 Task: Find connections with filter location Royal Tunbridge Wells with filter topic #Energywith filter profile language Spanish with filter current company Safexpress Private Limited with filter school North Maharashtra University, Jalgaon with filter industry Gambling Facilities and Casinos with filter service category Nonprofit Consulting with filter keywords title Controller
Action: Mouse moved to (602, 80)
Screenshot: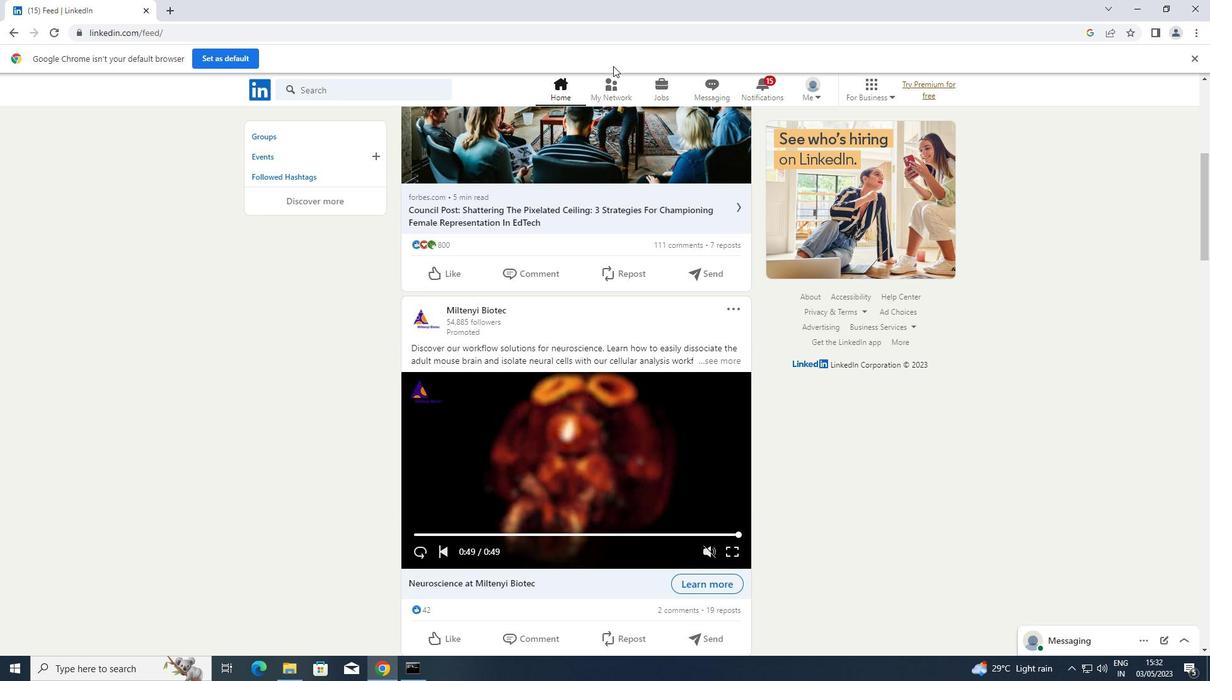 
Action: Mouse pressed left at (602, 80)
Screenshot: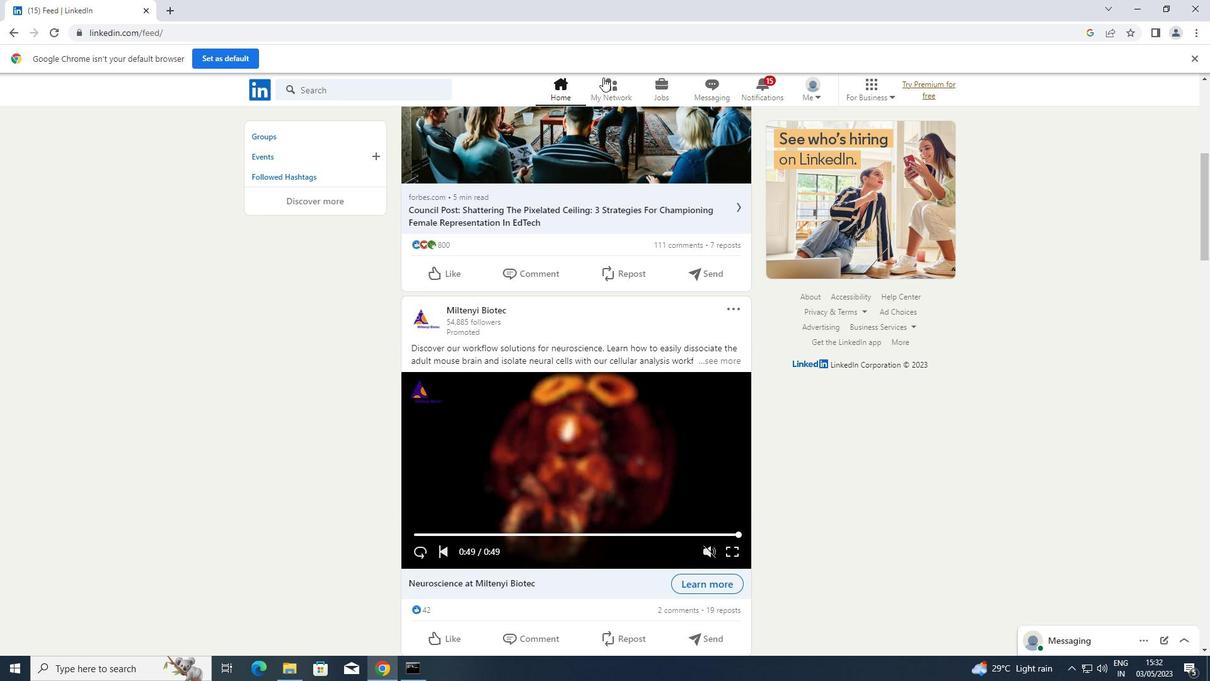 
Action: Mouse moved to (359, 153)
Screenshot: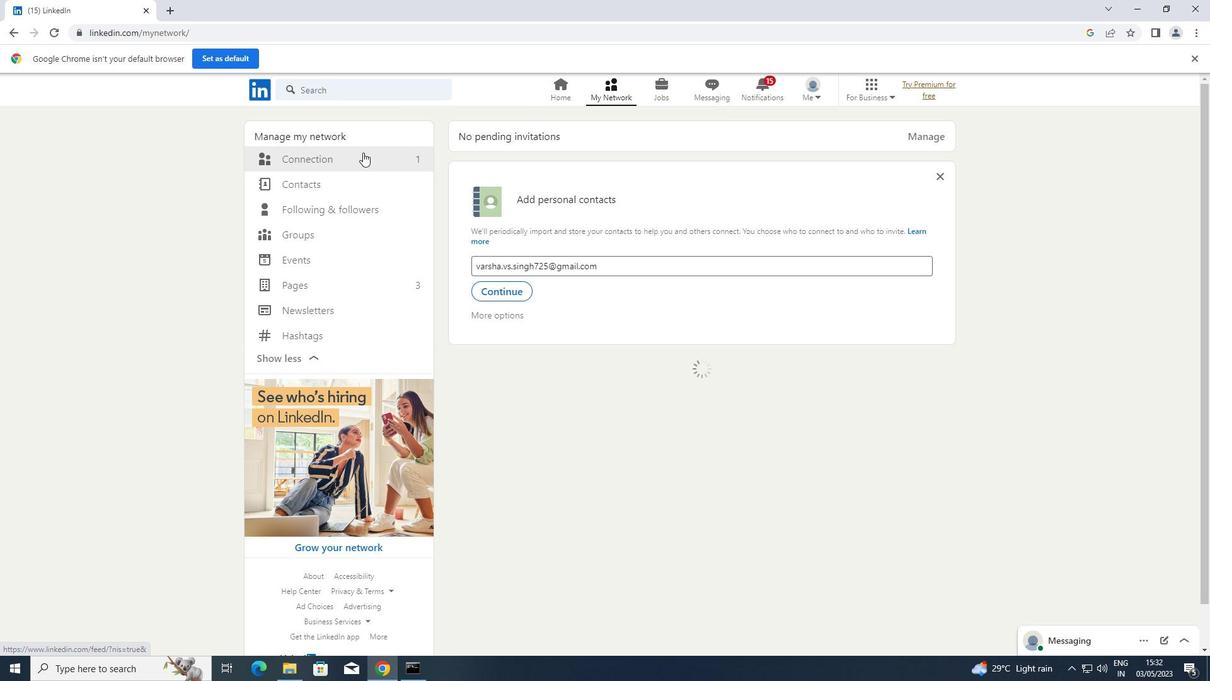 
Action: Mouse pressed left at (359, 153)
Screenshot: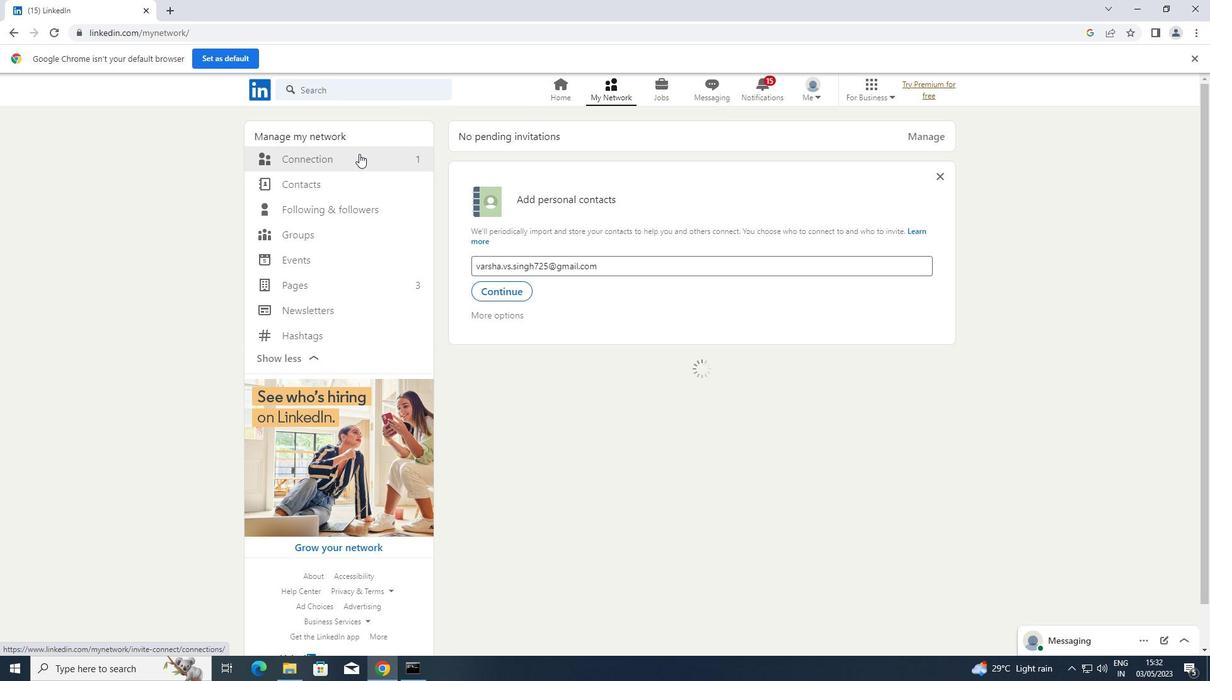 
Action: Mouse moved to (713, 157)
Screenshot: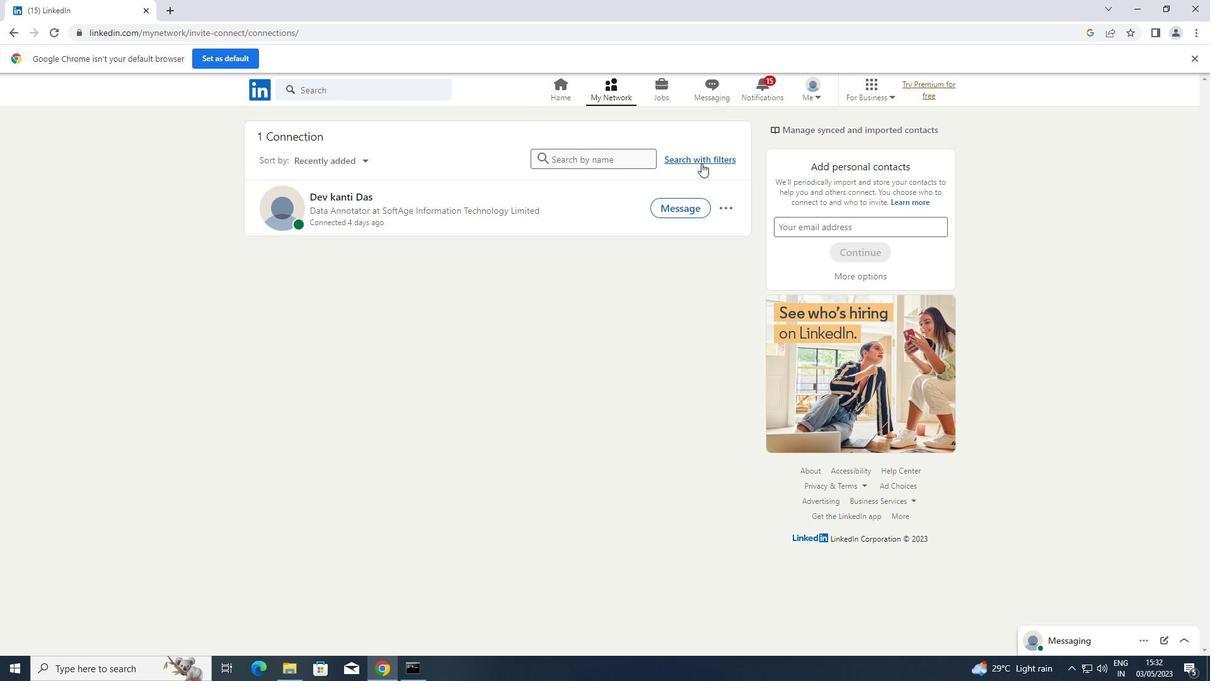 
Action: Mouse pressed left at (713, 157)
Screenshot: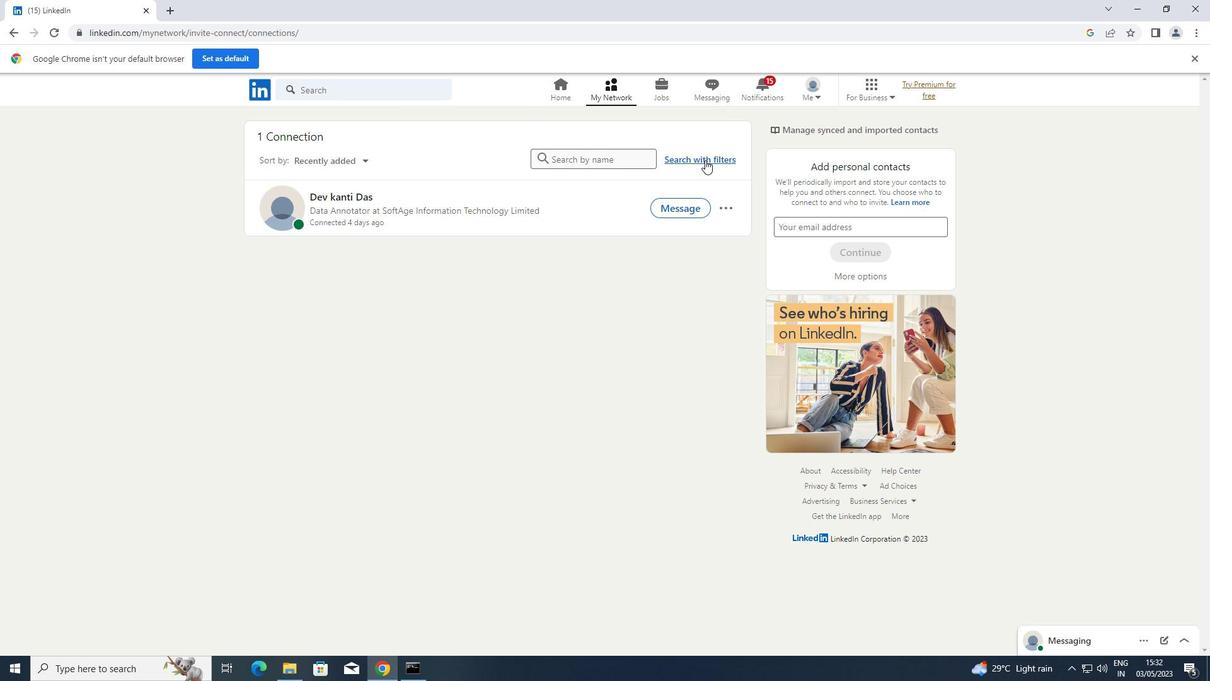 
Action: Mouse moved to (655, 118)
Screenshot: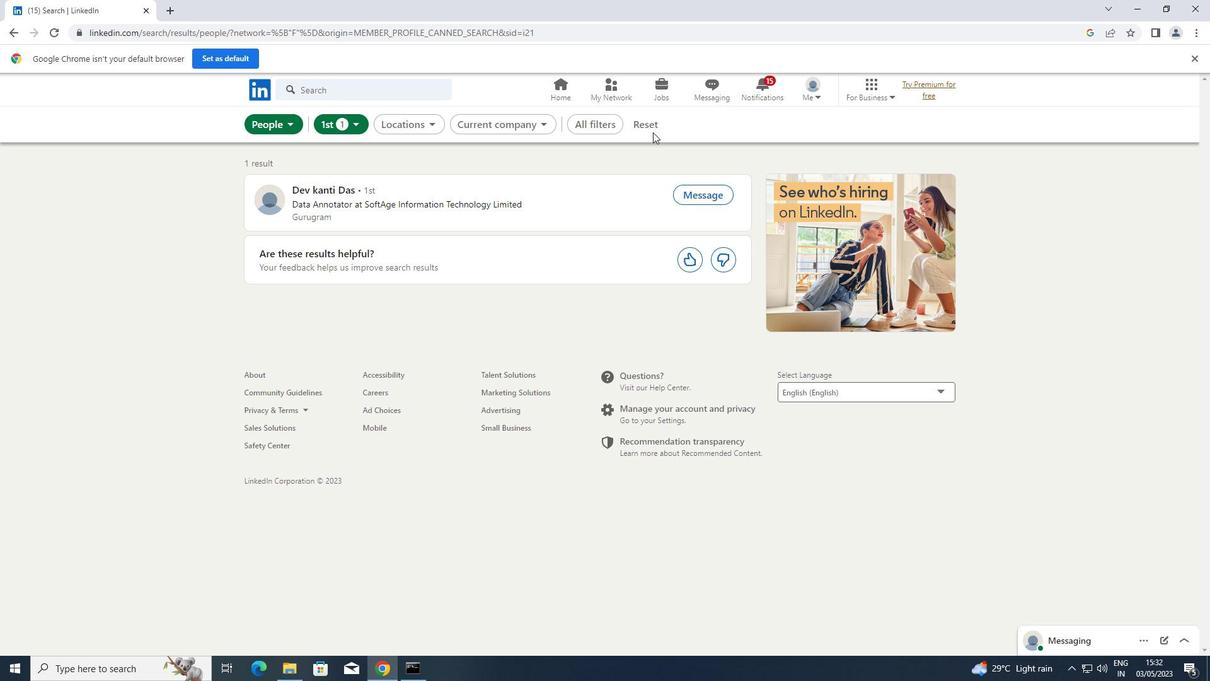 
Action: Mouse pressed left at (655, 118)
Screenshot: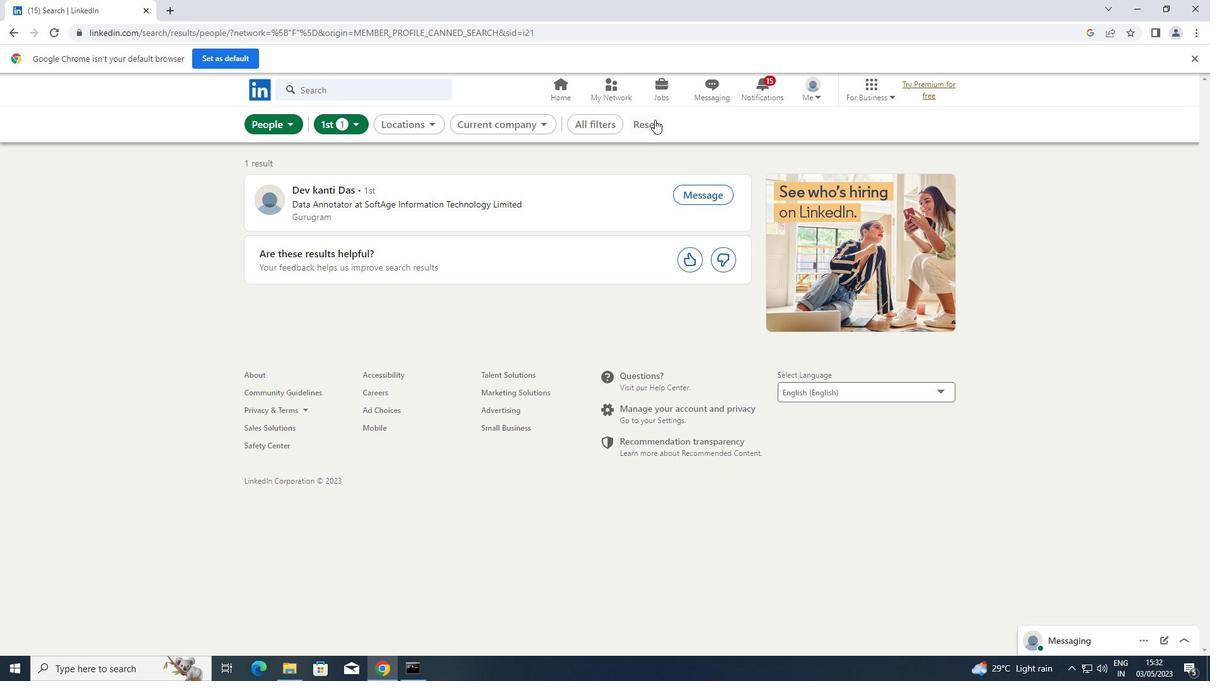 
Action: Mouse moved to (628, 128)
Screenshot: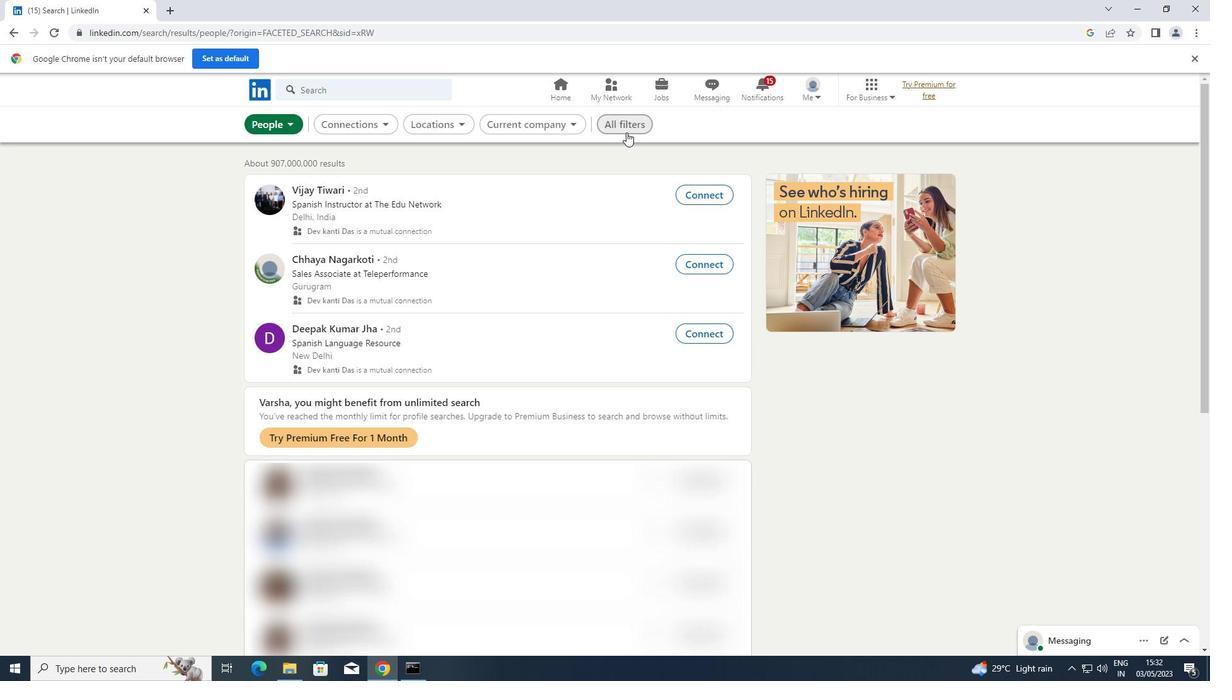 
Action: Mouse pressed left at (628, 128)
Screenshot: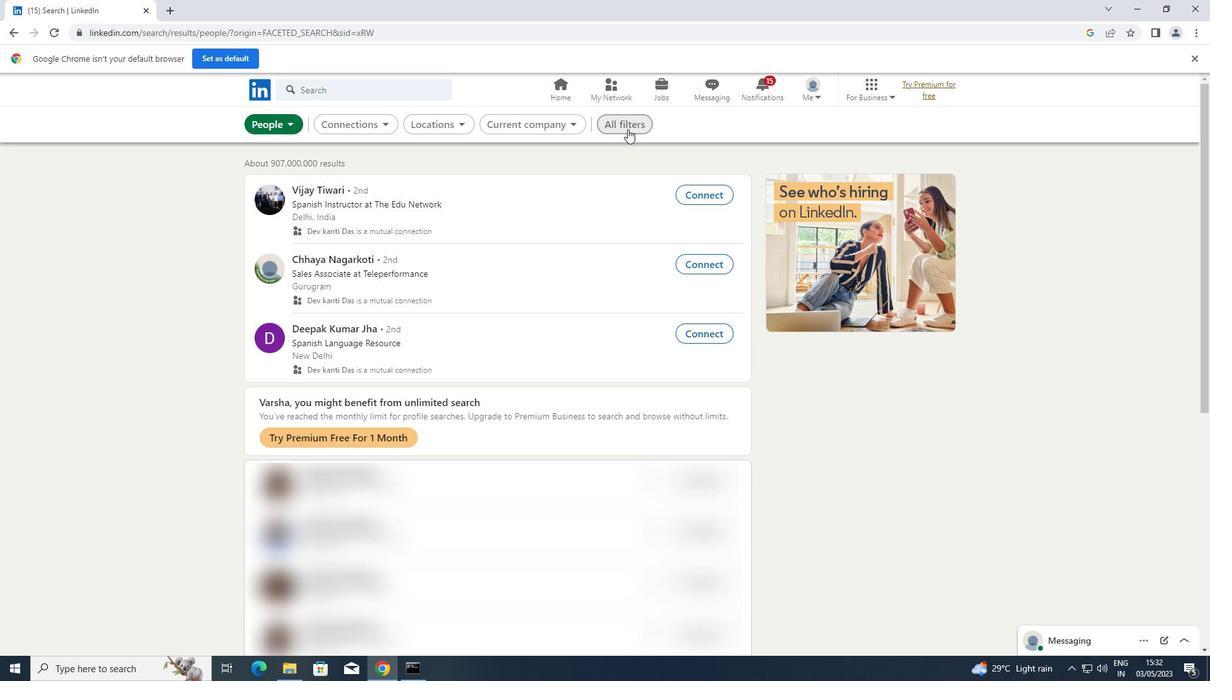 
Action: Mouse moved to (945, 327)
Screenshot: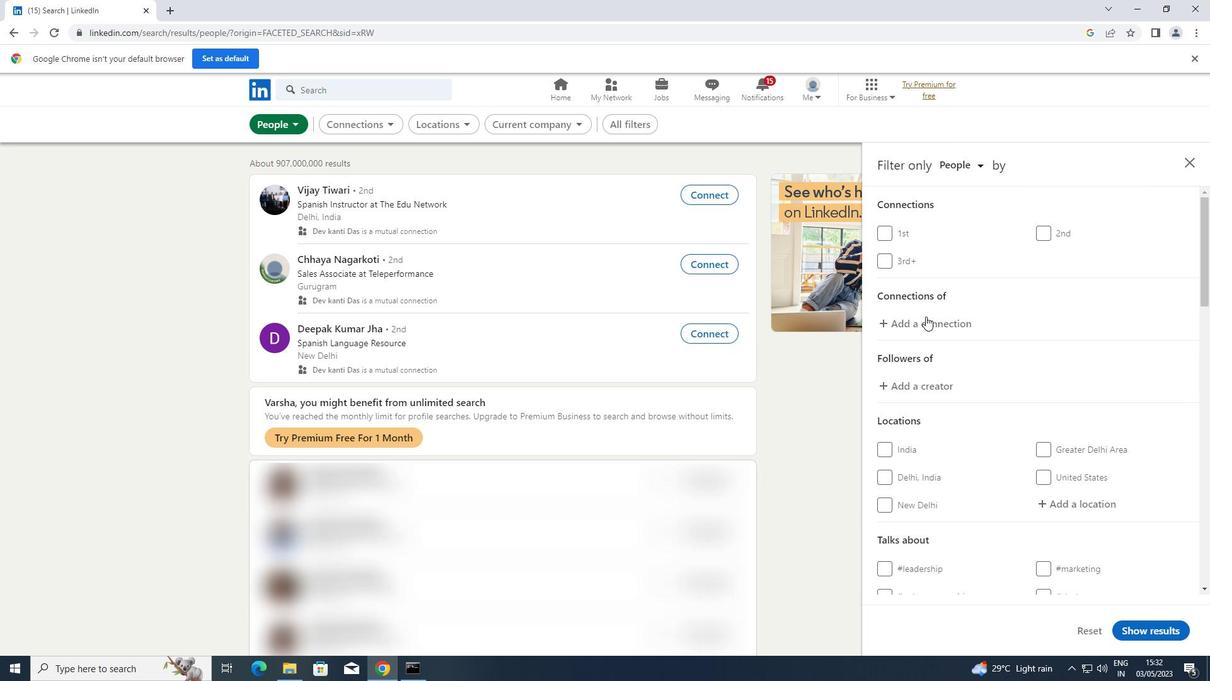 
Action: Mouse scrolled (945, 327) with delta (0, 0)
Screenshot: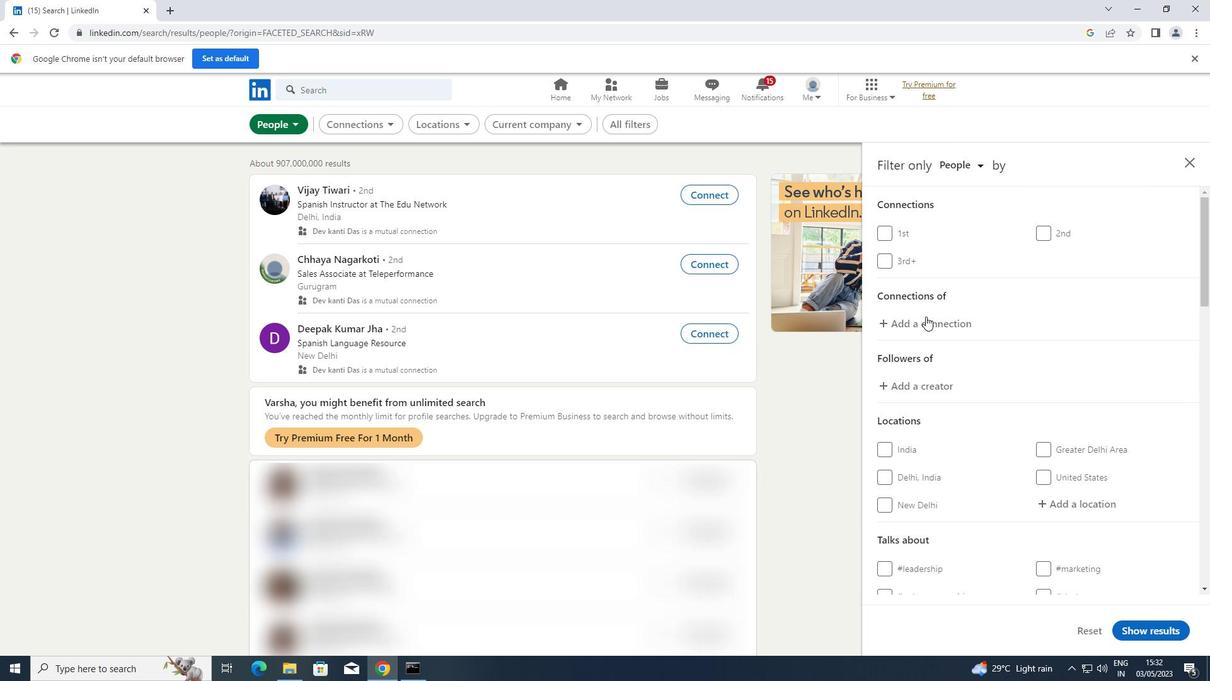 
Action: Mouse moved to (1071, 437)
Screenshot: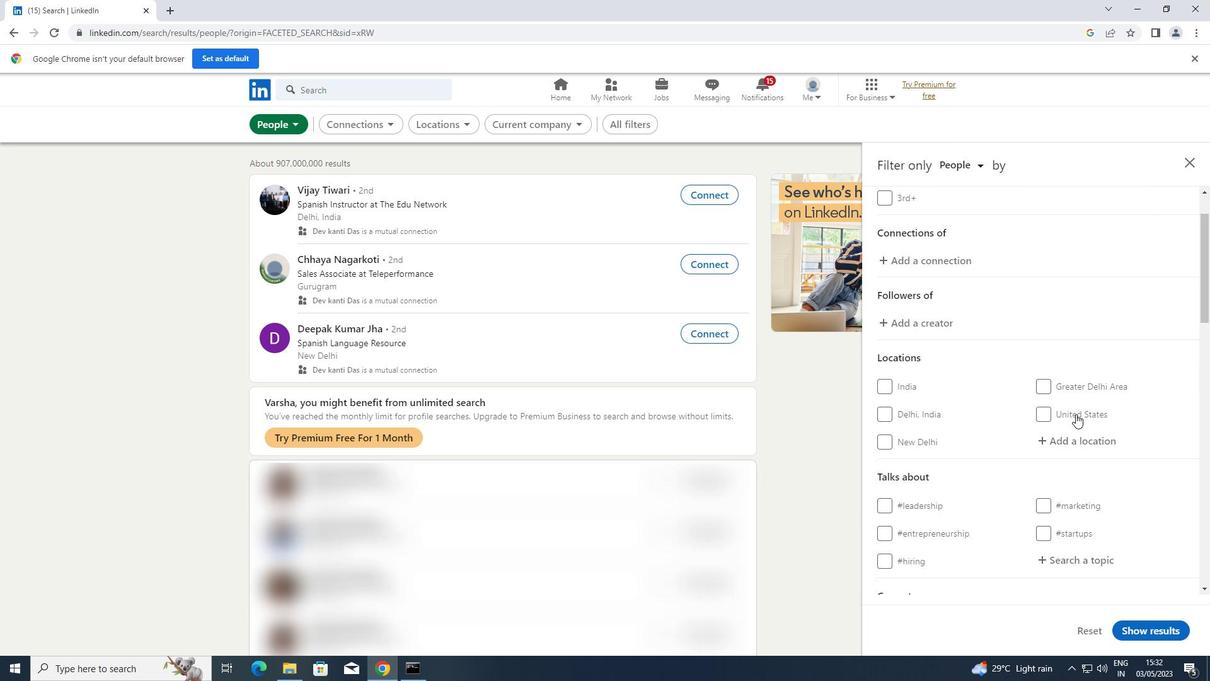 
Action: Mouse pressed left at (1071, 437)
Screenshot: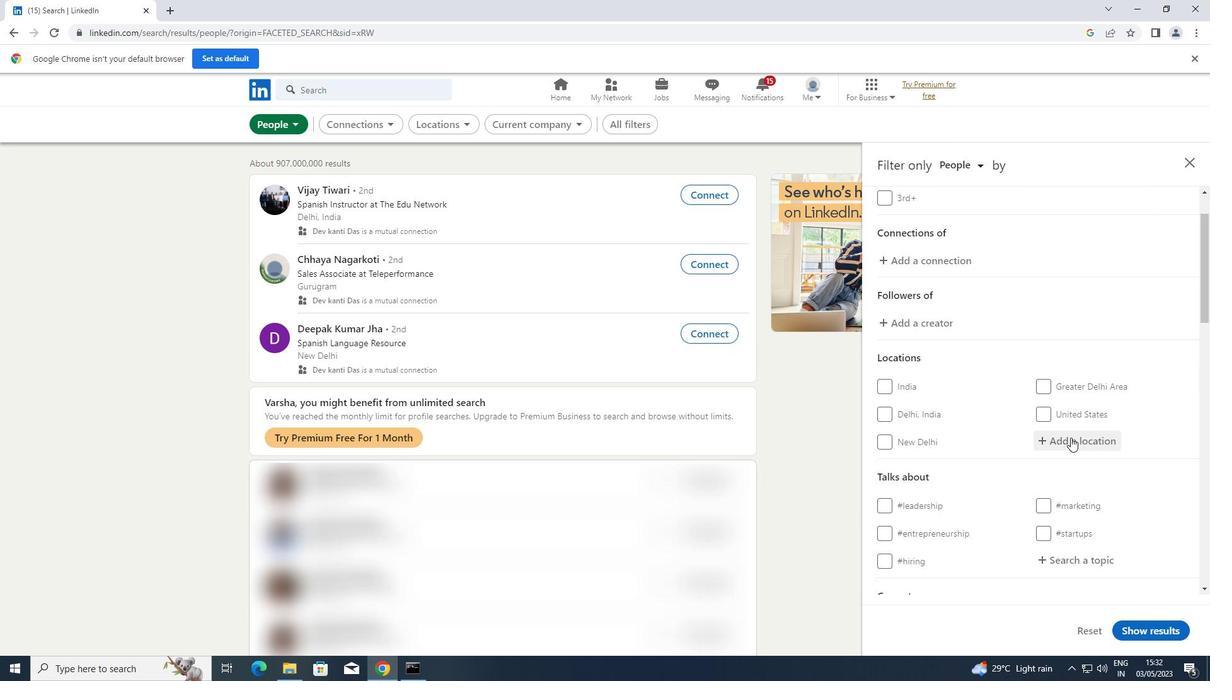 
Action: Mouse moved to (1069, 438)
Screenshot: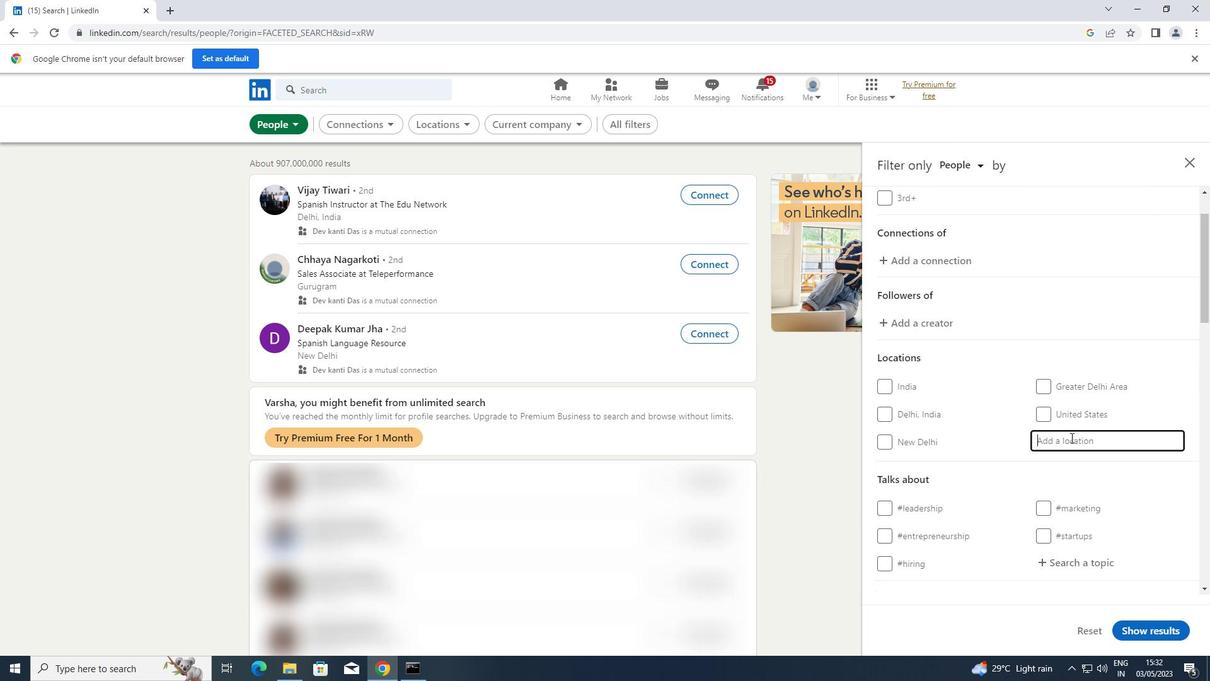 
Action: Key pressed <Key.shift>ROYAL<Key.space><Key.shift>TUNBRIDGE<Key.space><Key.shift>WELLS
Screenshot: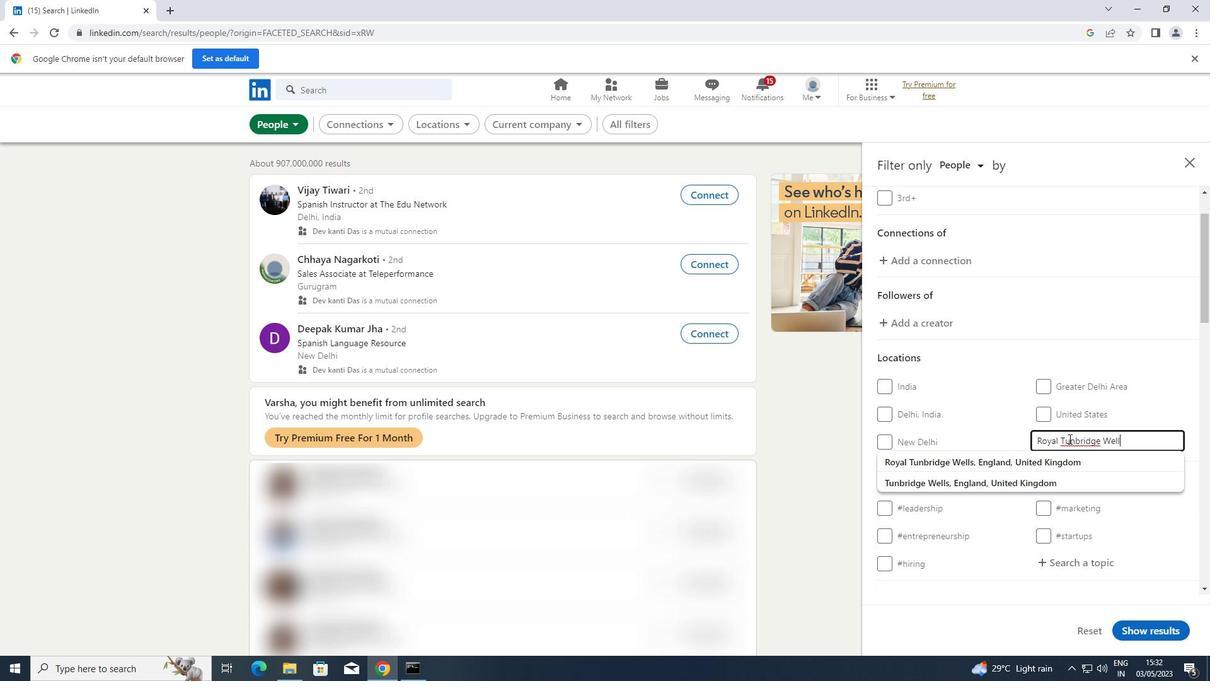 
Action: Mouse moved to (1089, 561)
Screenshot: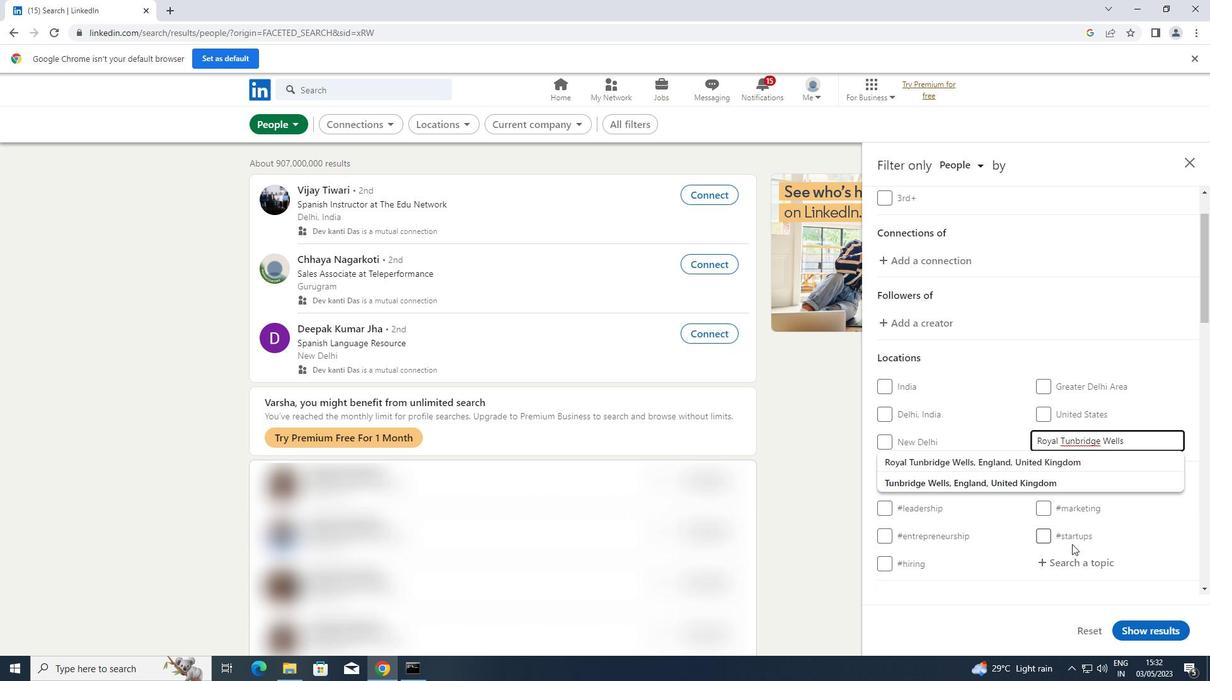 
Action: Mouse pressed left at (1089, 561)
Screenshot: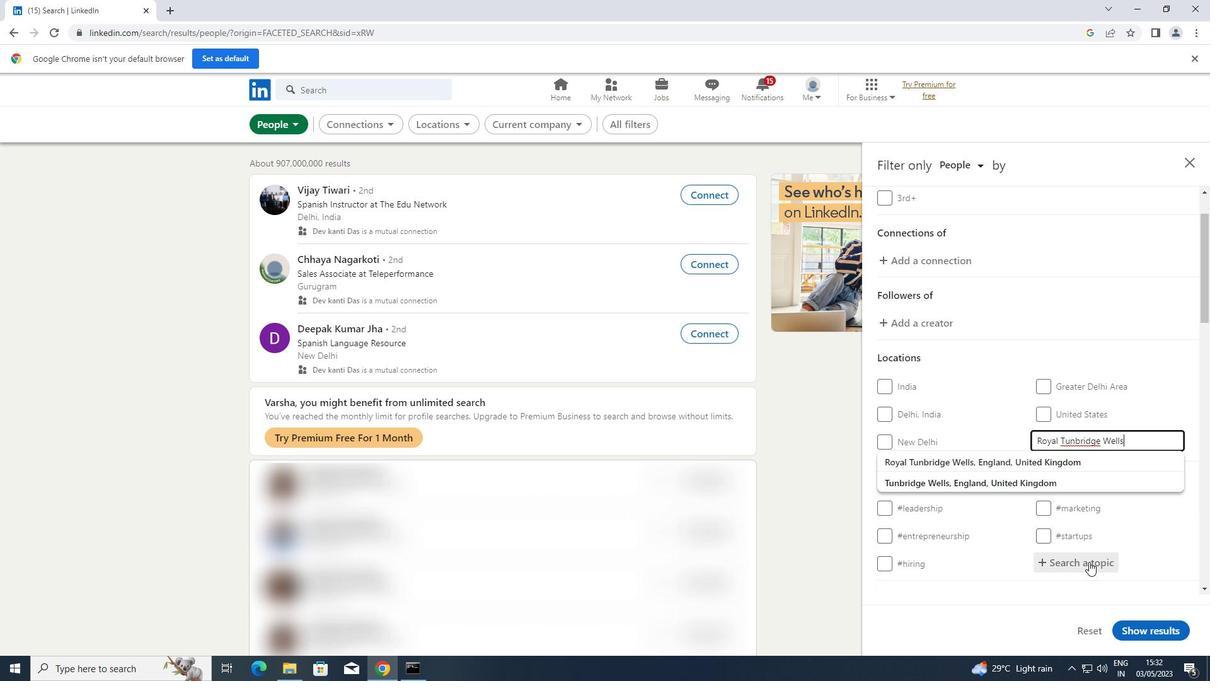 
Action: Key pressed <Key.shift>ENERGY
Screenshot: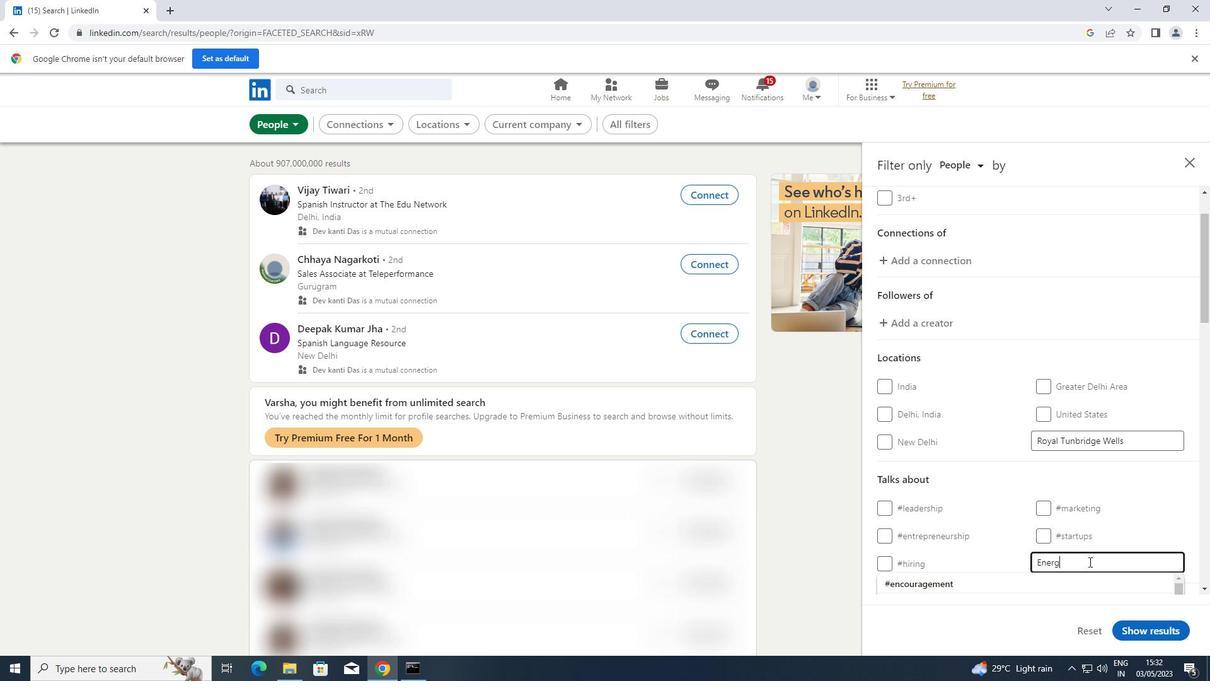 
Action: Mouse moved to (995, 523)
Screenshot: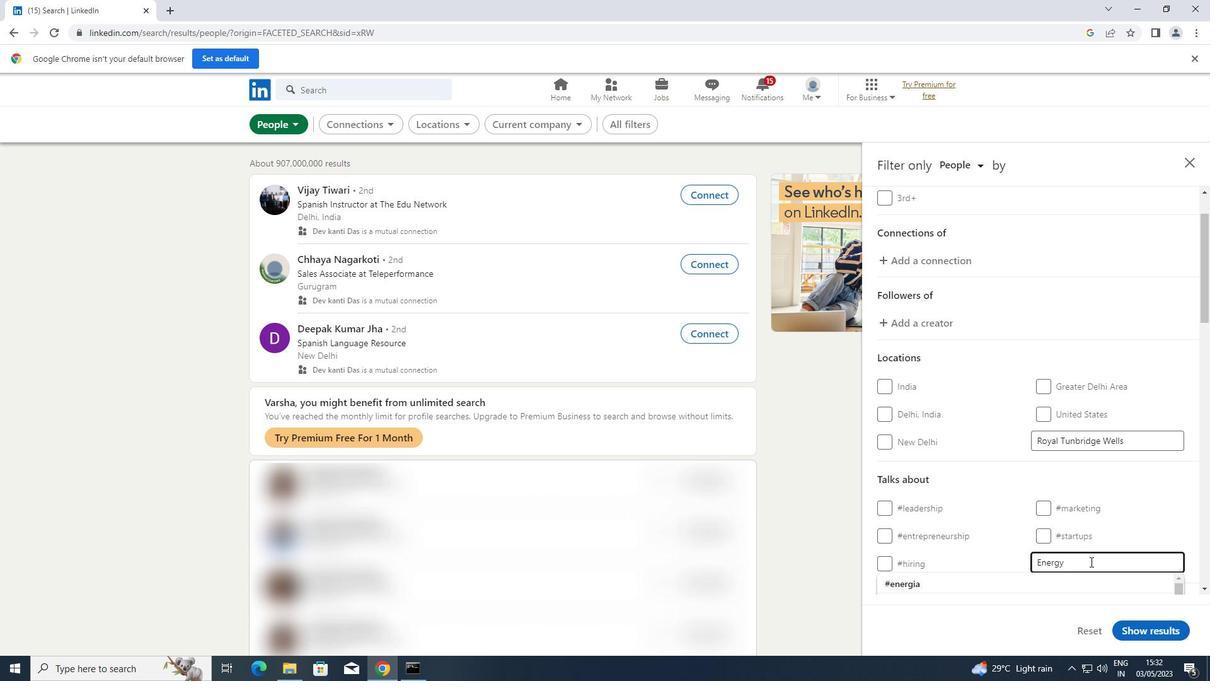 
Action: Mouse scrolled (995, 522) with delta (0, 0)
Screenshot: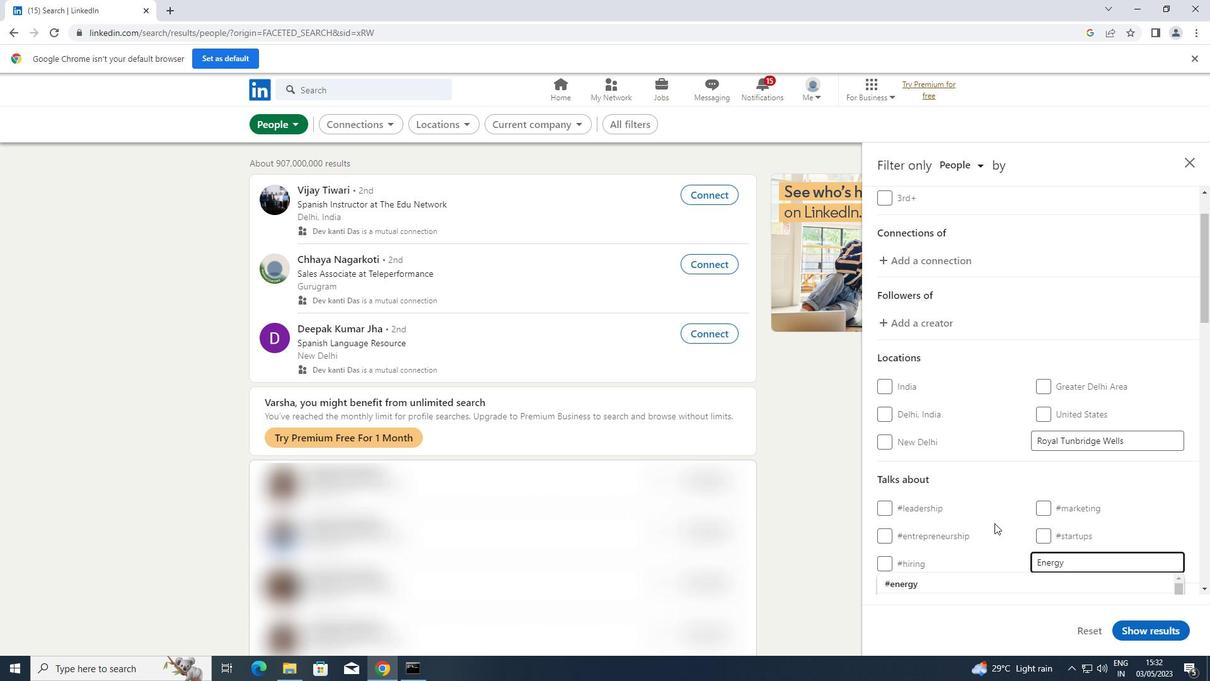 
Action: Mouse scrolled (995, 522) with delta (0, 0)
Screenshot: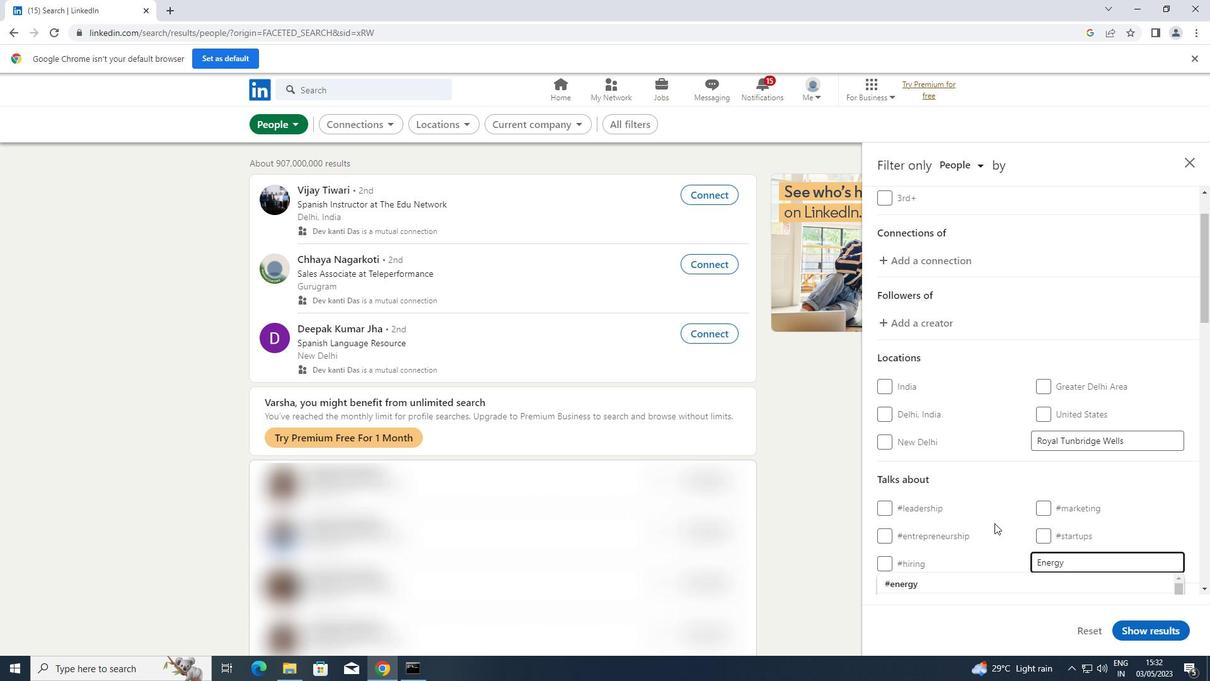 
Action: Mouse moved to (941, 460)
Screenshot: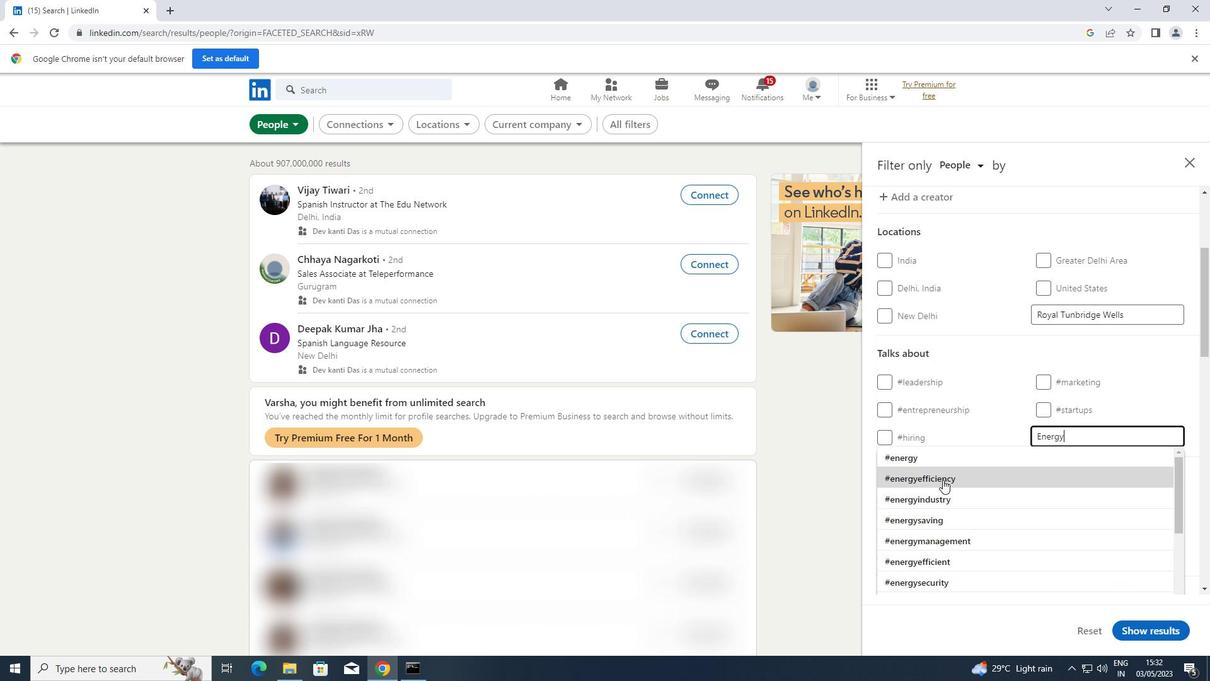 
Action: Mouse pressed left at (941, 460)
Screenshot: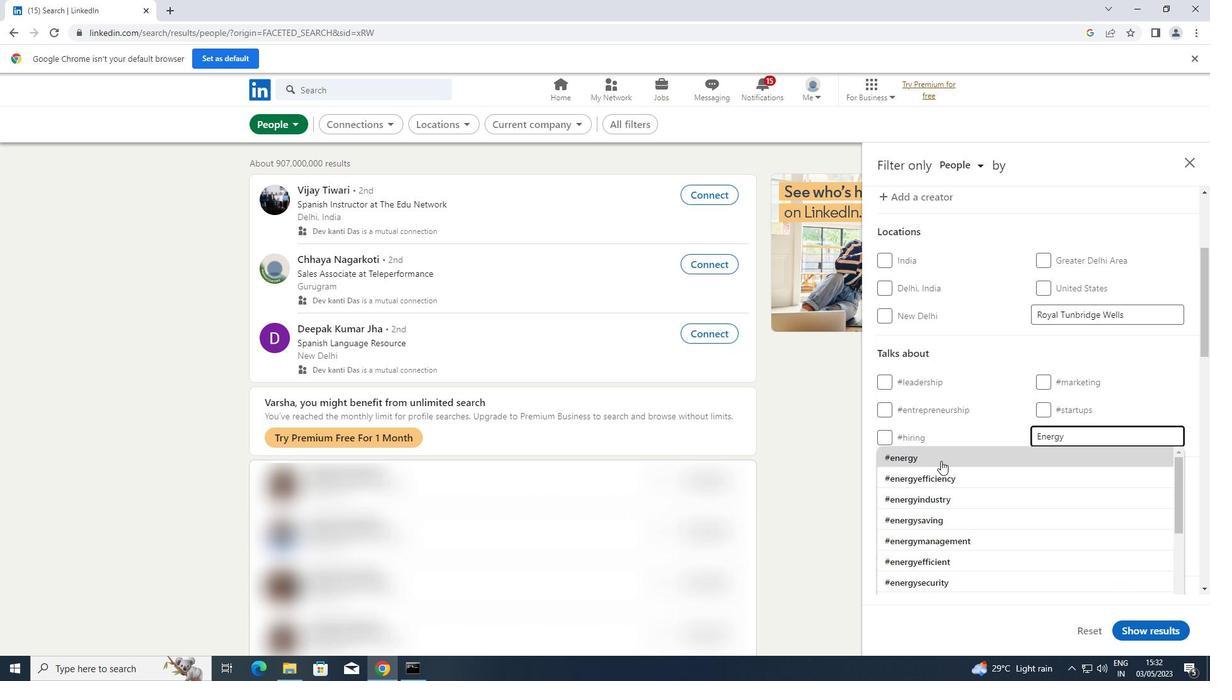 
Action: Mouse moved to (988, 479)
Screenshot: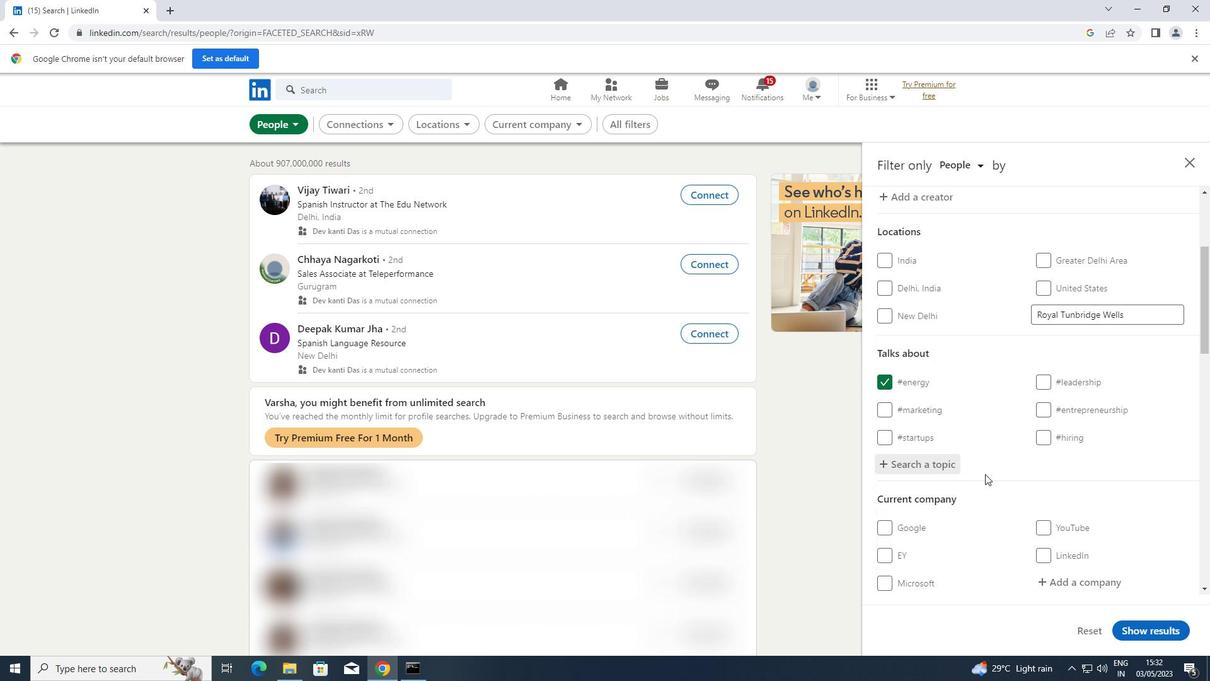 
Action: Mouse scrolled (988, 478) with delta (0, 0)
Screenshot: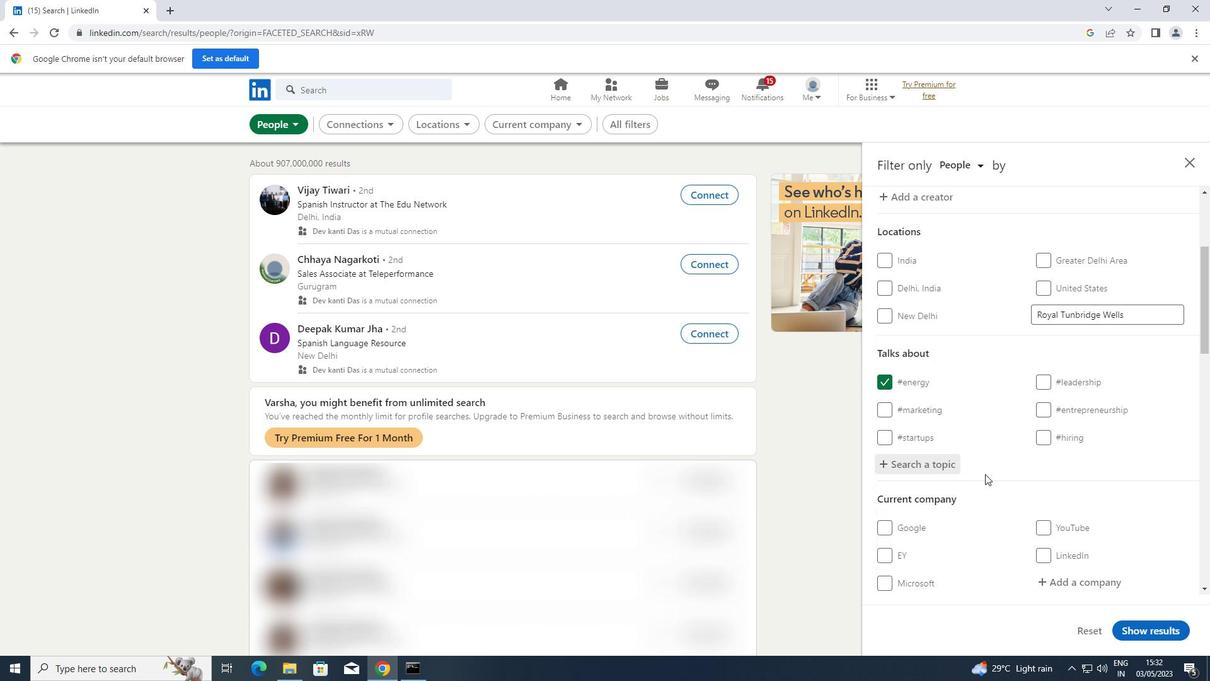 
Action: Mouse moved to (988, 479)
Screenshot: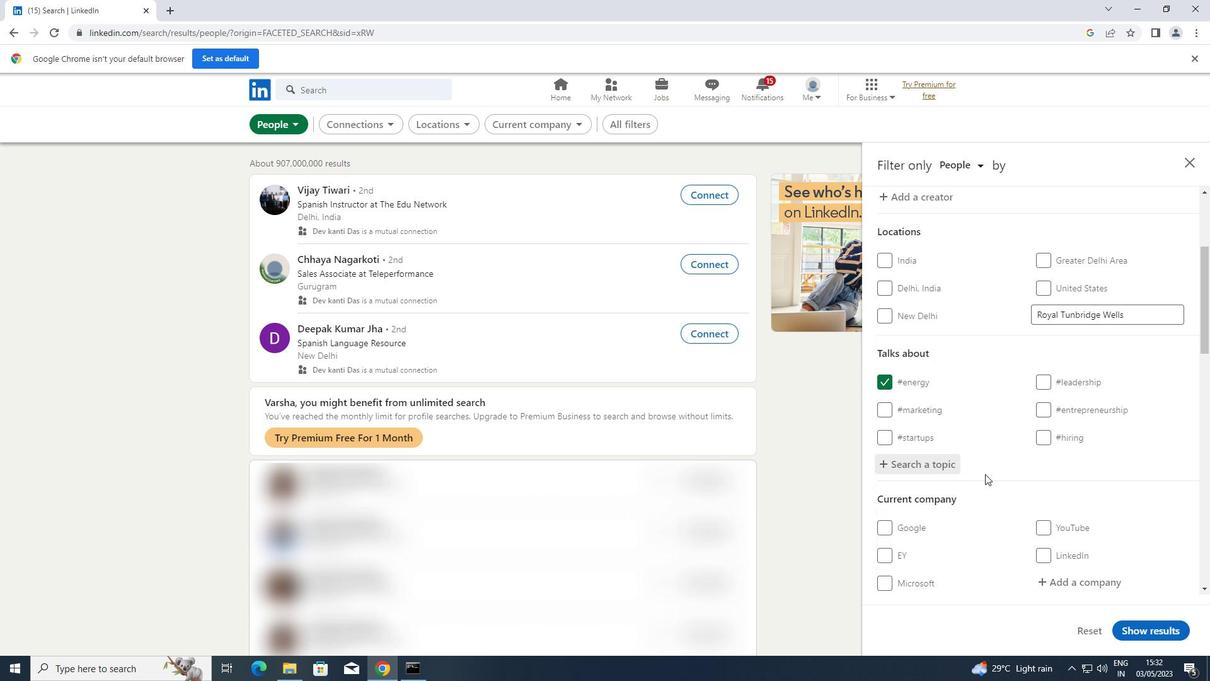 
Action: Mouse scrolled (988, 479) with delta (0, 0)
Screenshot: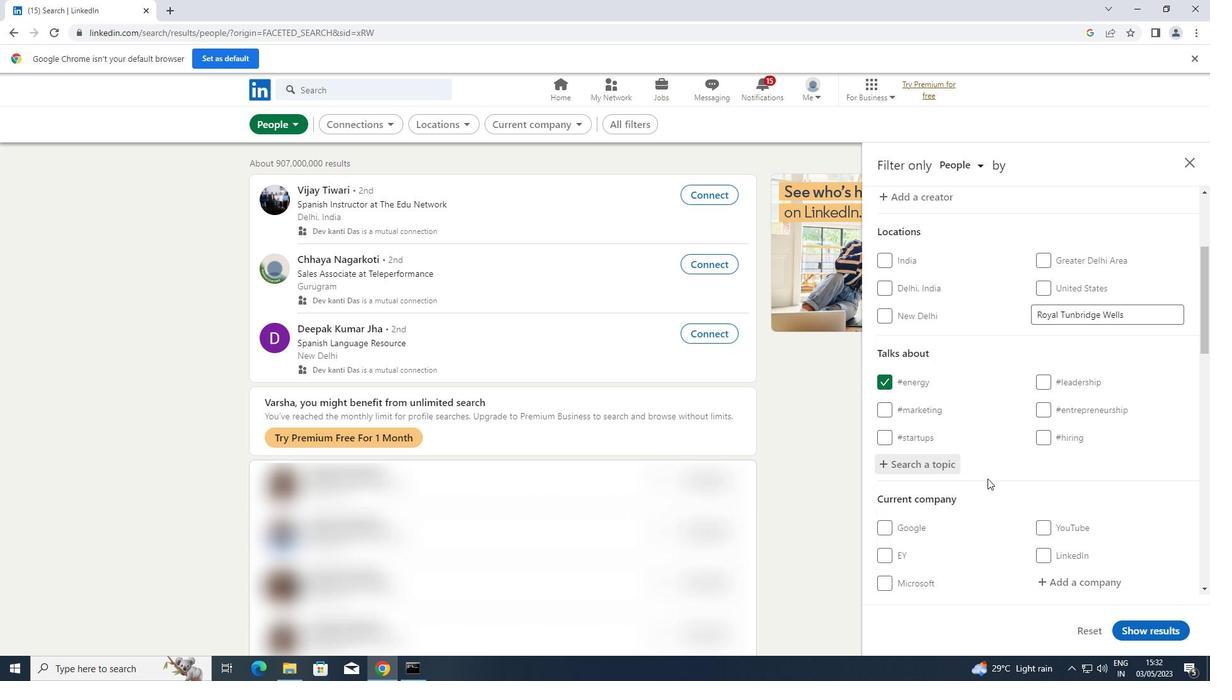 
Action: Mouse moved to (1082, 459)
Screenshot: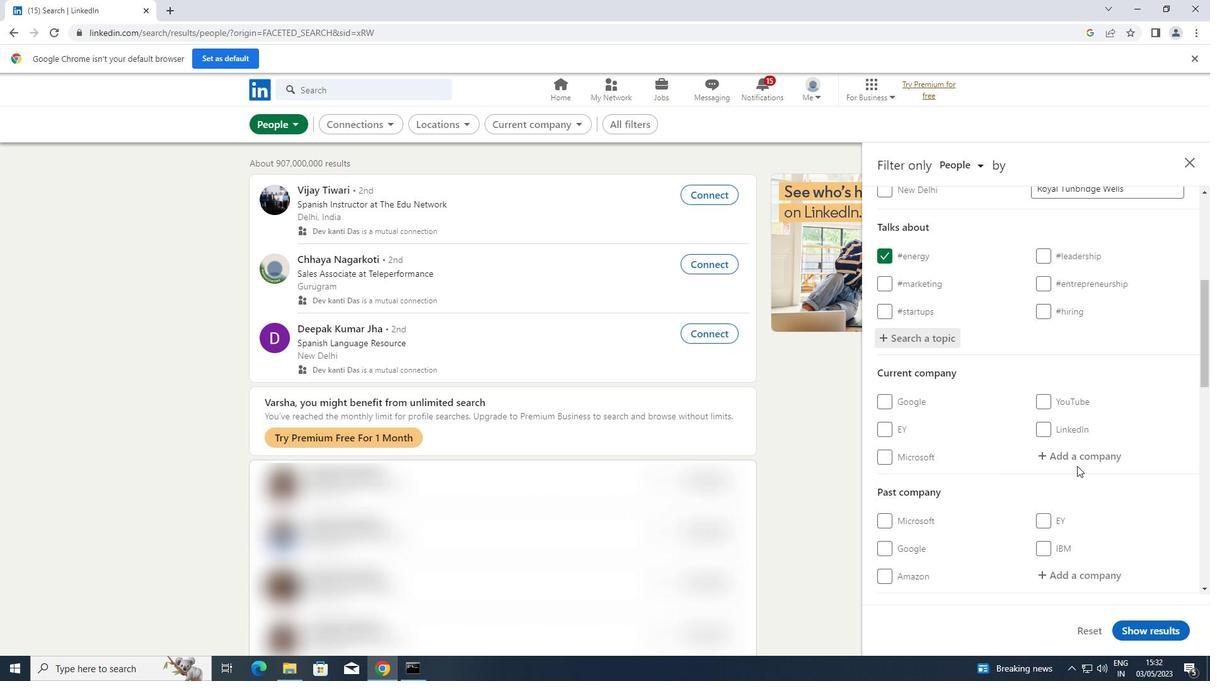 
Action: Mouse pressed left at (1082, 459)
Screenshot: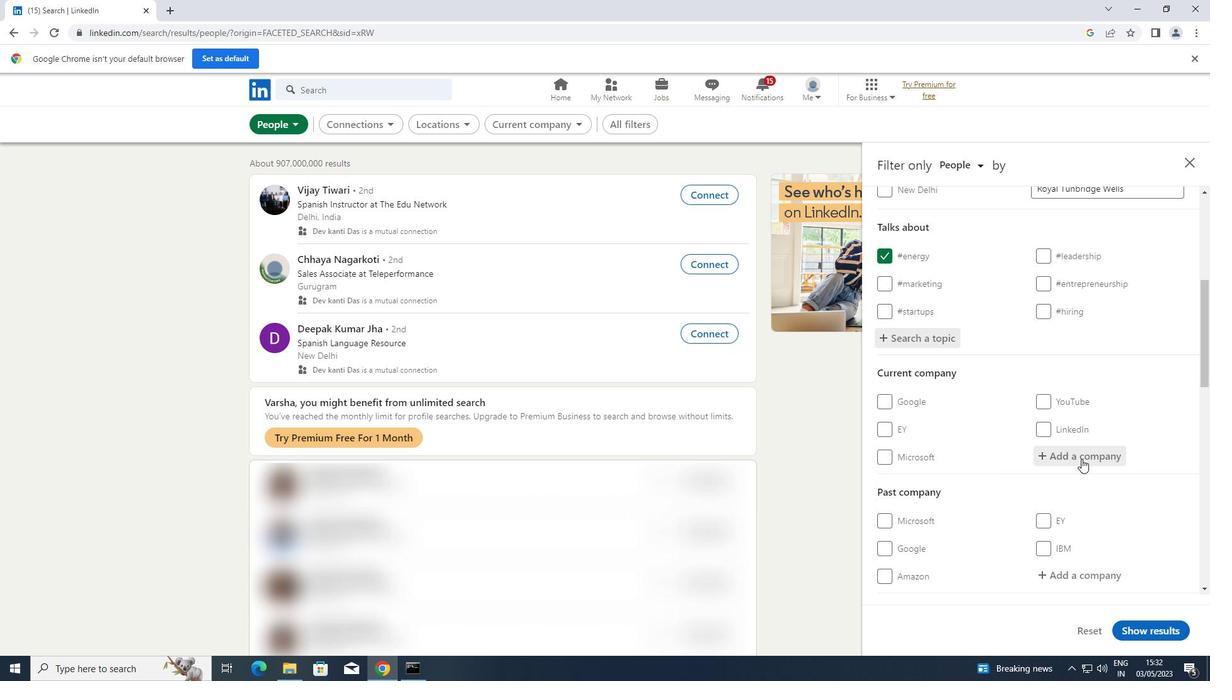 
Action: Mouse moved to (1082, 459)
Screenshot: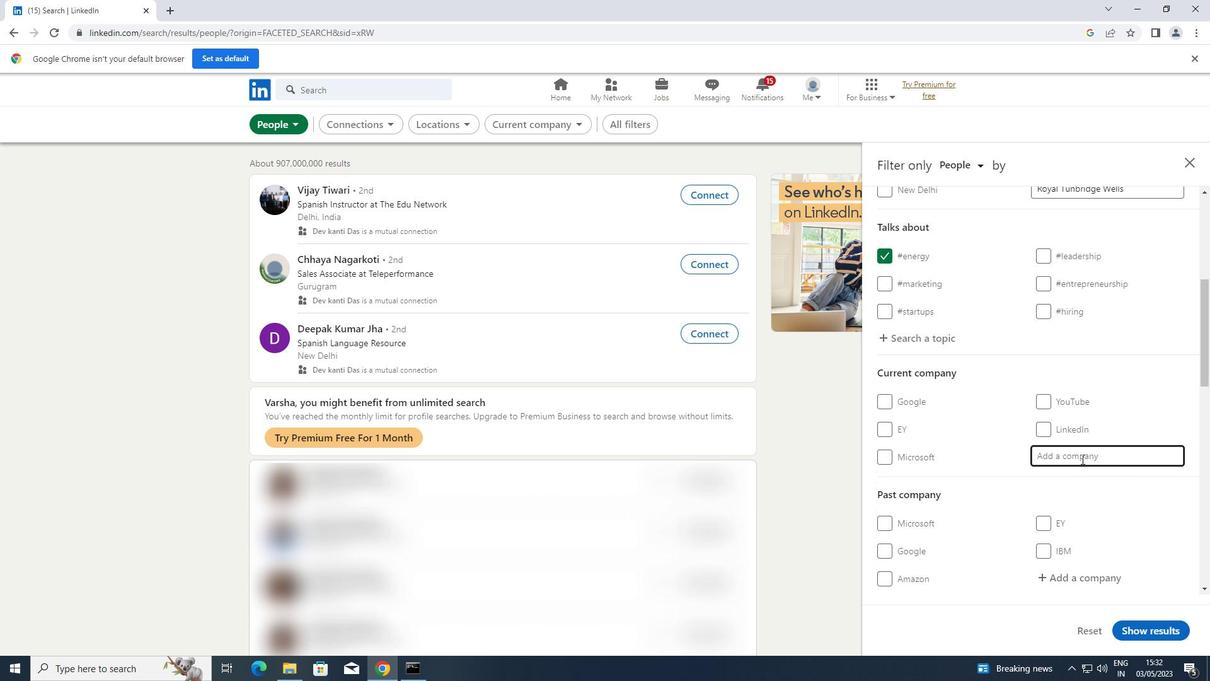 
Action: Mouse scrolled (1082, 458) with delta (0, 0)
Screenshot: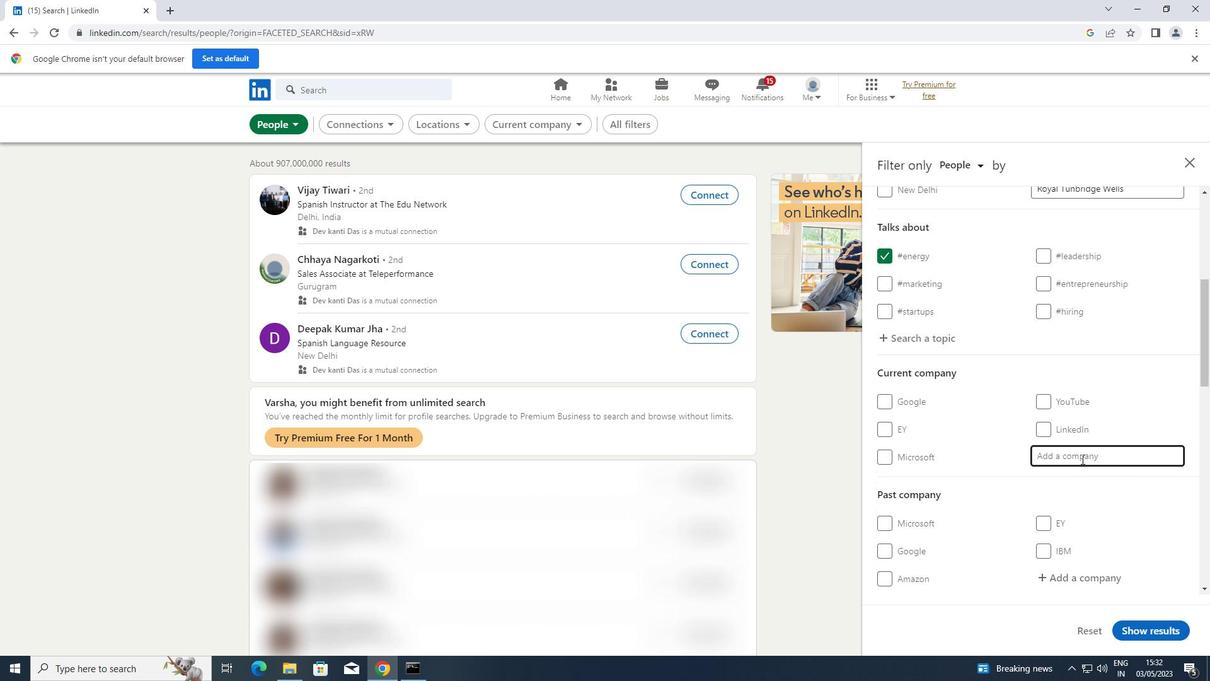 
Action: Mouse scrolled (1082, 458) with delta (0, 0)
Screenshot: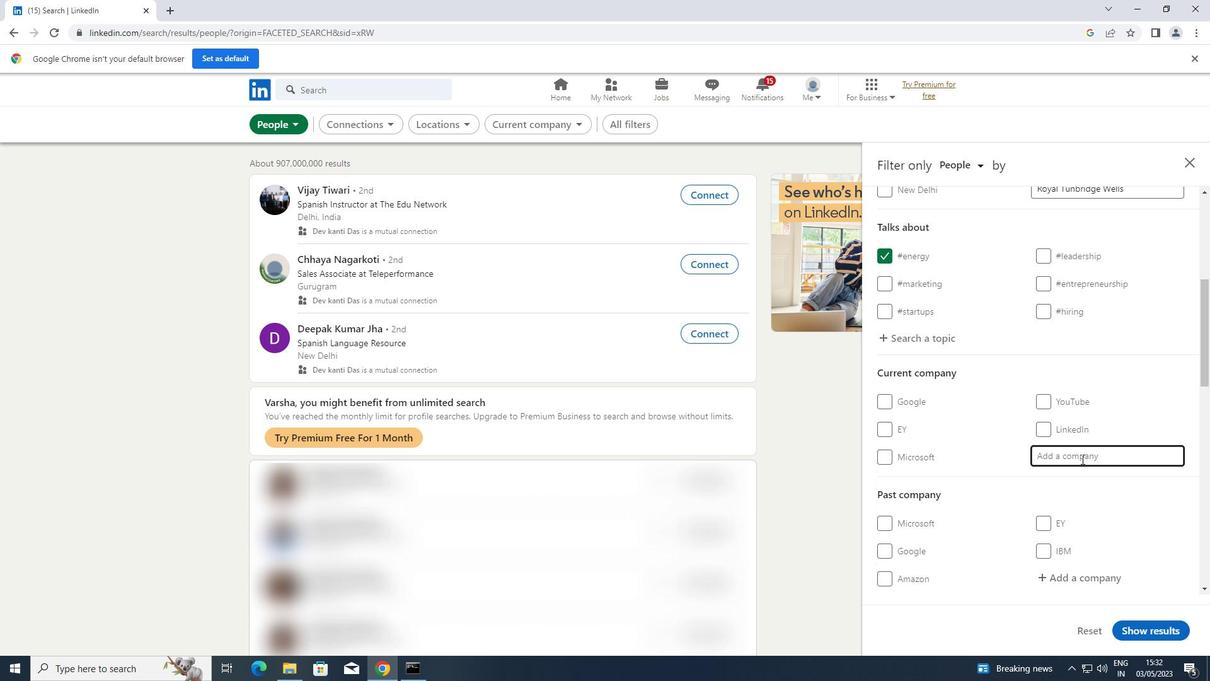 
Action: Mouse scrolled (1082, 458) with delta (0, 0)
Screenshot: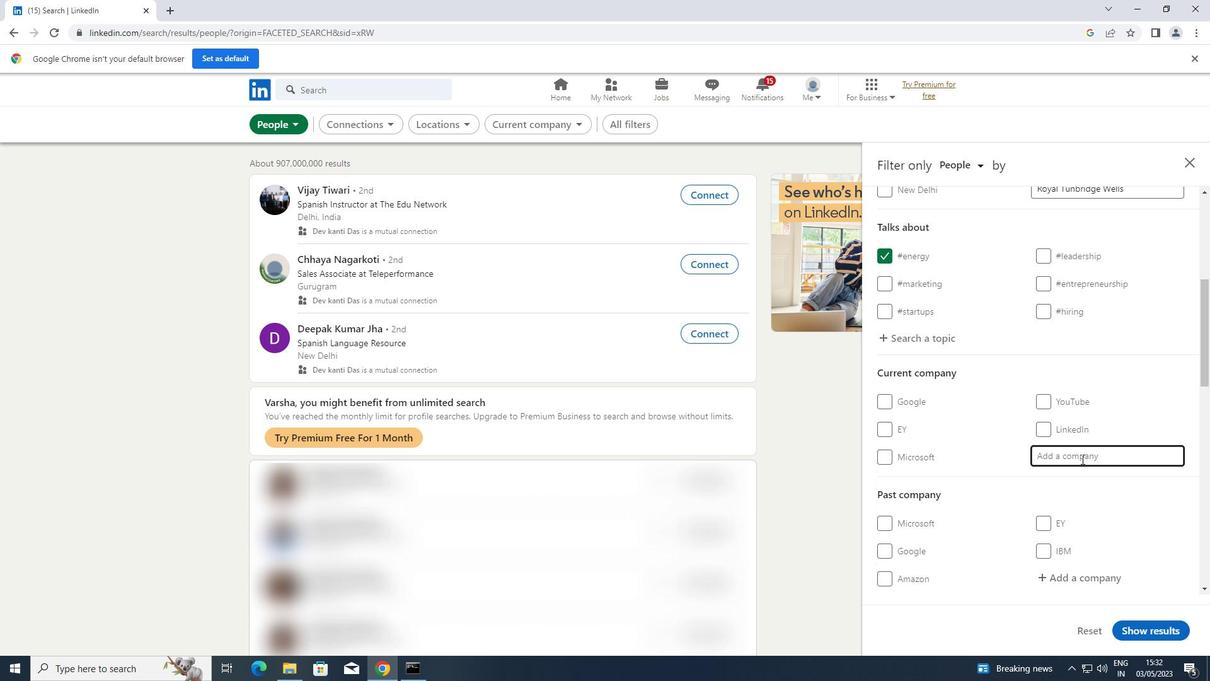 
Action: Mouse moved to (1084, 456)
Screenshot: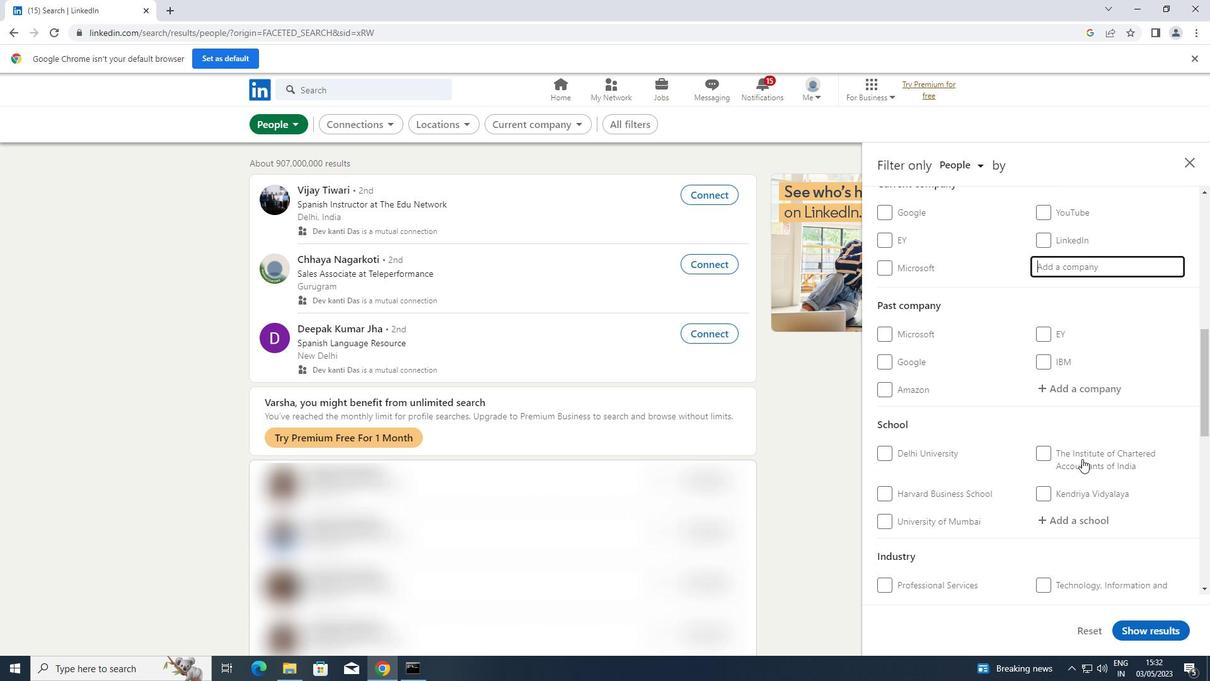 
Action: Mouse scrolled (1084, 455) with delta (0, 0)
Screenshot: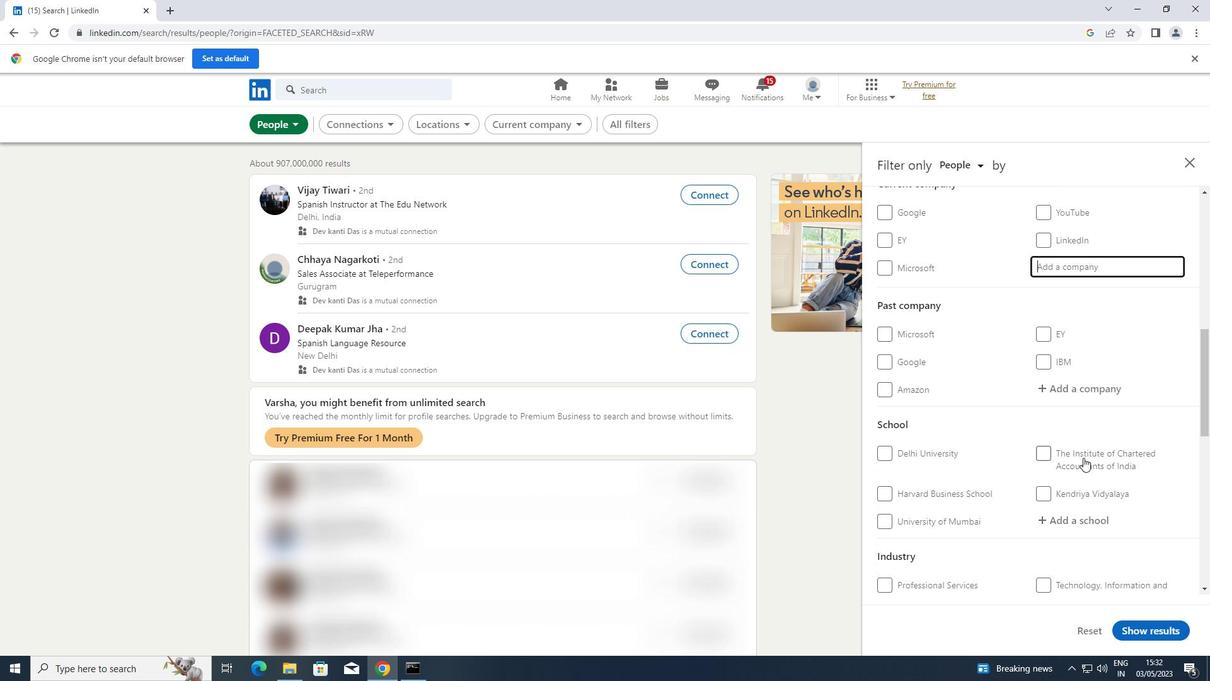 
Action: Mouse scrolled (1084, 455) with delta (0, 0)
Screenshot: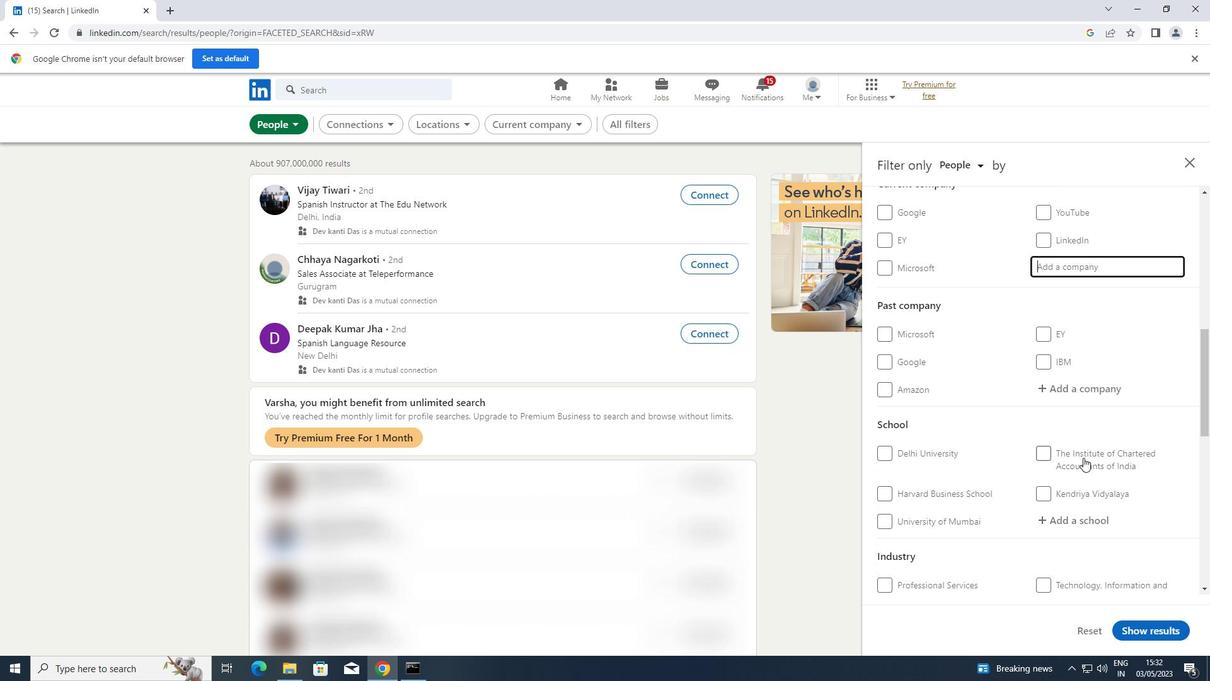 
Action: Mouse scrolled (1084, 455) with delta (0, 0)
Screenshot: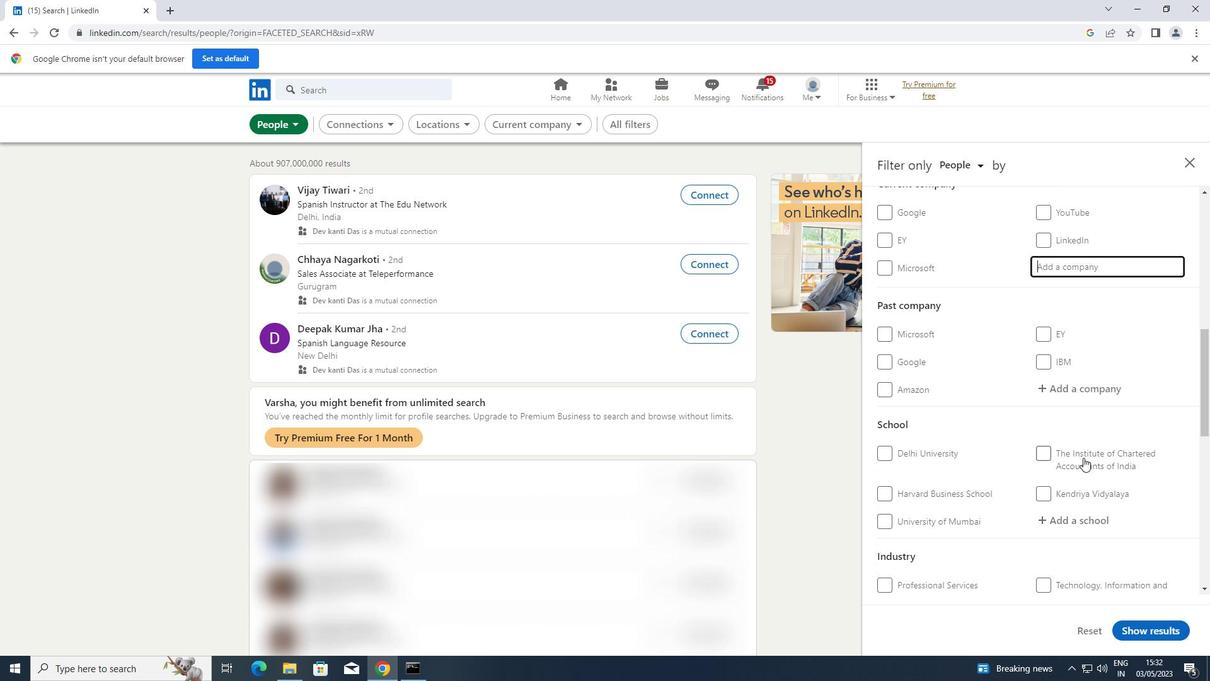 
Action: Mouse scrolled (1084, 455) with delta (0, 0)
Screenshot: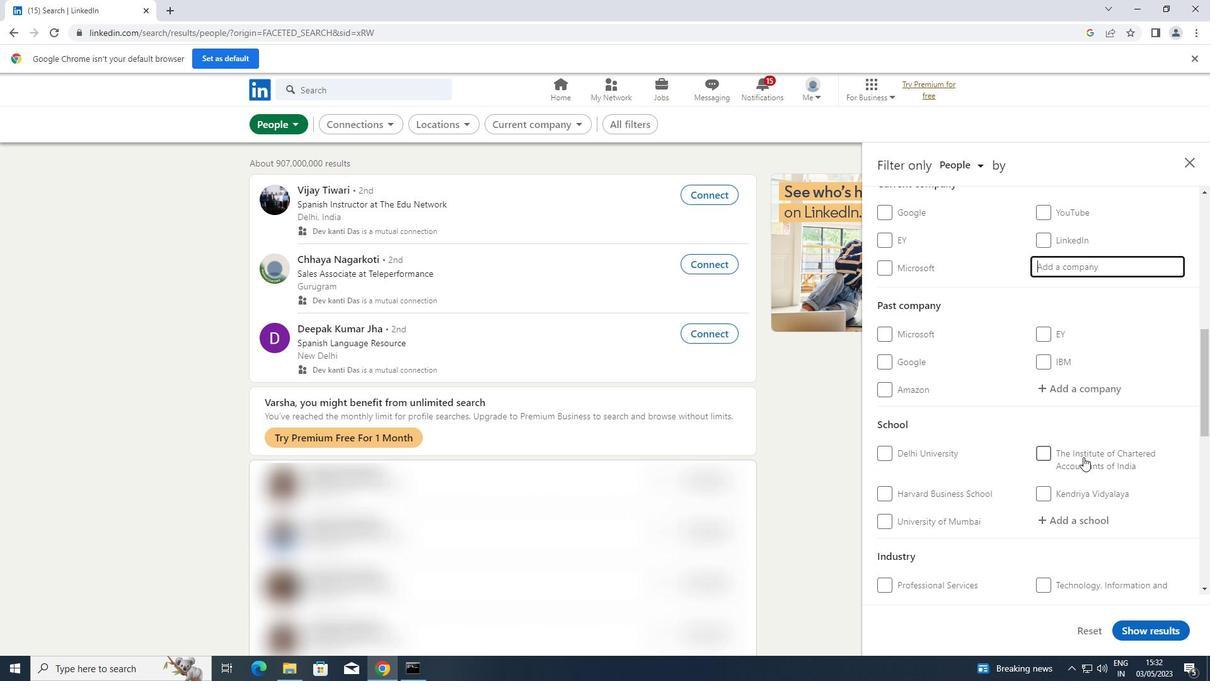
Action: Mouse moved to (886, 504)
Screenshot: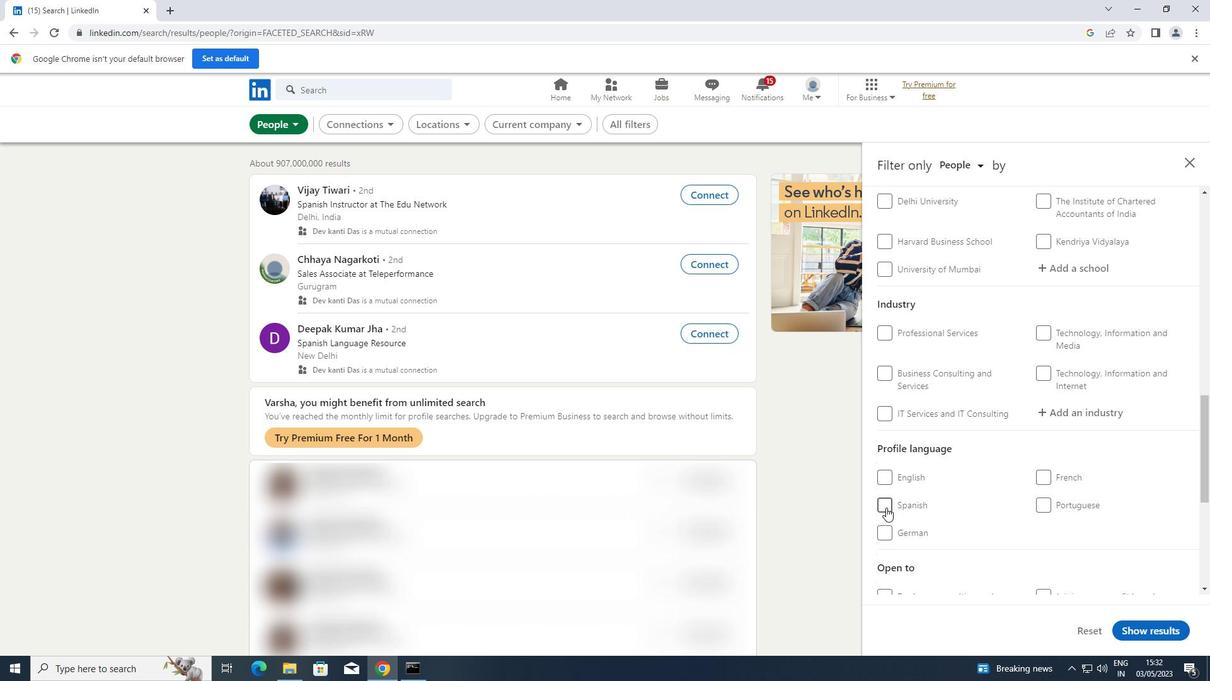 
Action: Mouse pressed left at (886, 504)
Screenshot: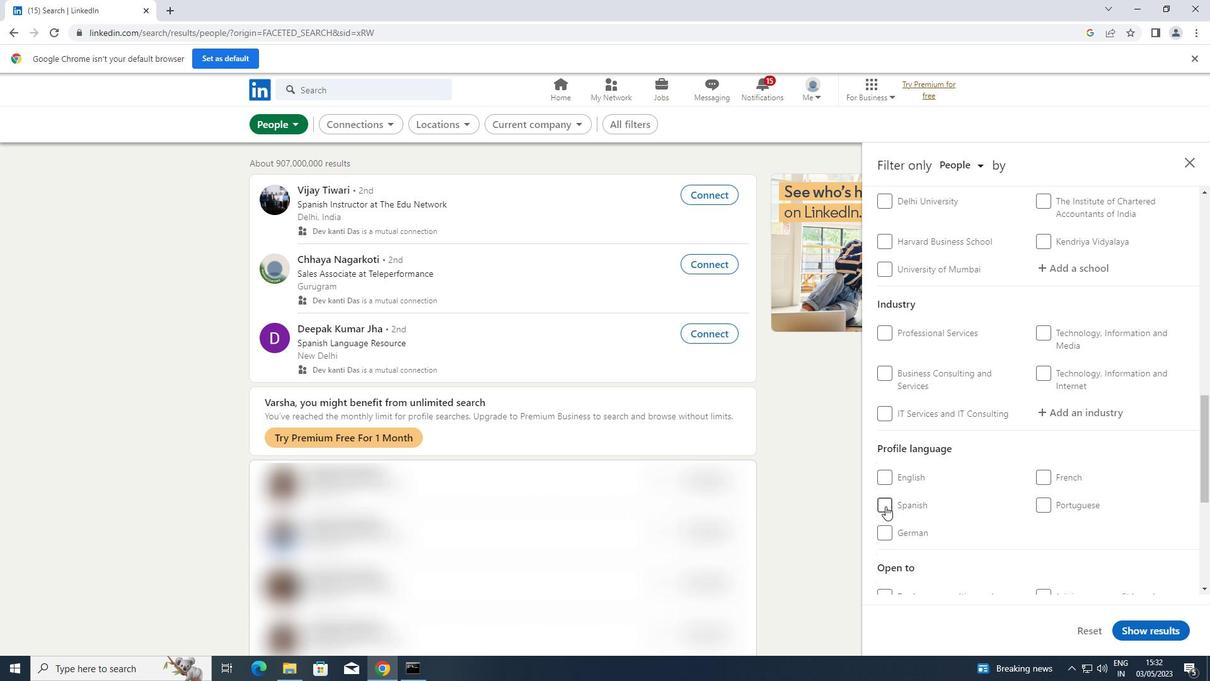 
Action: Mouse moved to (962, 476)
Screenshot: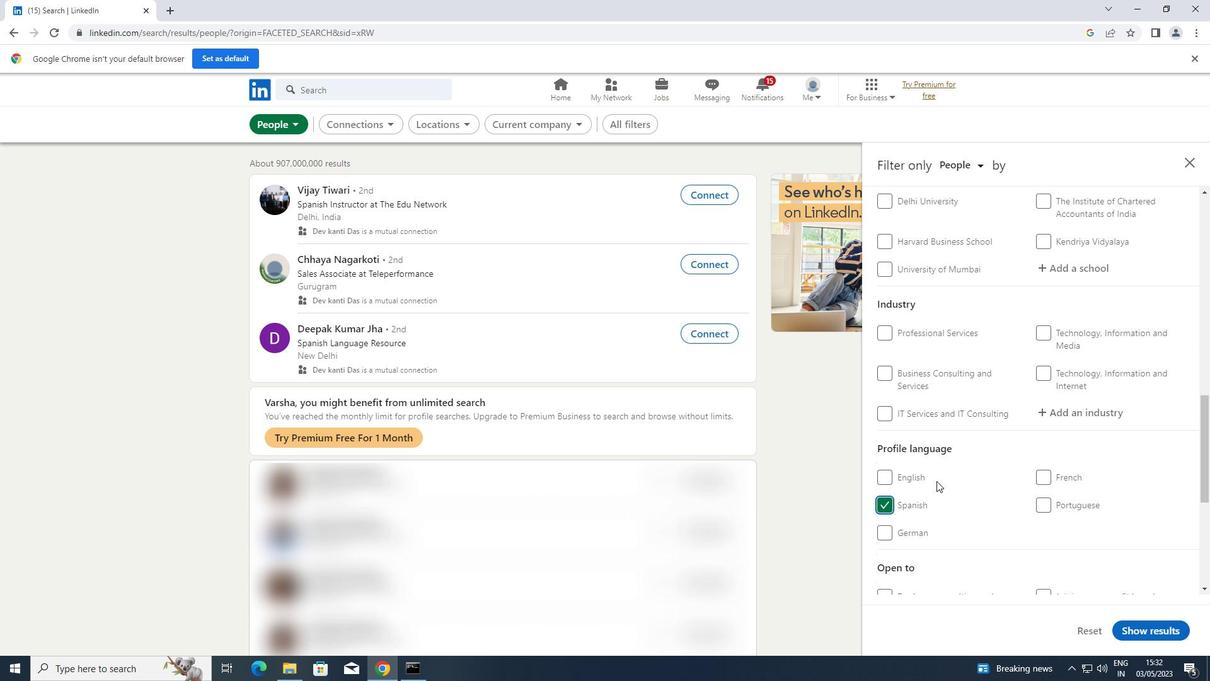 
Action: Mouse scrolled (962, 477) with delta (0, 0)
Screenshot: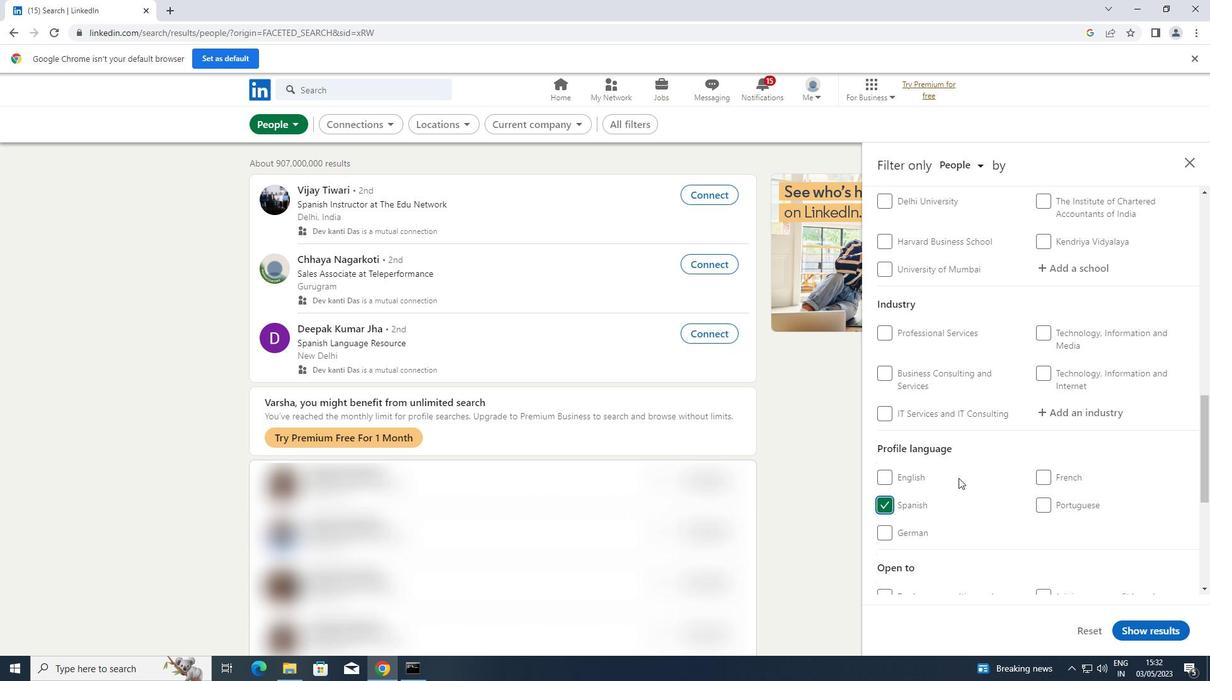 
Action: Mouse moved to (963, 476)
Screenshot: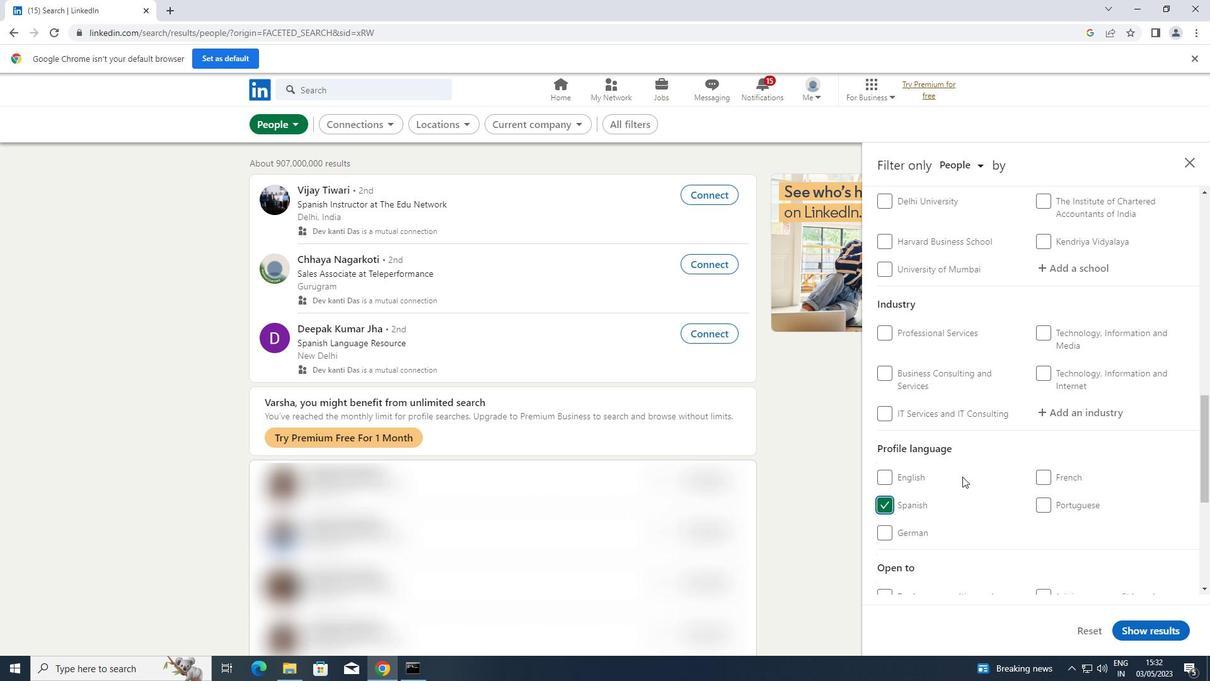 
Action: Mouse scrolled (963, 477) with delta (0, 0)
Screenshot: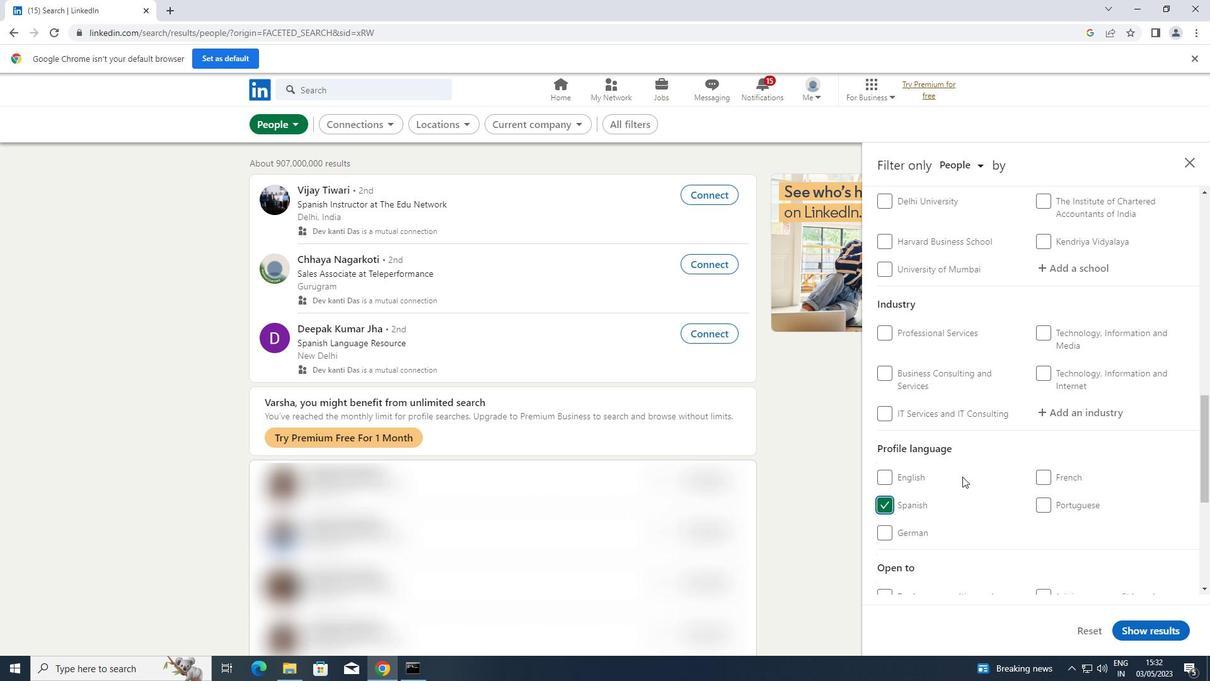 
Action: Mouse moved to (963, 476)
Screenshot: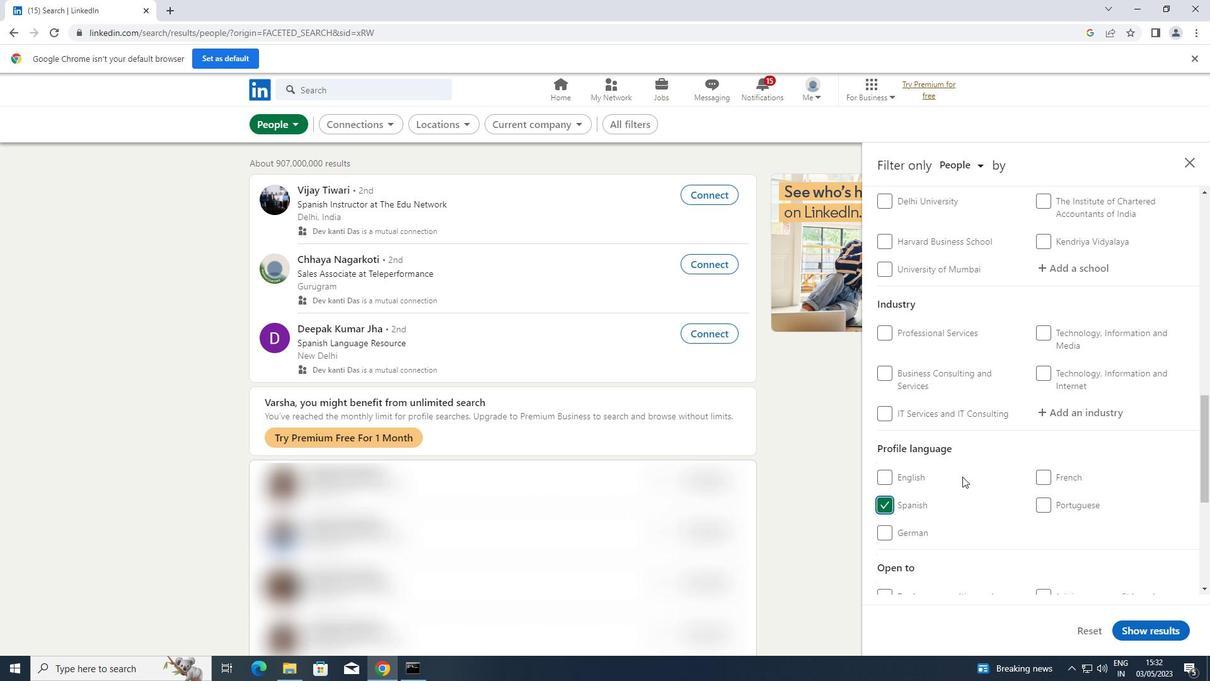 
Action: Mouse scrolled (963, 477) with delta (0, 0)
Screenshot: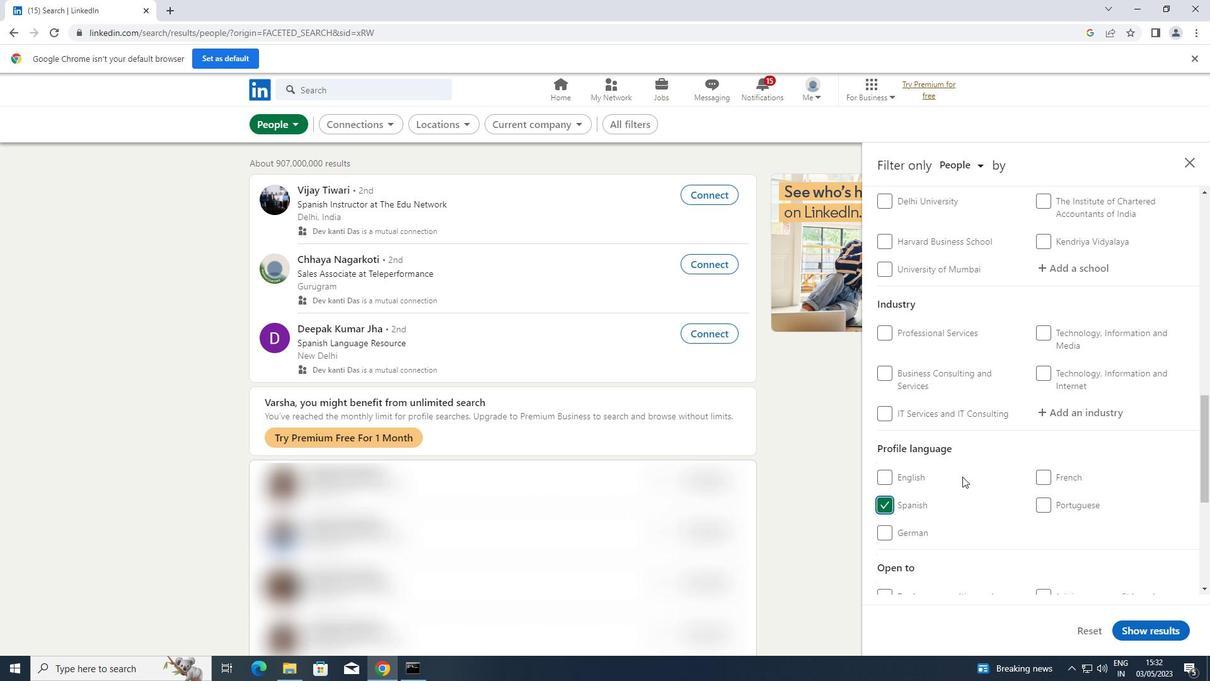 
Action: Mouse scrolled (963, 477) with delta (0, 0)
Screenshot: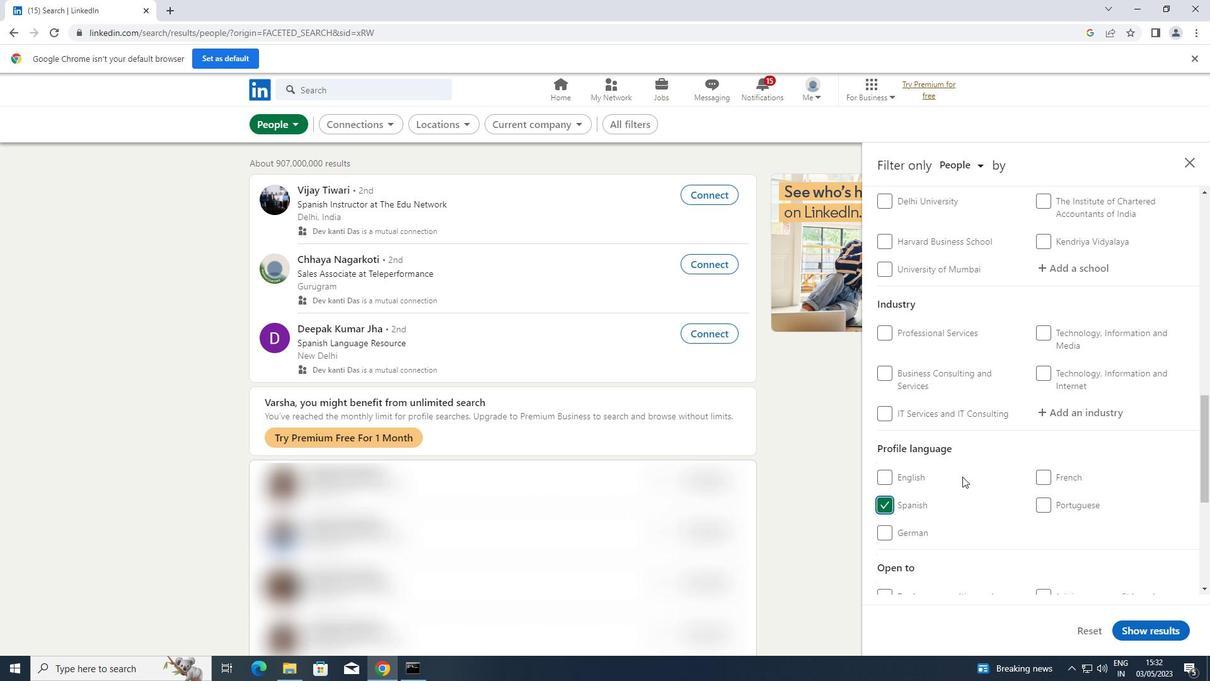 
Action: Mouse scrolled (963, 477) with delta (0, 0)
Screenshot: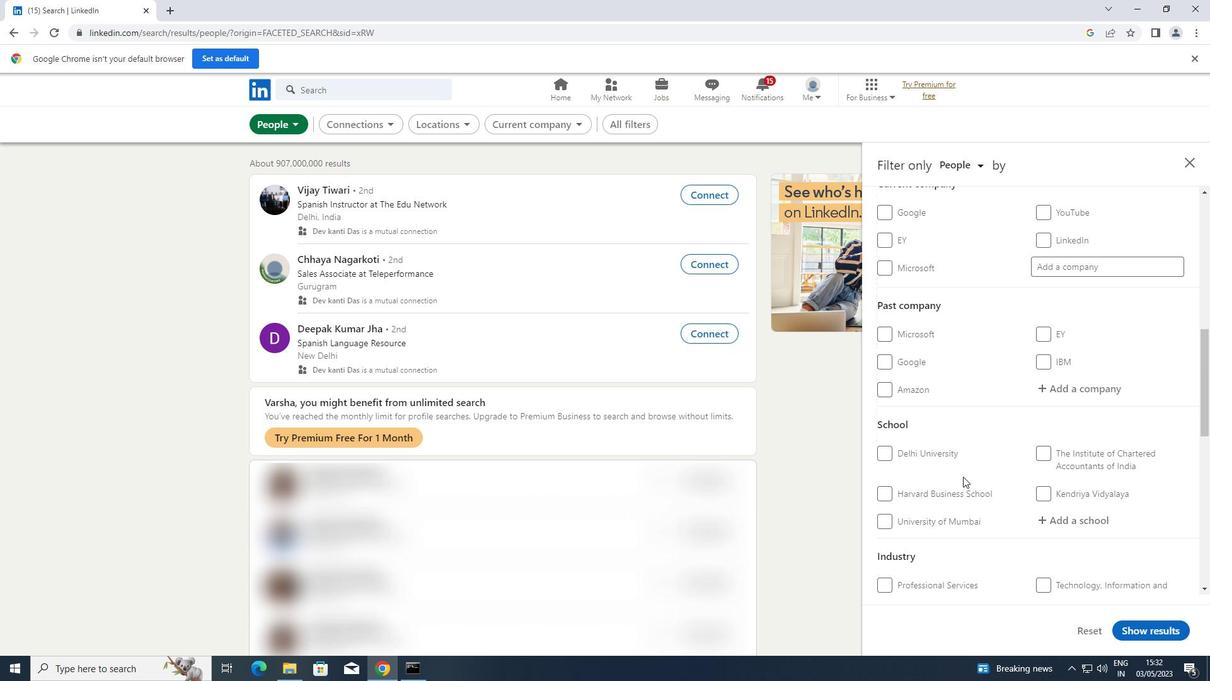 
Action: Mouse scrolled (963, 477) with delta (0, 0)
Screenshot: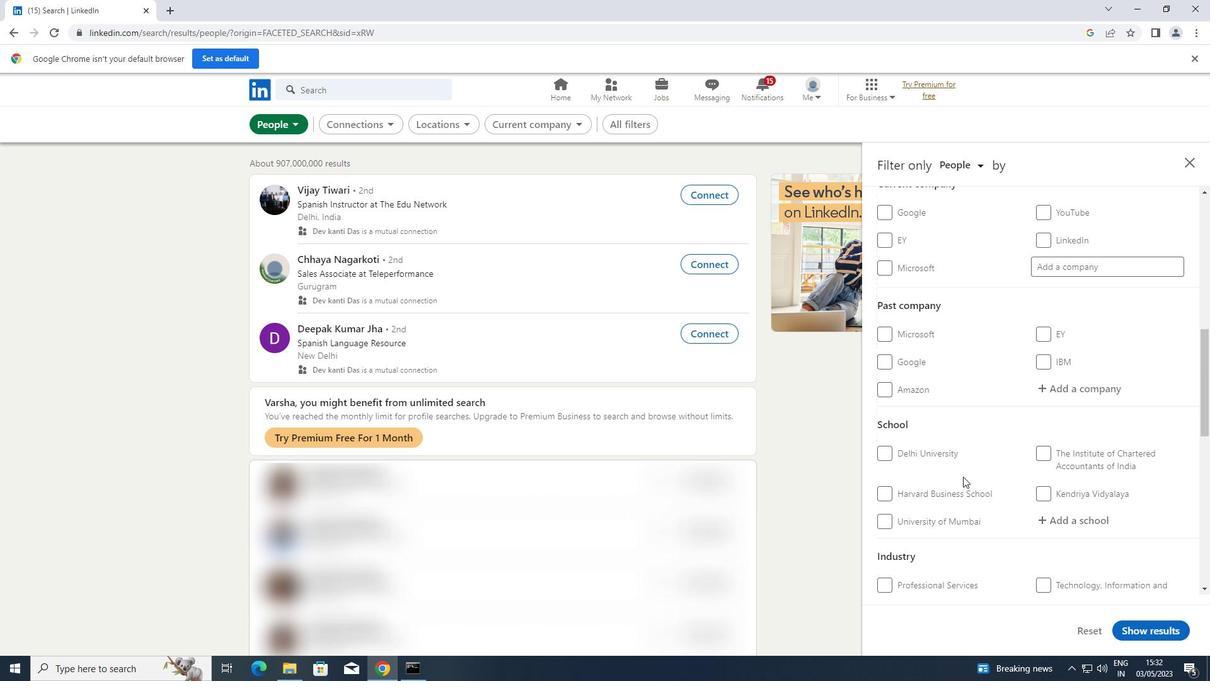 
Action: Mouse scrolled (963, 477) with delta (0, 0)
Screenshot: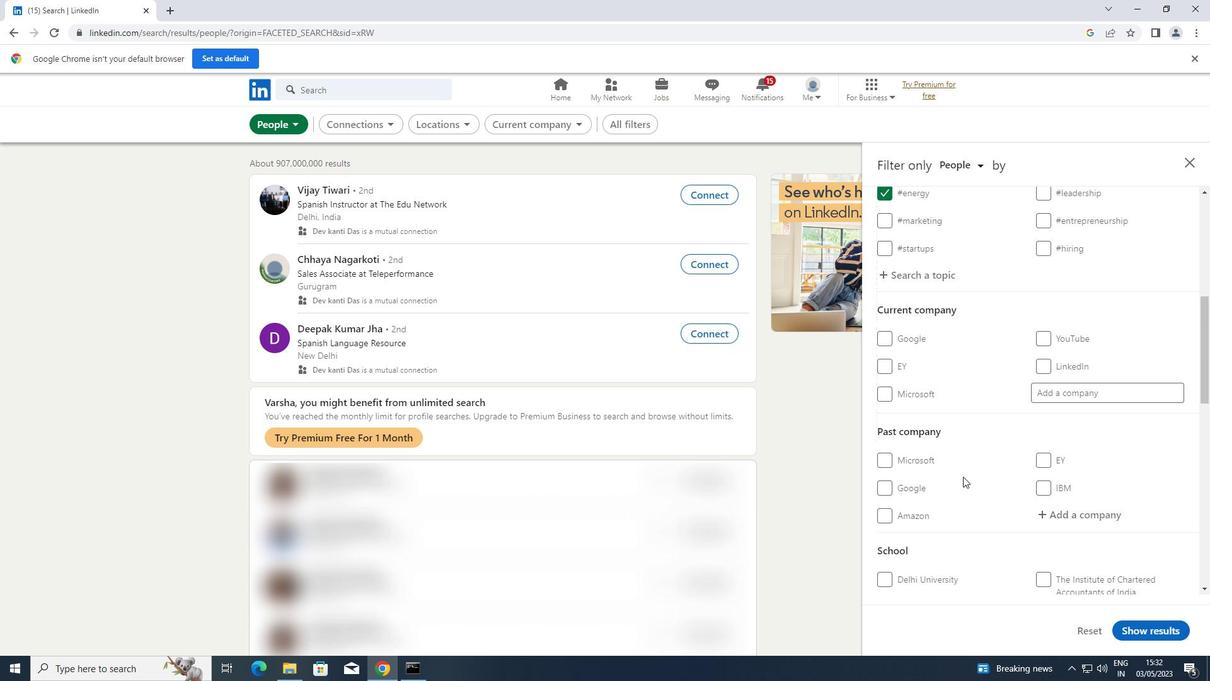 
Action: Mouse moved to (1067, 457)
Screenshot: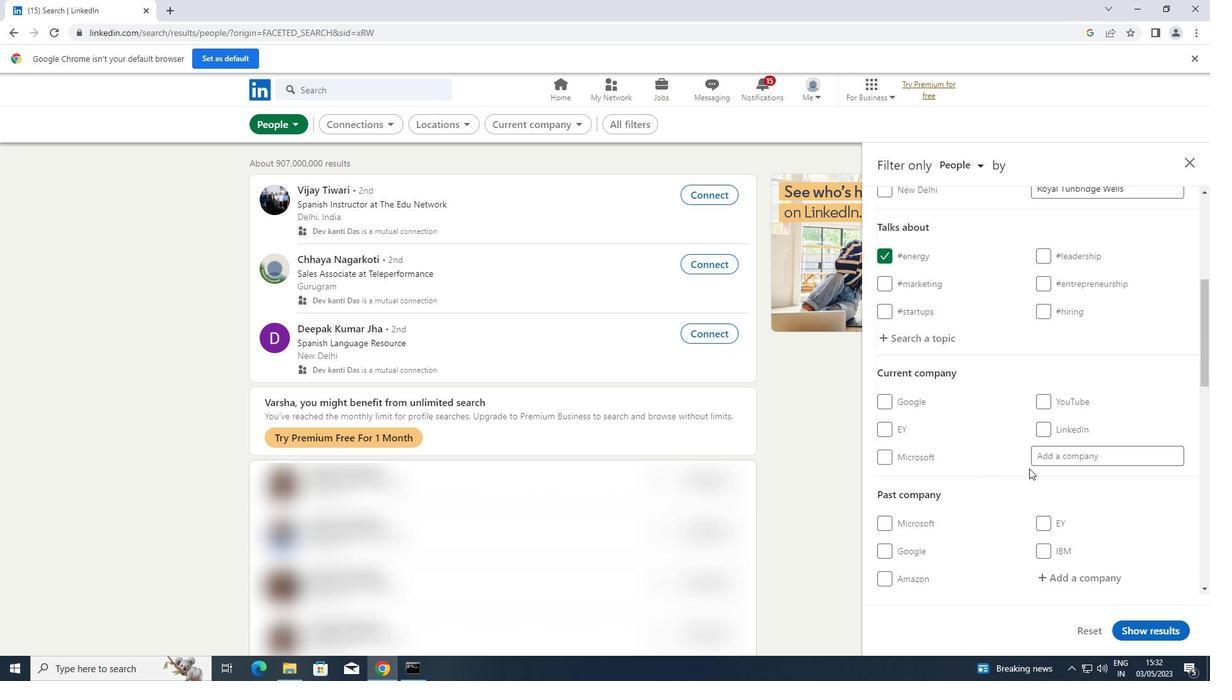 
Action: Mouse pressed left at (1067, 457)
Screenshot: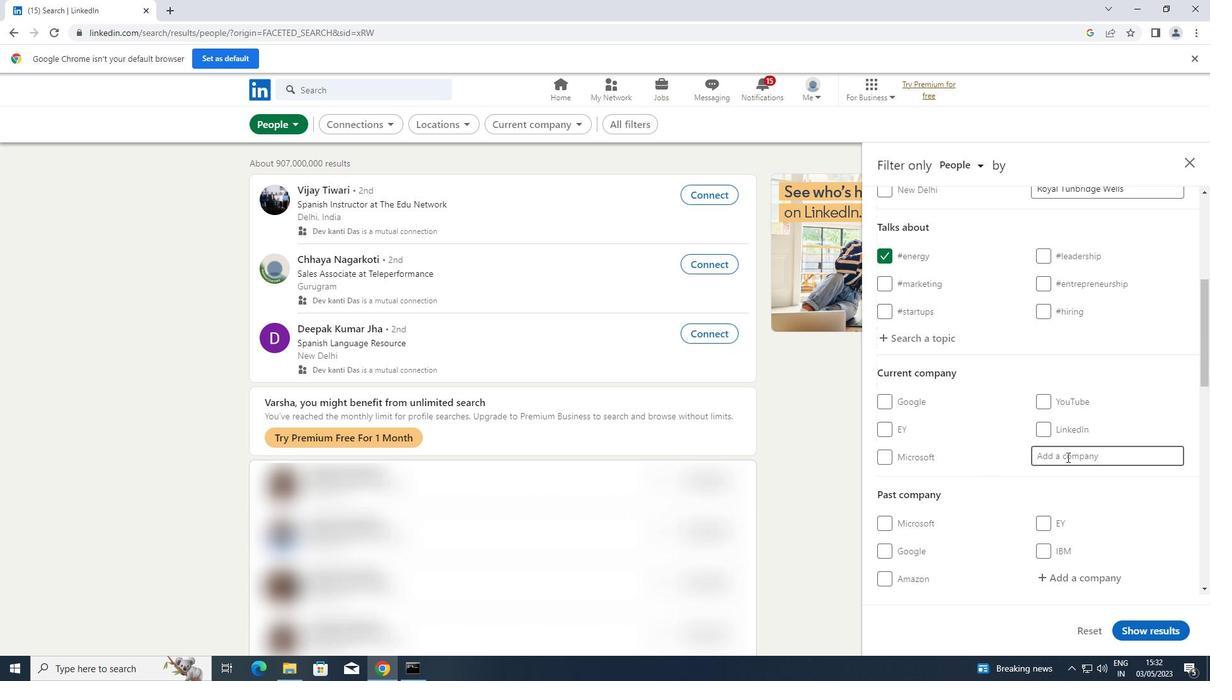 
Action: Key pressed <Key.shift>SAFEEXPRESS
Screenshot: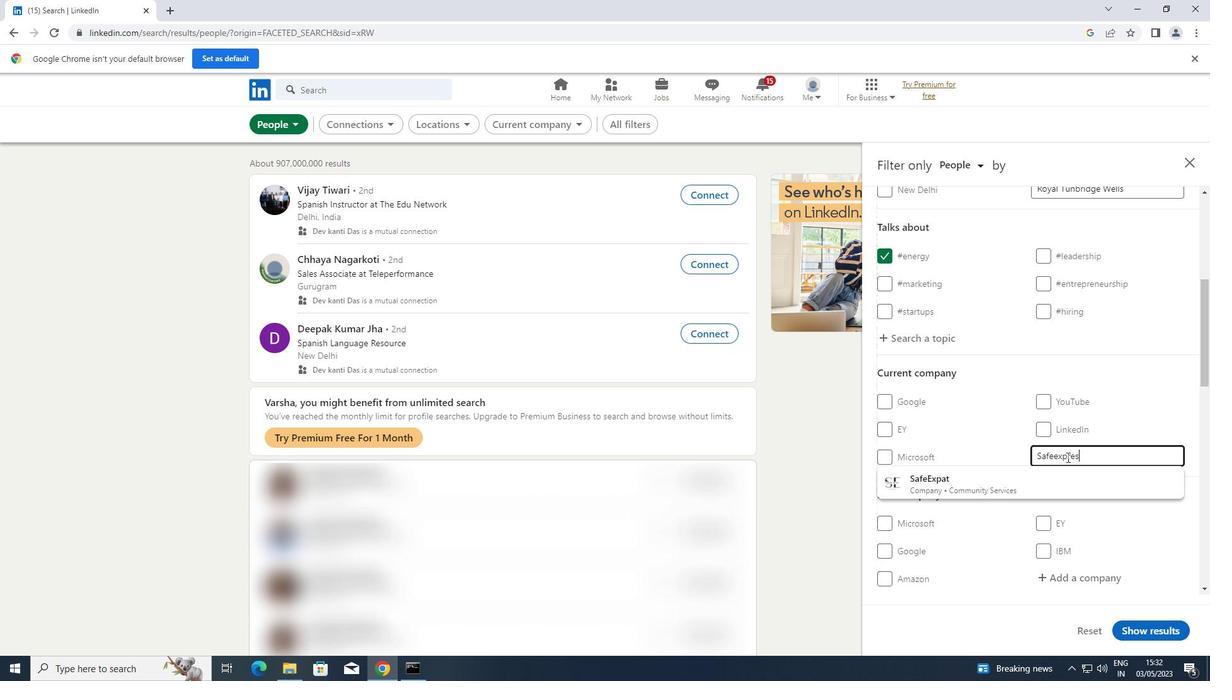 
Action: Mouse moved to (1058, 457)
Screenshot: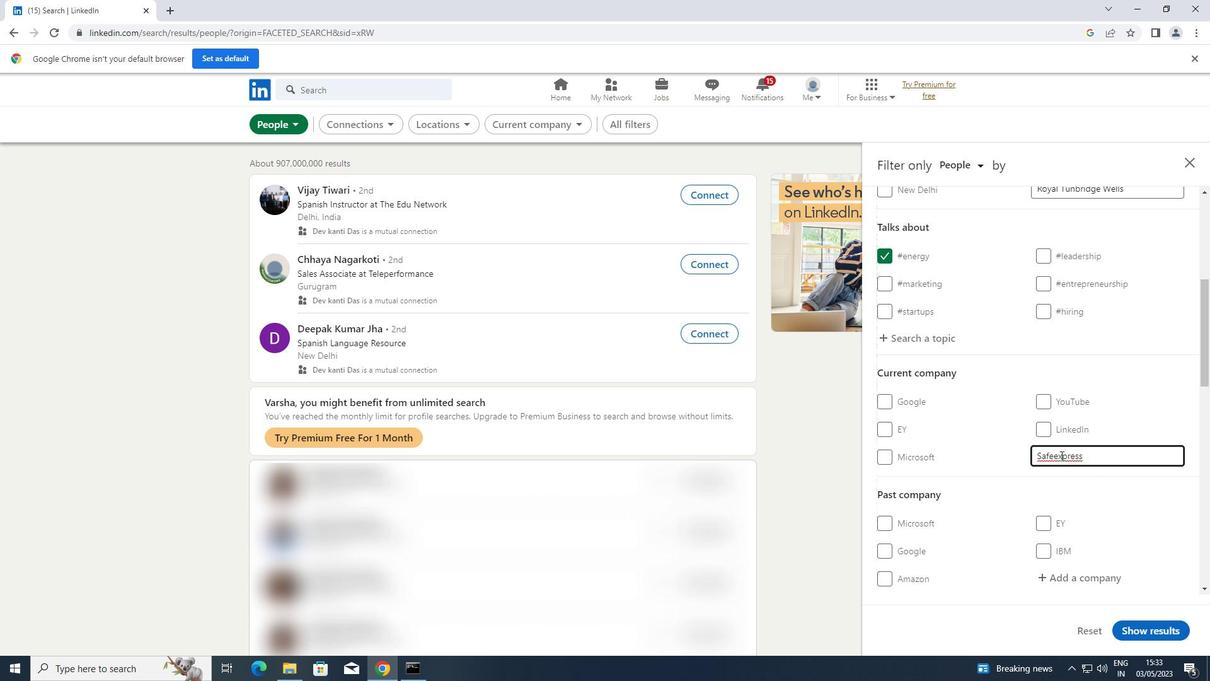 
Action: Mouse pressed left at (1058, 457)
Screenshot: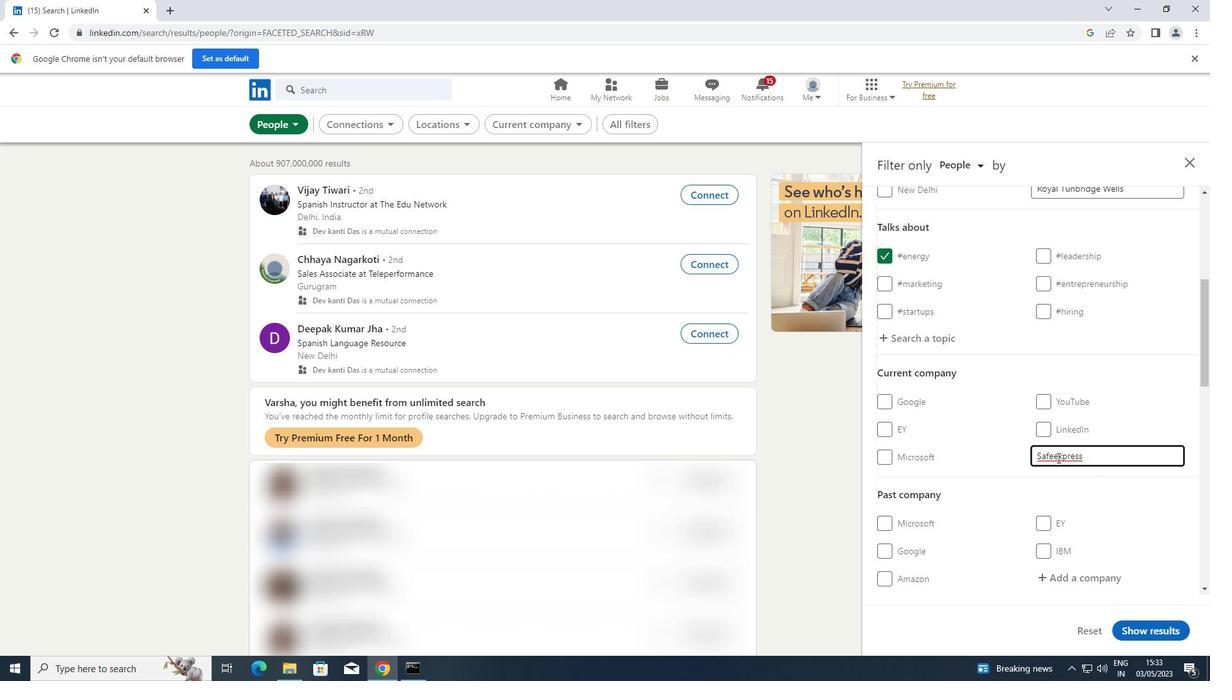 
Action: Key pressed <Key.backspace>
Screenshot: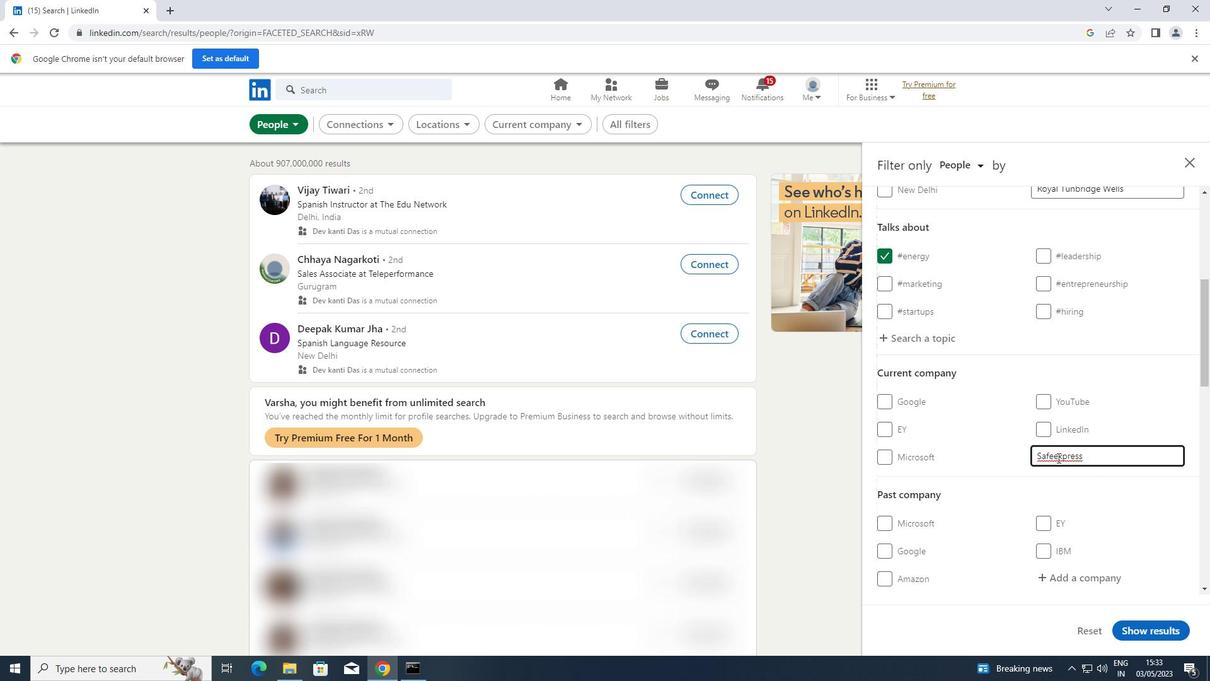 
Action: Mouse moved to (945, 477)
Screenshot: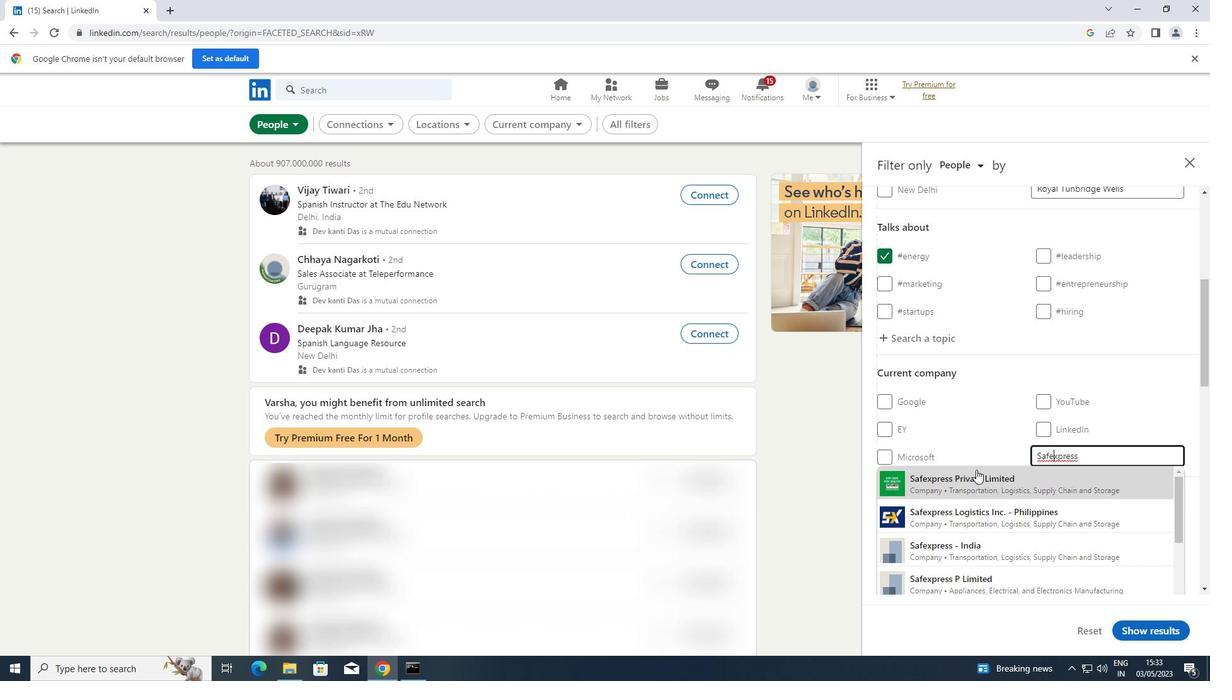 
Action: Mouse pressed left at (945, 477)
Screenshot: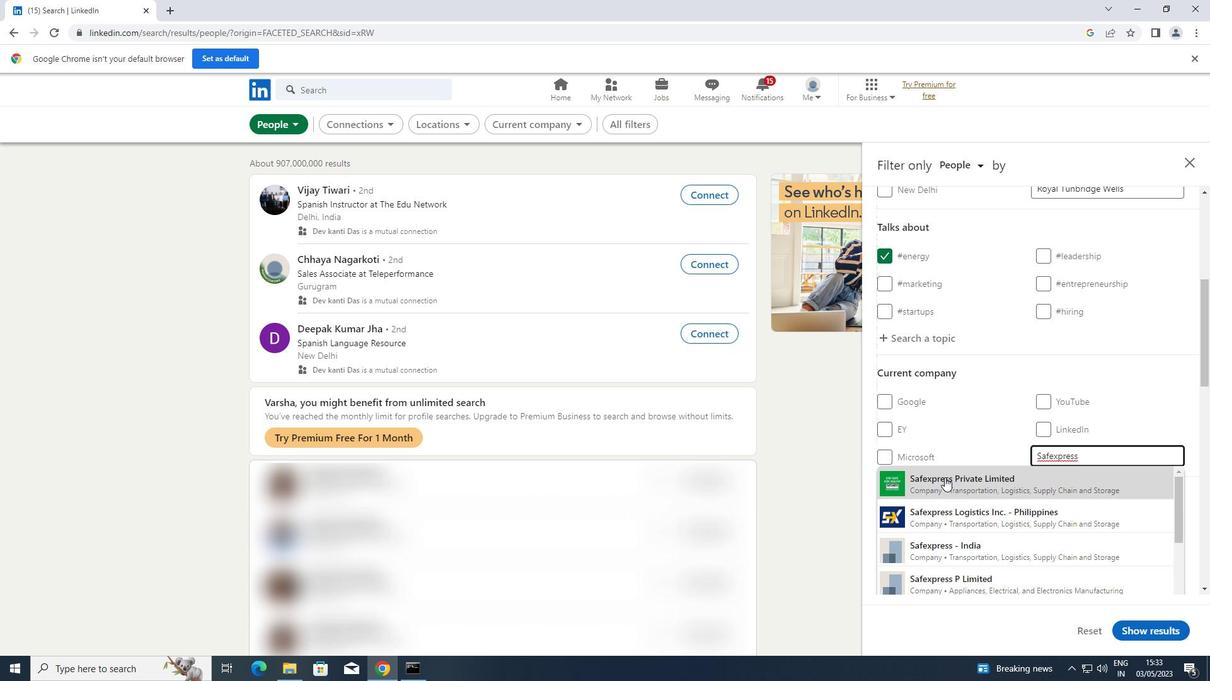 
Action: Mouse moved to (946, 477)
Screenshot: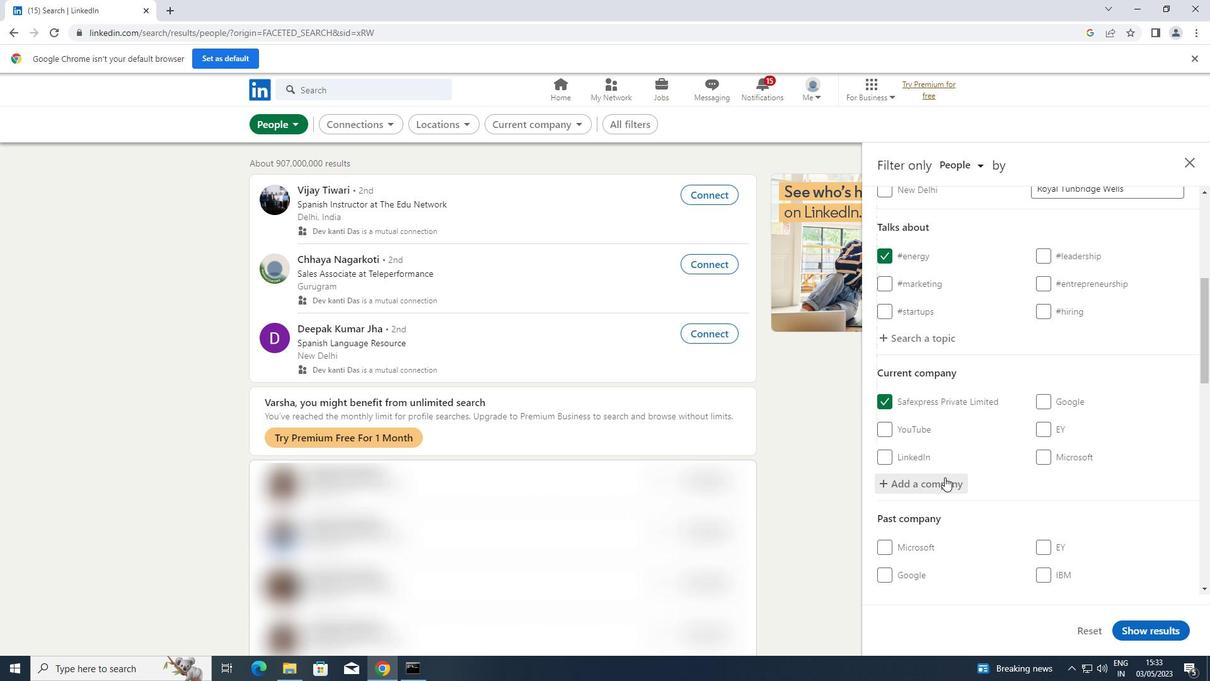 
Action: Mouse scrolled (946, 476) with delta (0, 0)
Screenshot: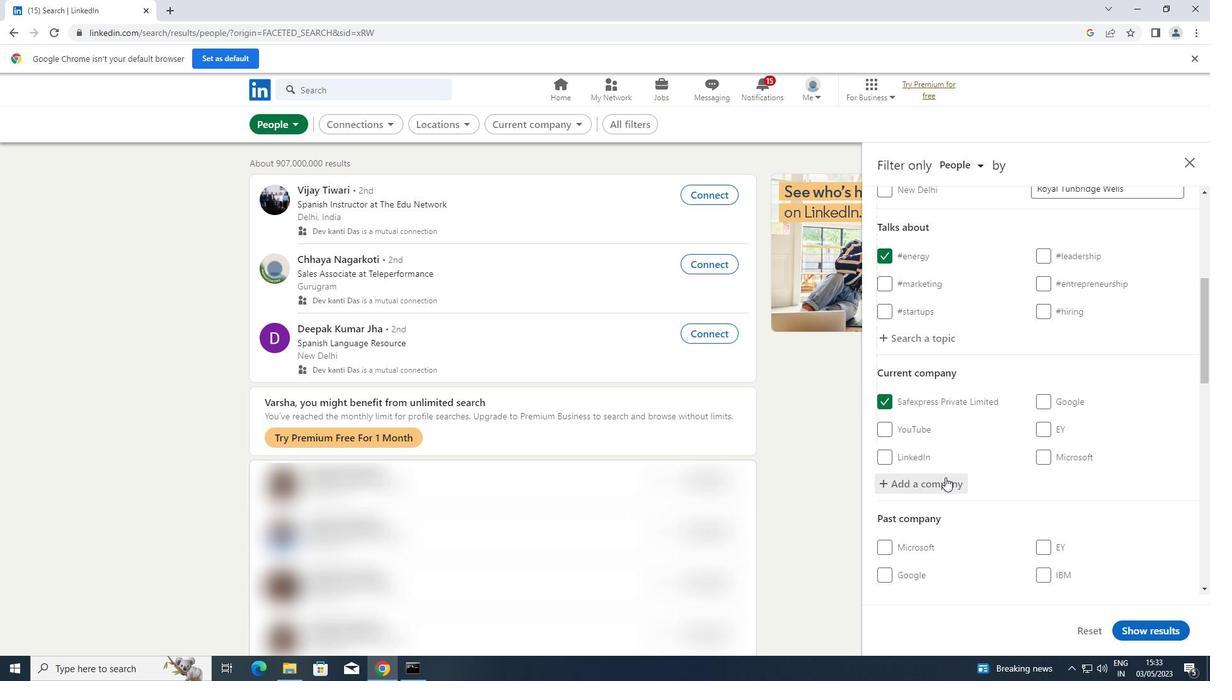 
Action: Mouse scrolled (946, 476) with delta (0, 0)
Screenshot: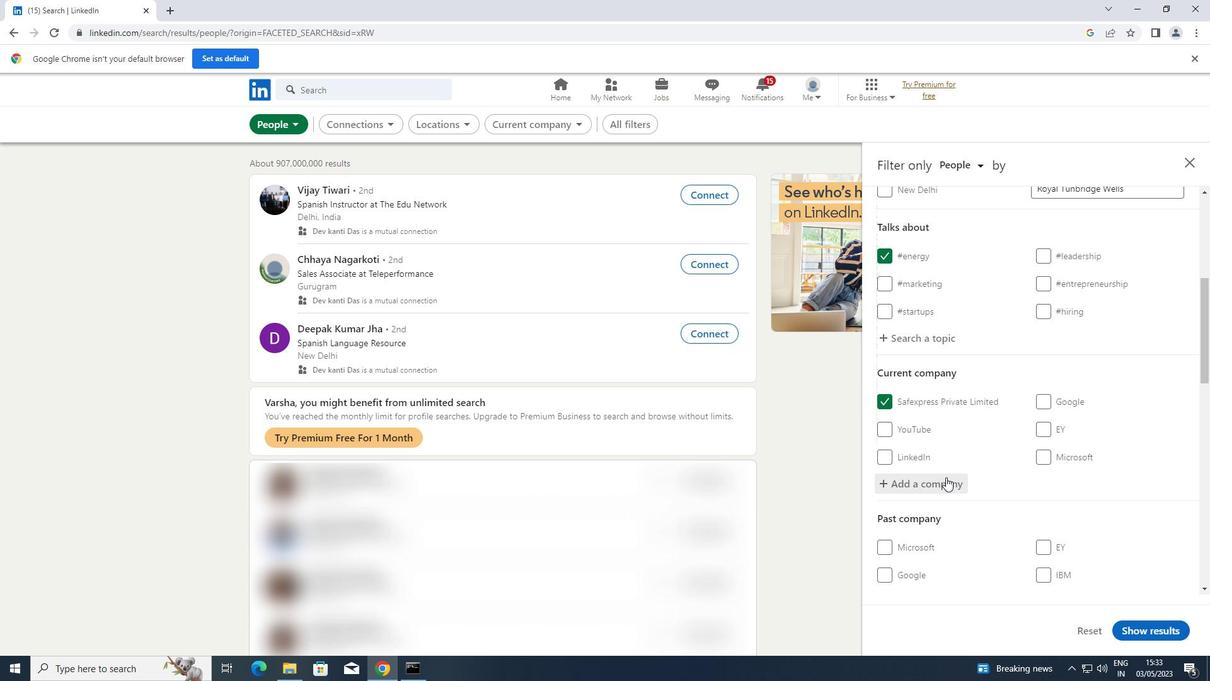 
Action: Mouse scrolled (946, 476) with delta (0, 0)
Screenshot: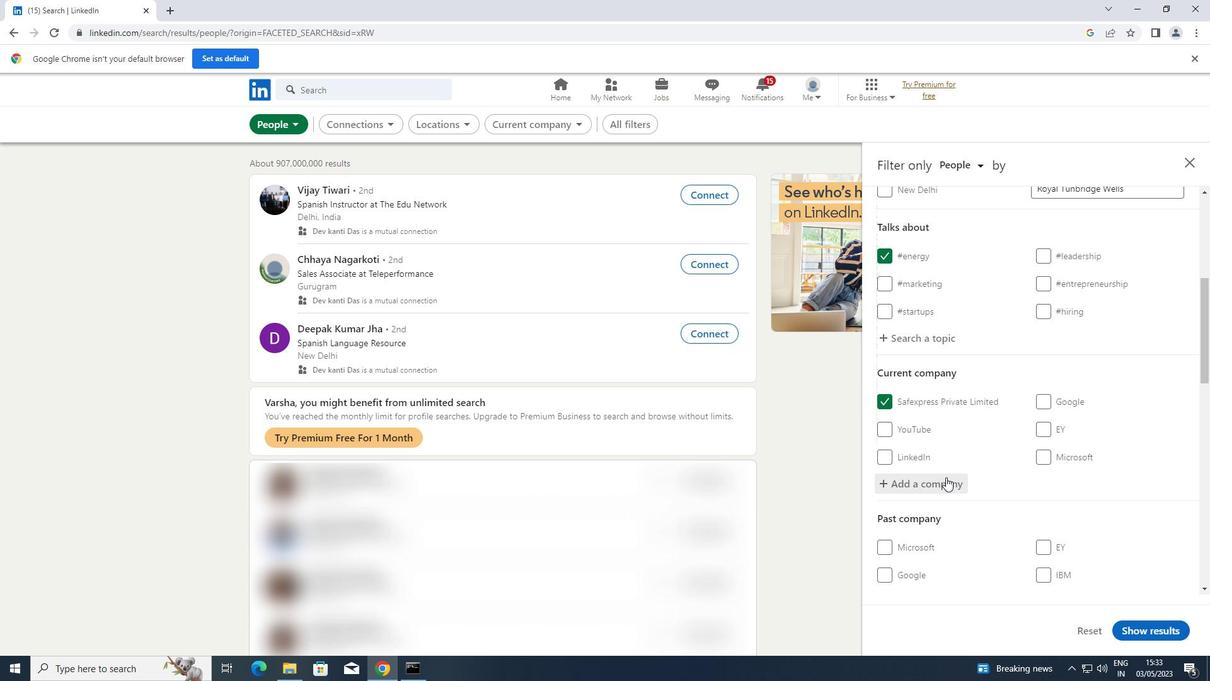 
Action: Mouse scrolled (946, 476) with delta (0, 0)
Screenshot: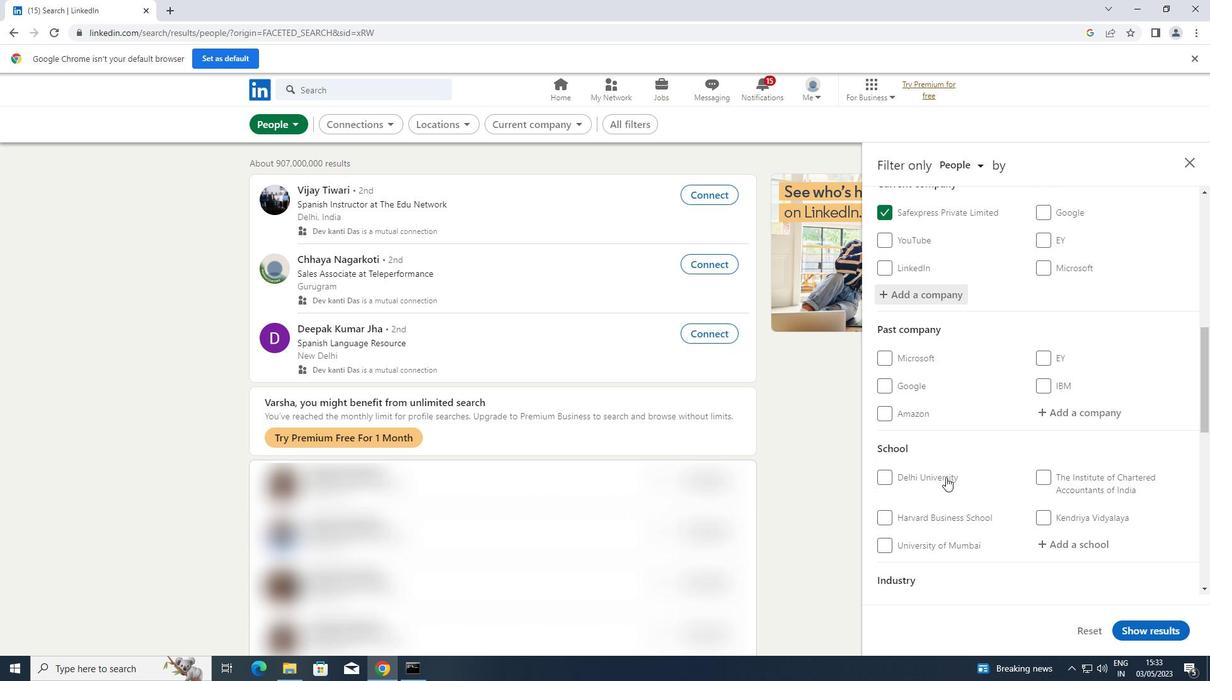 
Action: Mouse scrolled (946, 476) with delta (0, 0)
Screenshot: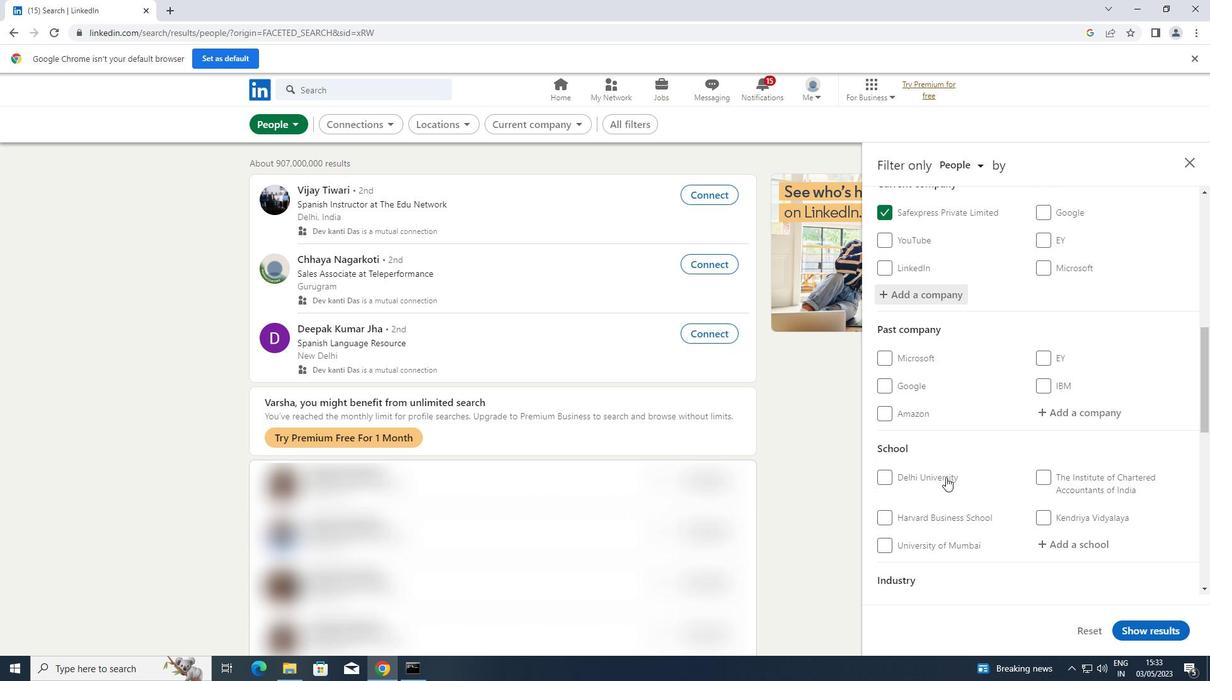 
Action: Mouse moved to (1090, 409)
Screenshot: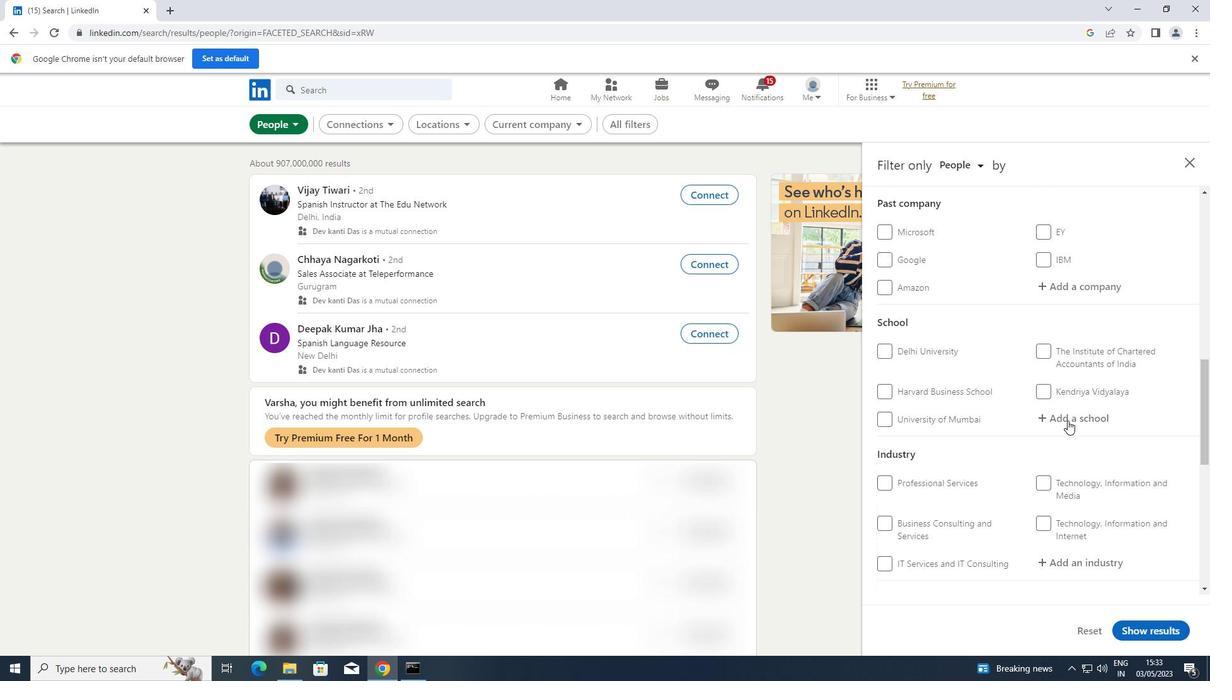 
Action: Mouse pressed left at (1090, 409)
Screenshot: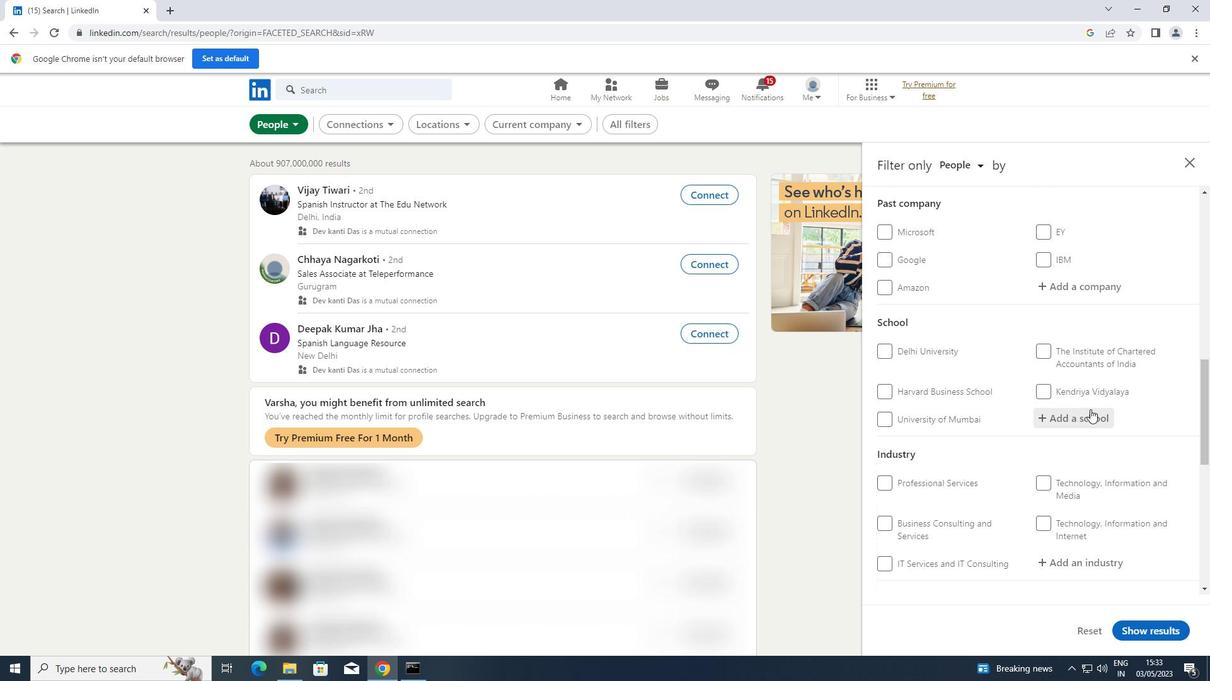 
Action: Key pressed <Key.shift>NORTH<Key.space><Key.shift>MAHARA
Screenshot: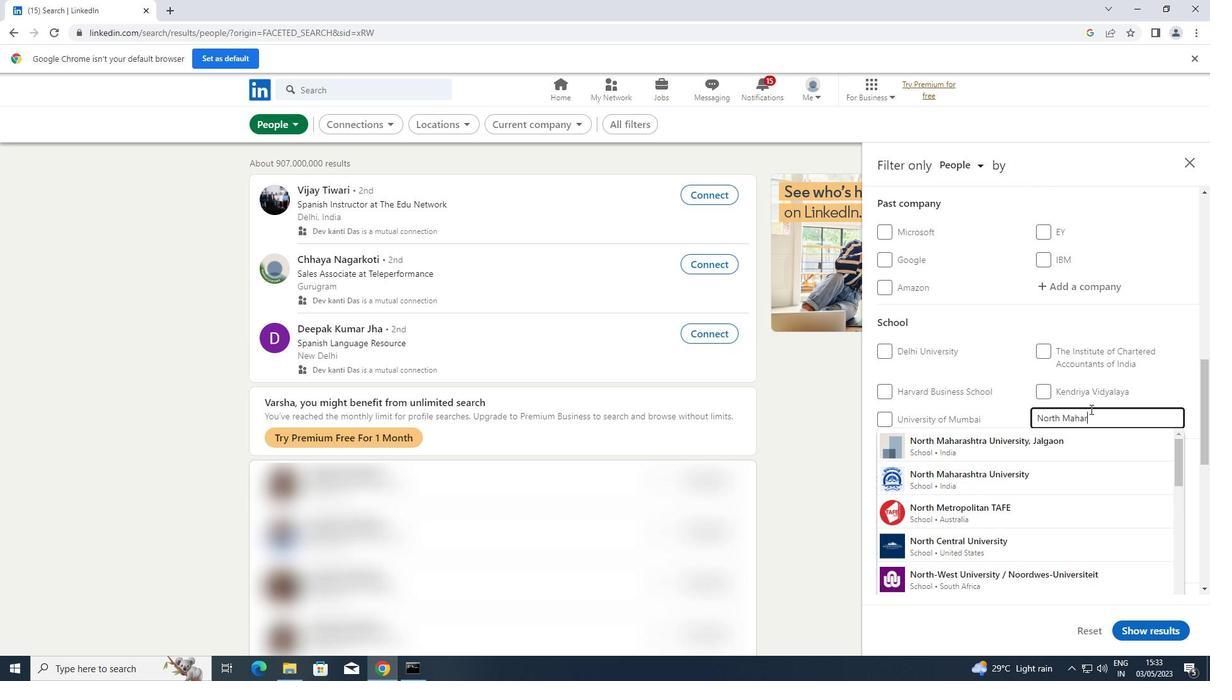 
Action: Mouse moved to (1044, 442)
Screenshot: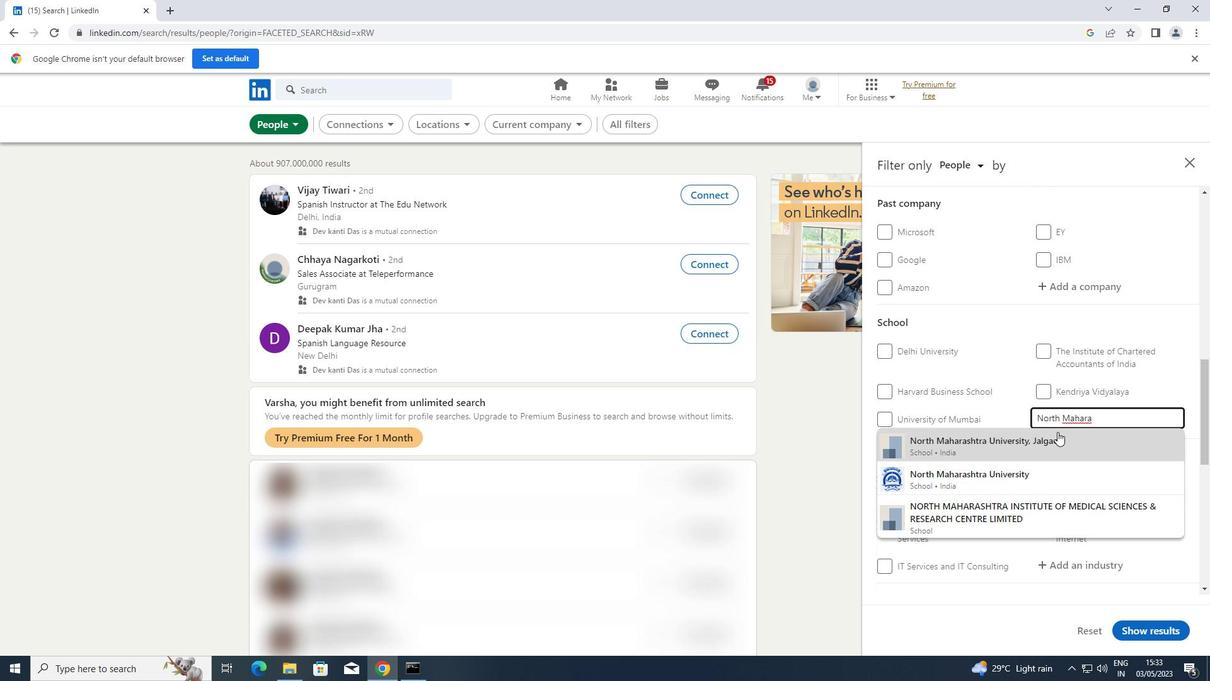 
Action: Mouse pressed left at (1044, 442)
Screenshot: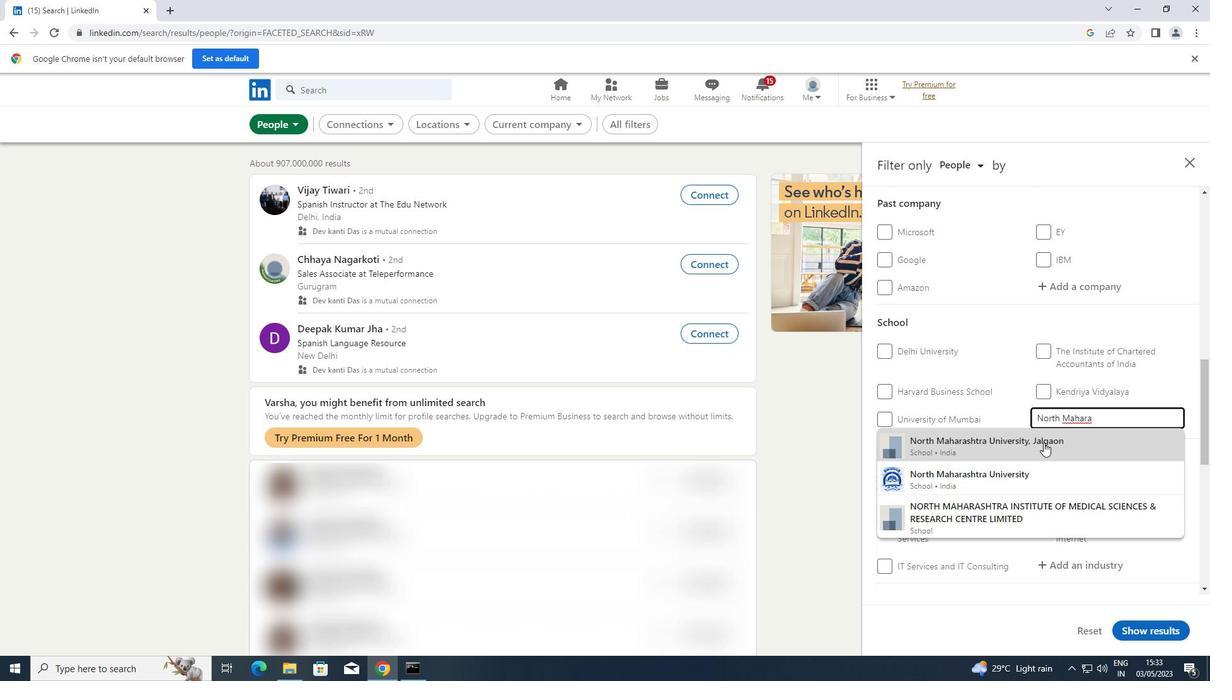 
Action: Mouse scrolled (1044, 442) with delta (0, 0)
Screenshot: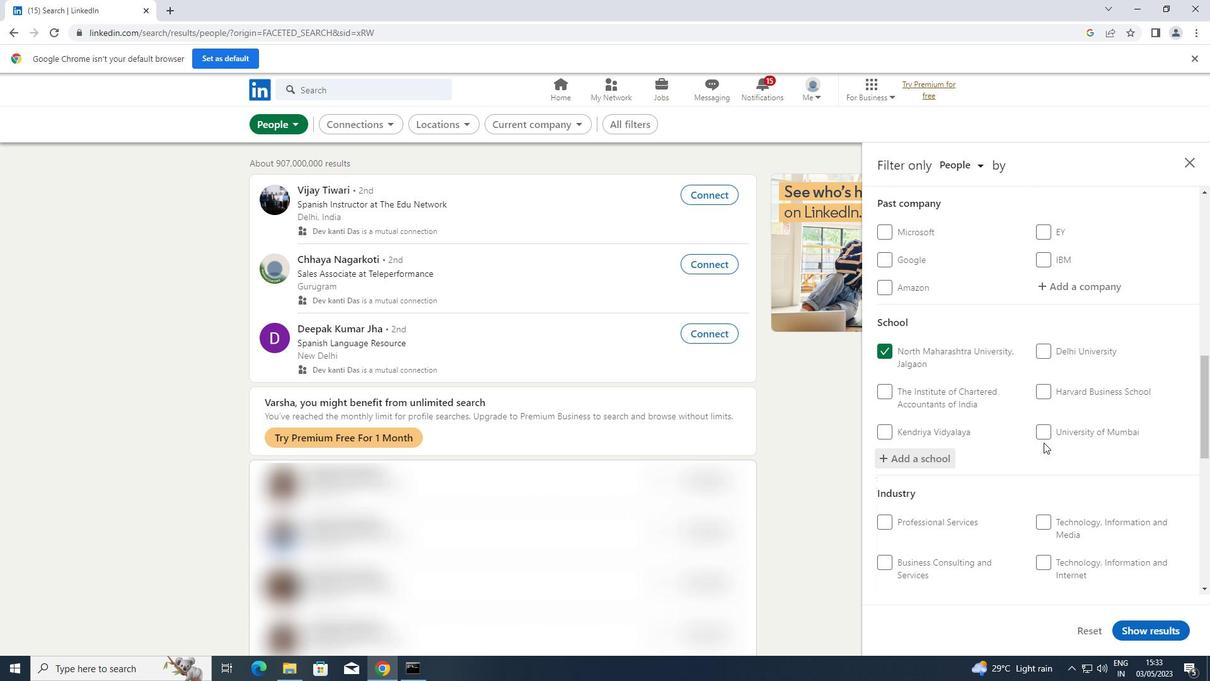 
Action: Mouse scrolled (1044, 442) with delta (0, 0)
Screenshot: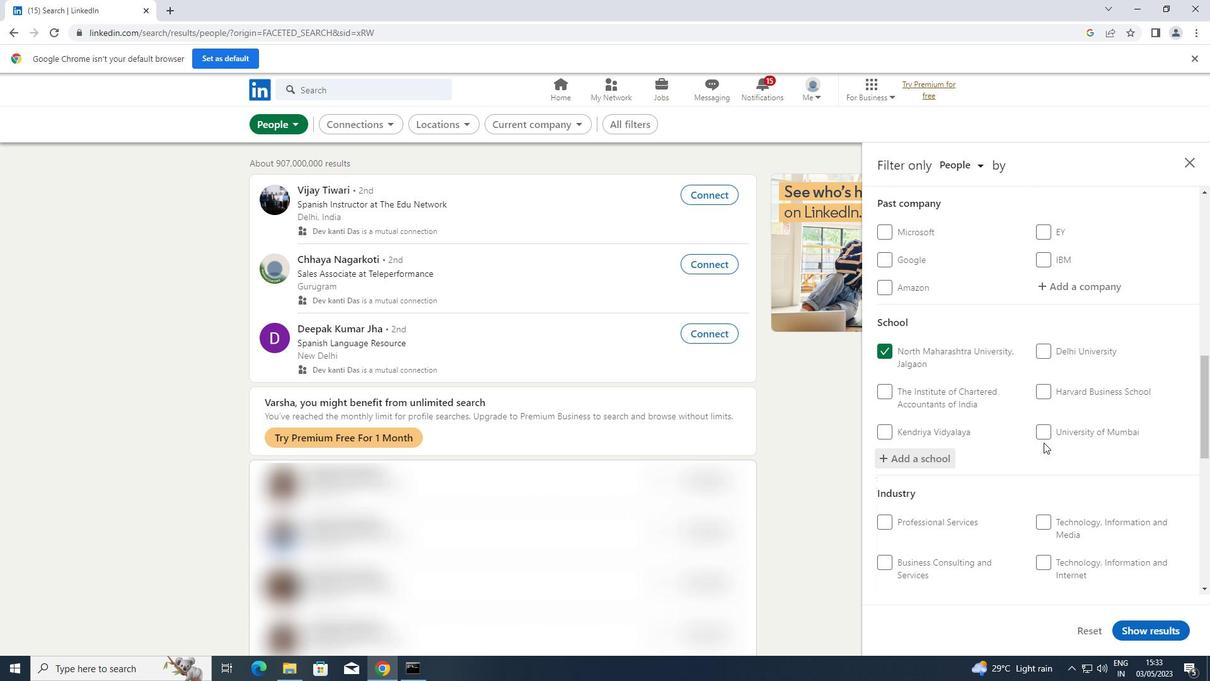 
Action: Mouse moved to (1112, 472)
Screenshot: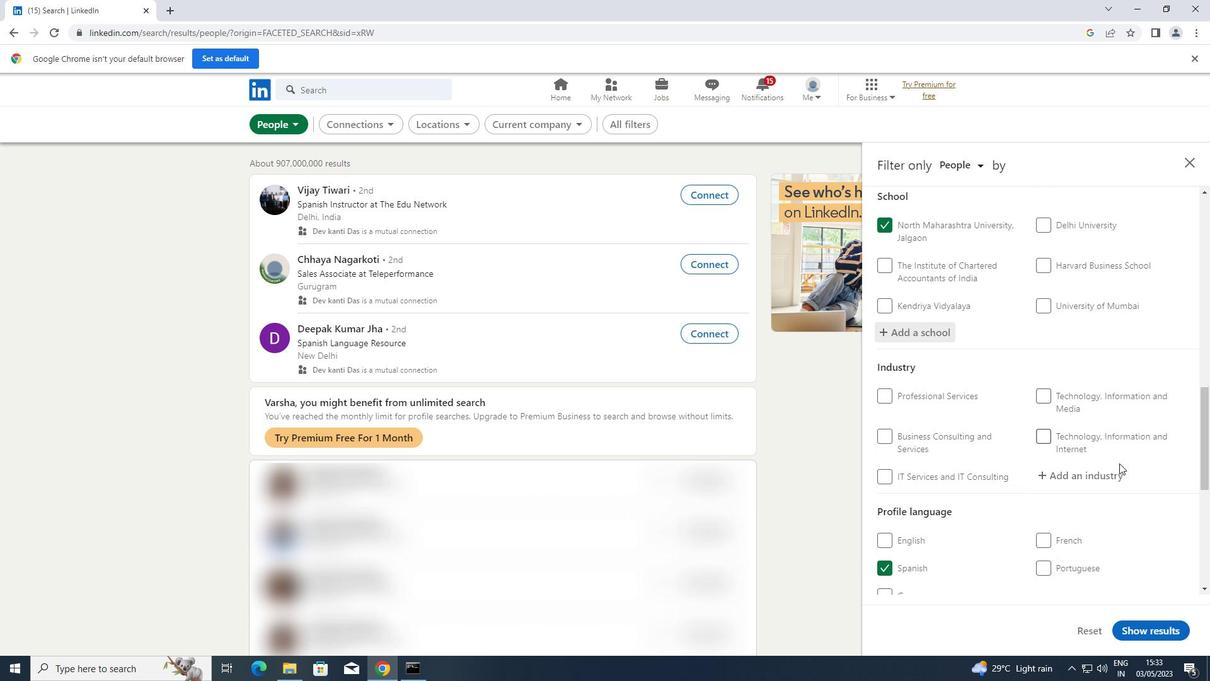 
Action: Mouse pressed left at (1112, 472)
Screenshot: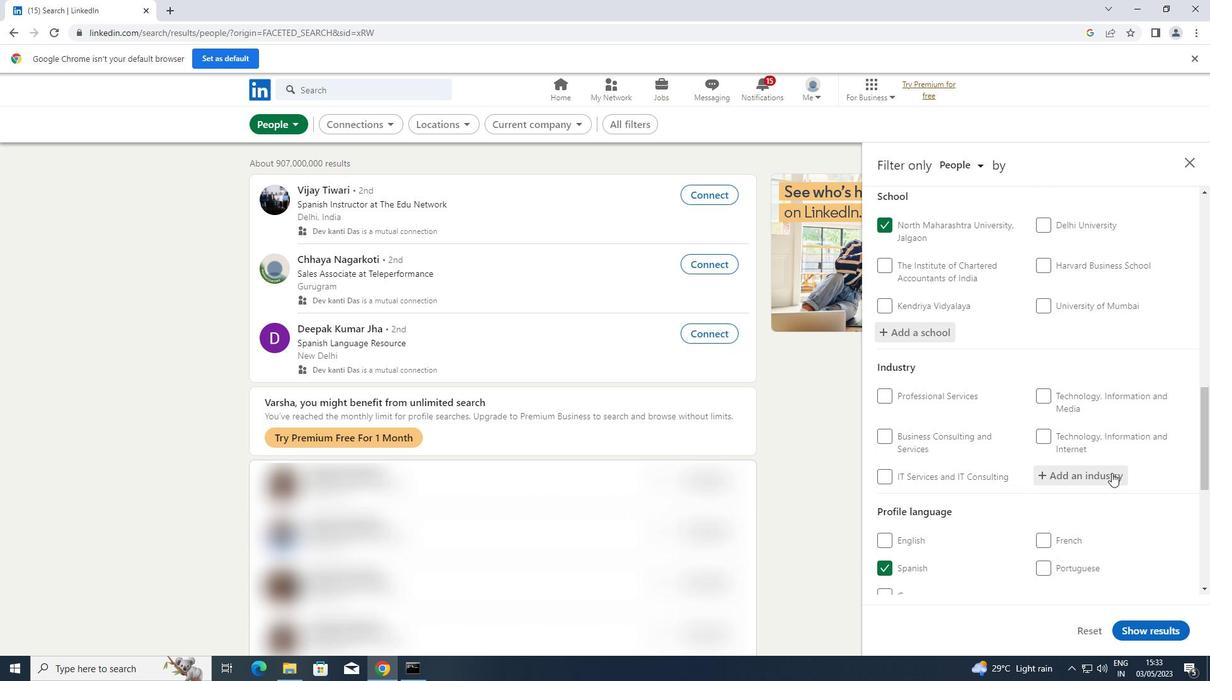
Action: Key pressed <Key.shift>GAMBLING
Screenshot: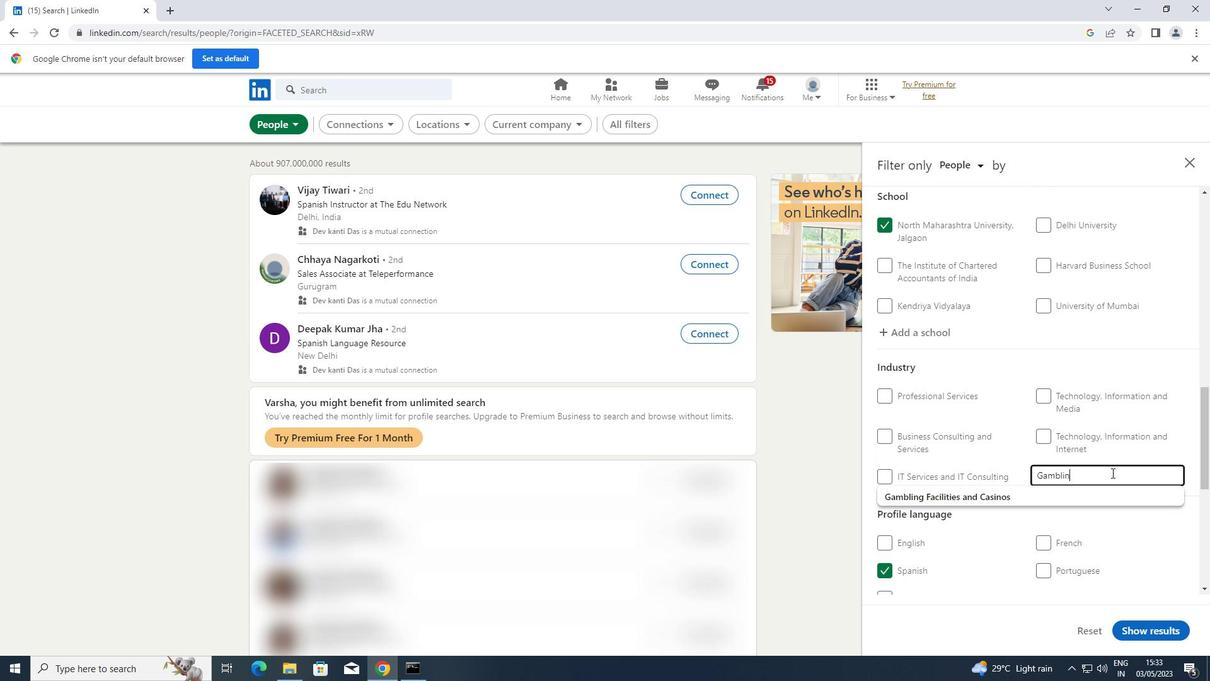 
Action: Mouse moved to (1036, 503)
Screenshot: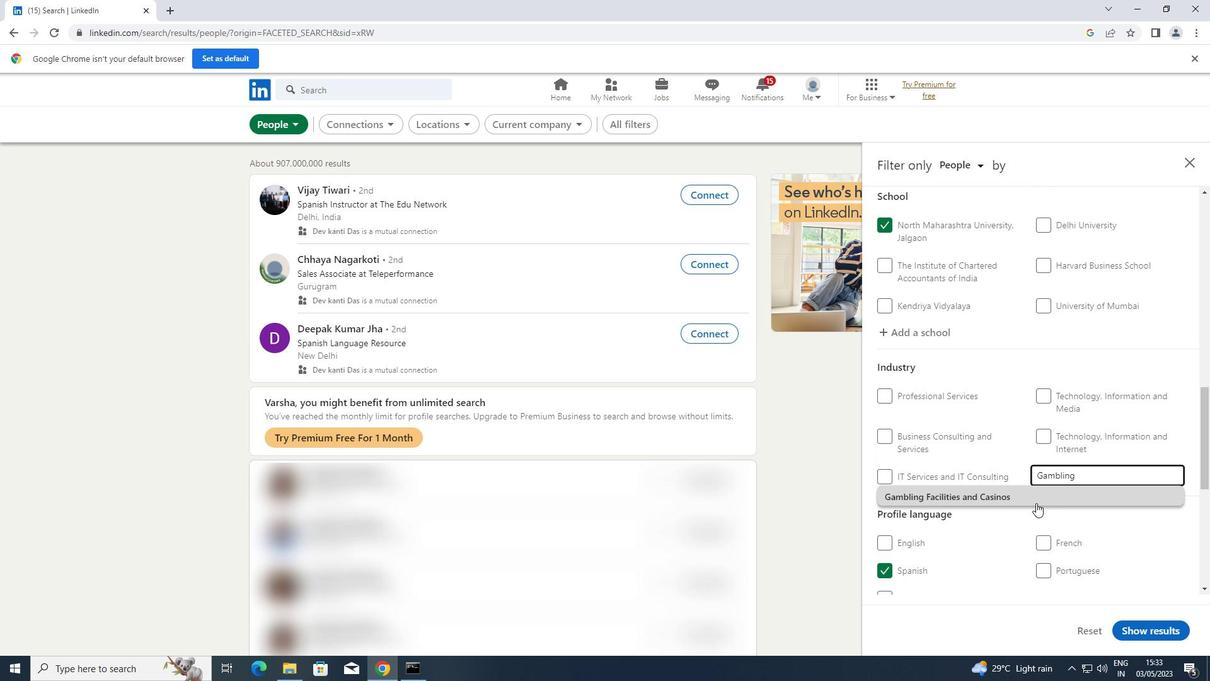 
Action: Mouse pressed left at (1036, 503)
Screenshot: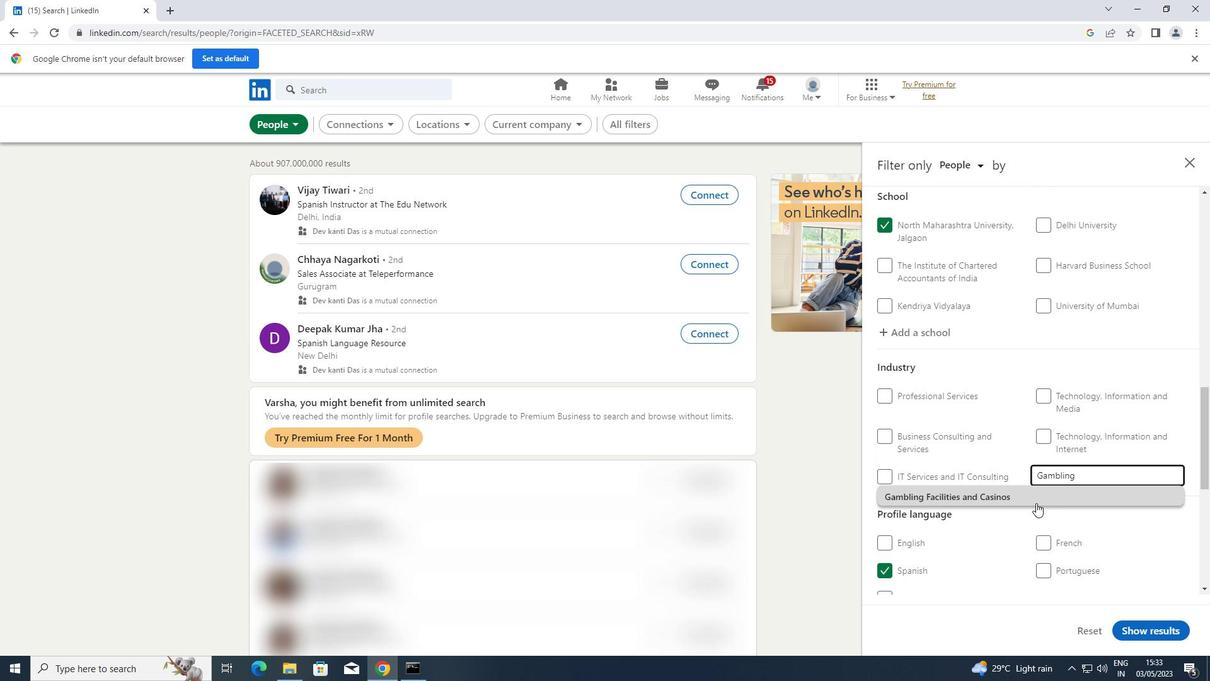 
Action: Mouse moved to (1068, 464)
Screenshot: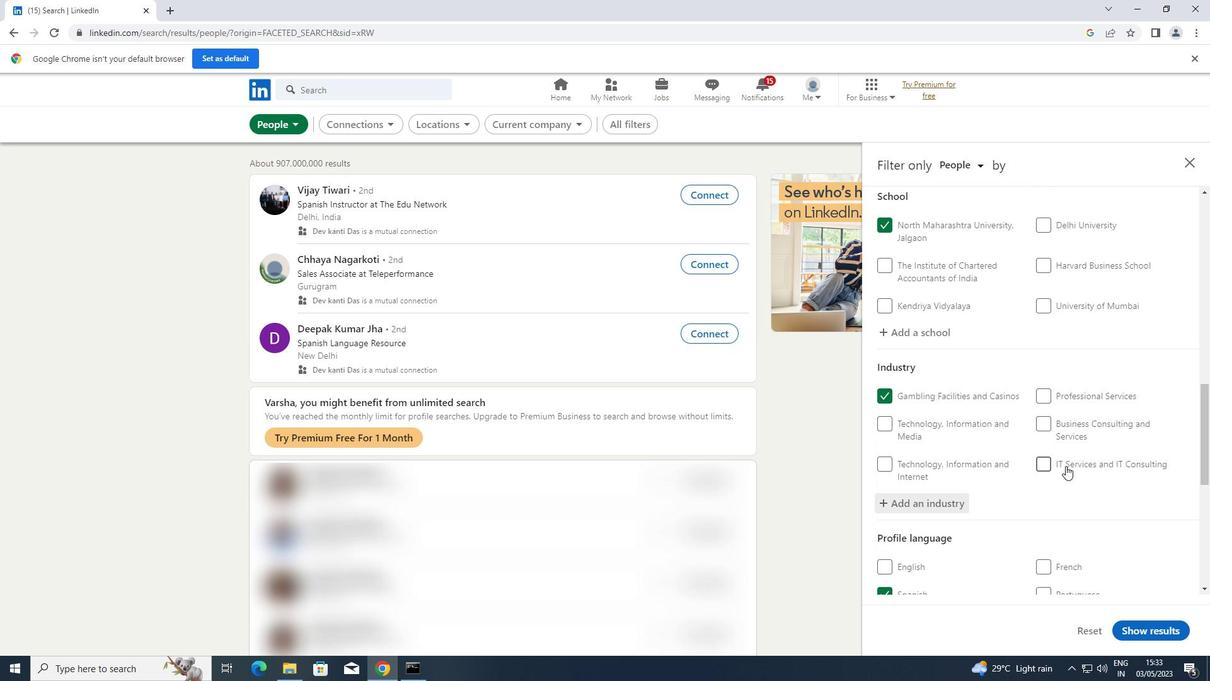 
Action: Mouse scrolled (1068, 463) with delta (0, 0)
Screenshot: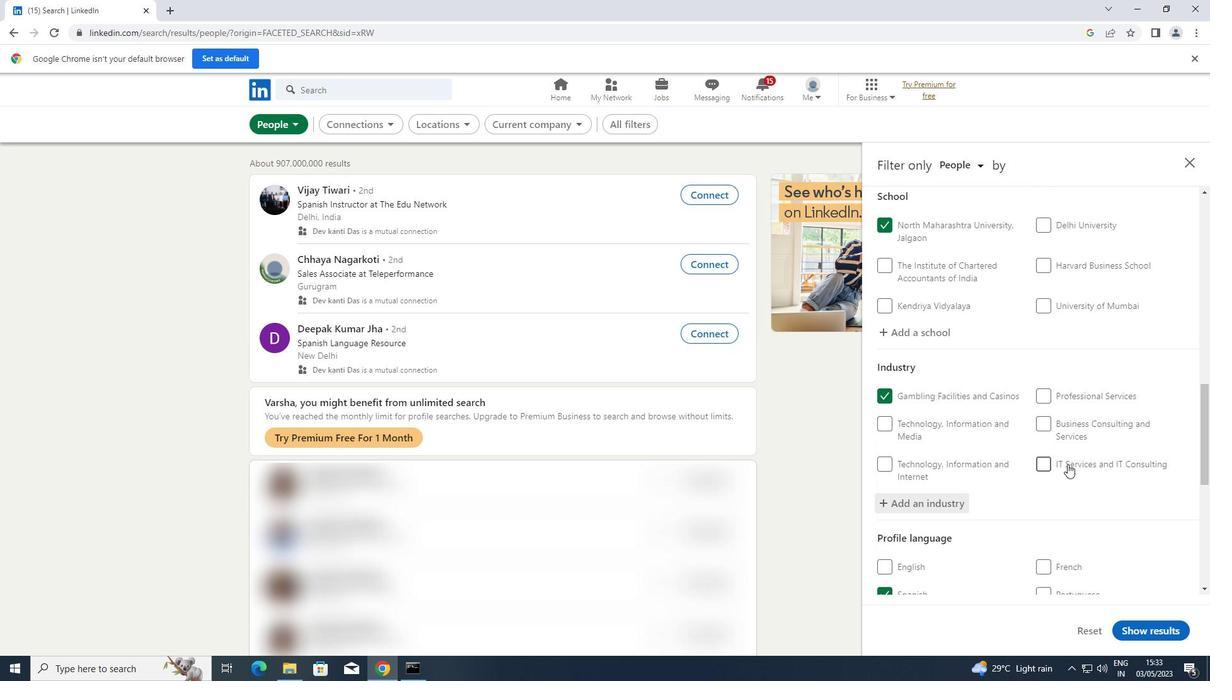 
Action: Mouse scrolled (1068, 463) with delta (0, 0)
Screenshot: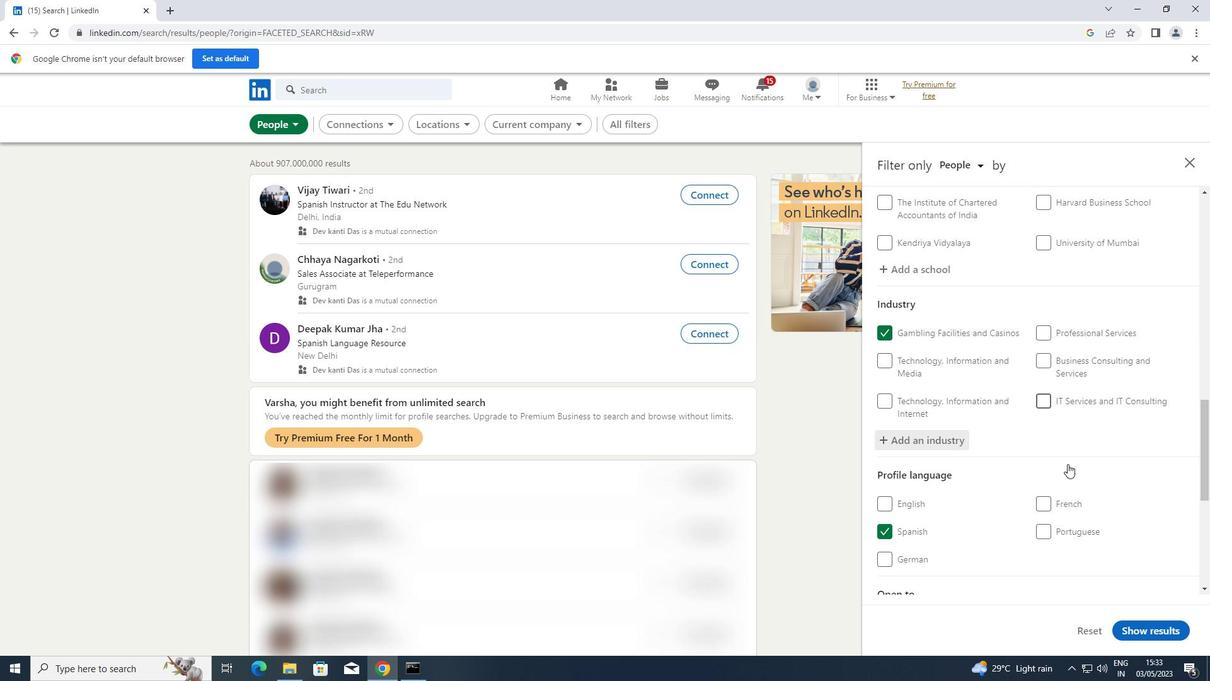 
Action: Mouse scrolled (1068, 463) with delta (0, 0)
Screenshot: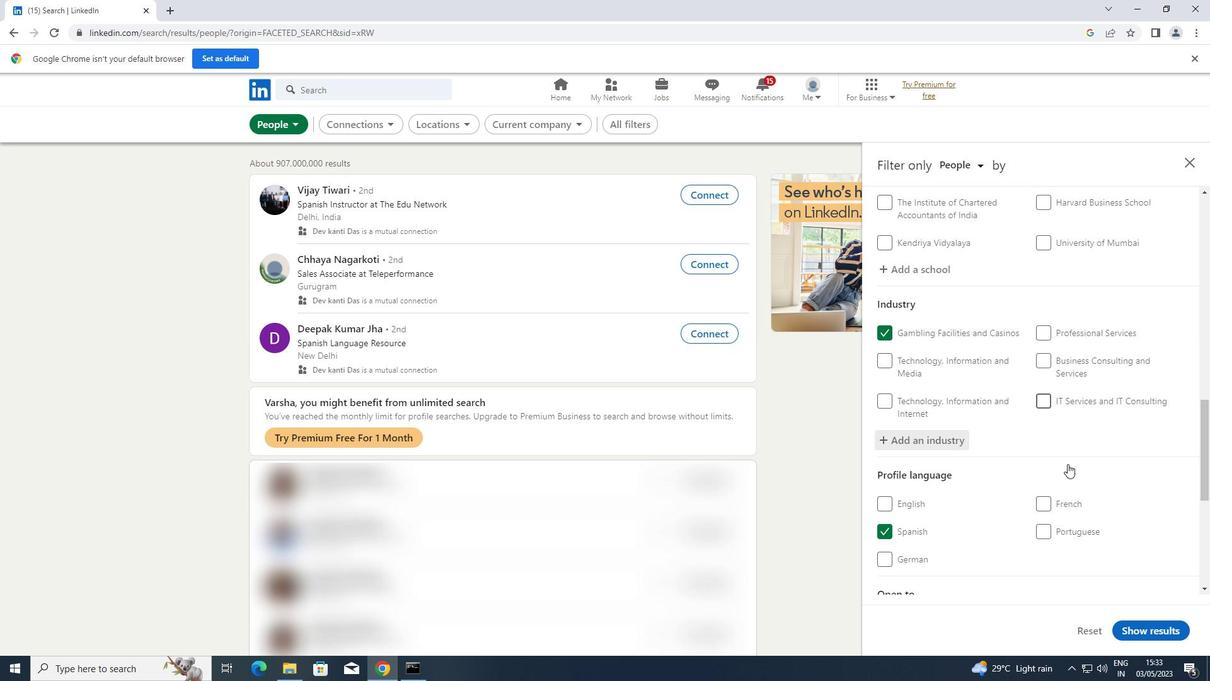 
Action: Mouse scrolled (1068, 463) with delta (0, 0)
Screenshot: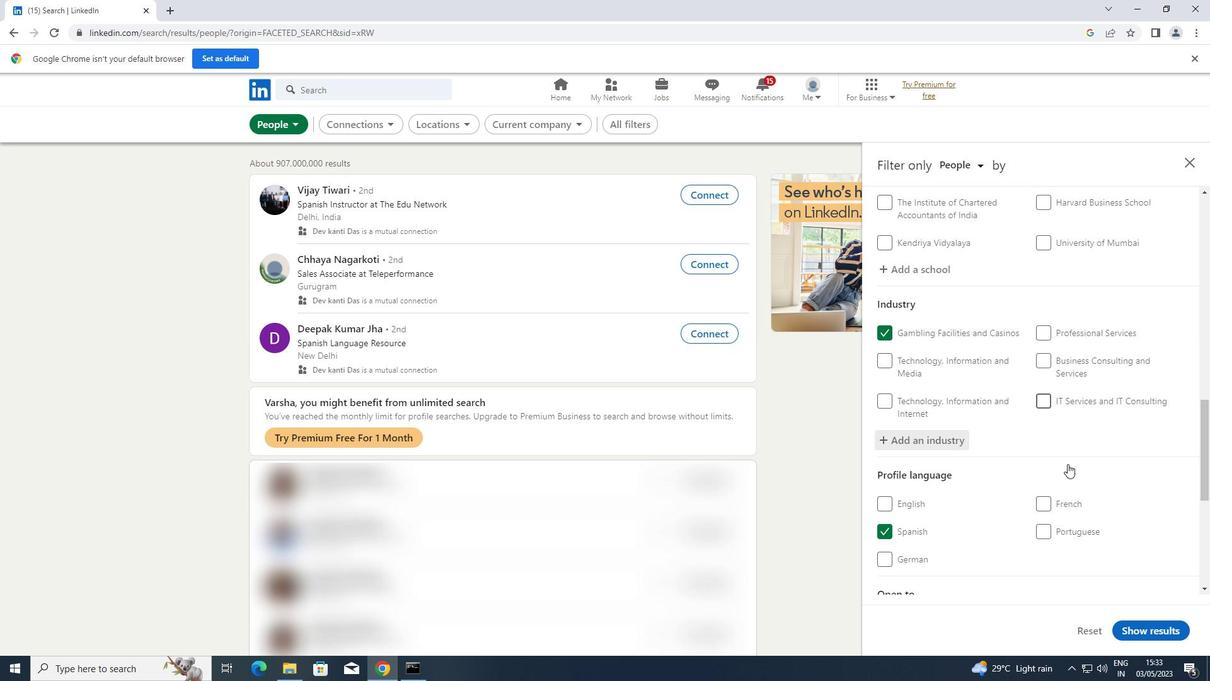 
Action: Mouse scrolled (1068, 463) with delta (0, 0)
Screenshot: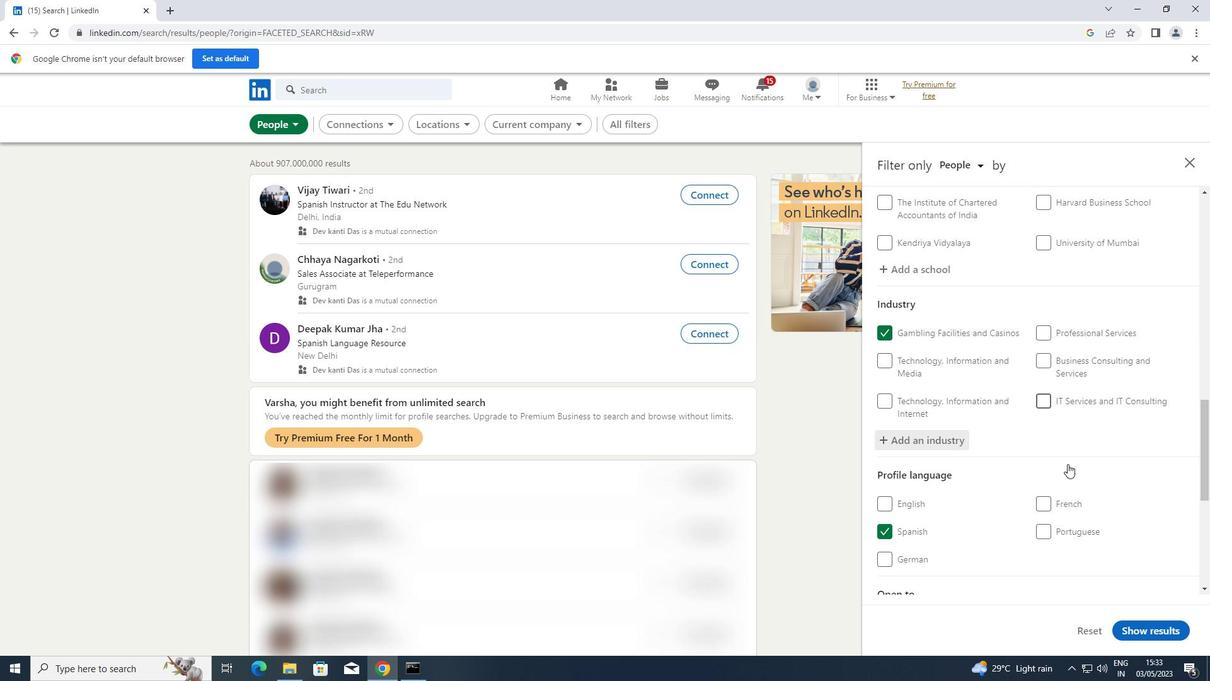 
Action: Mouse moved to (1053, 495)
Screenshot: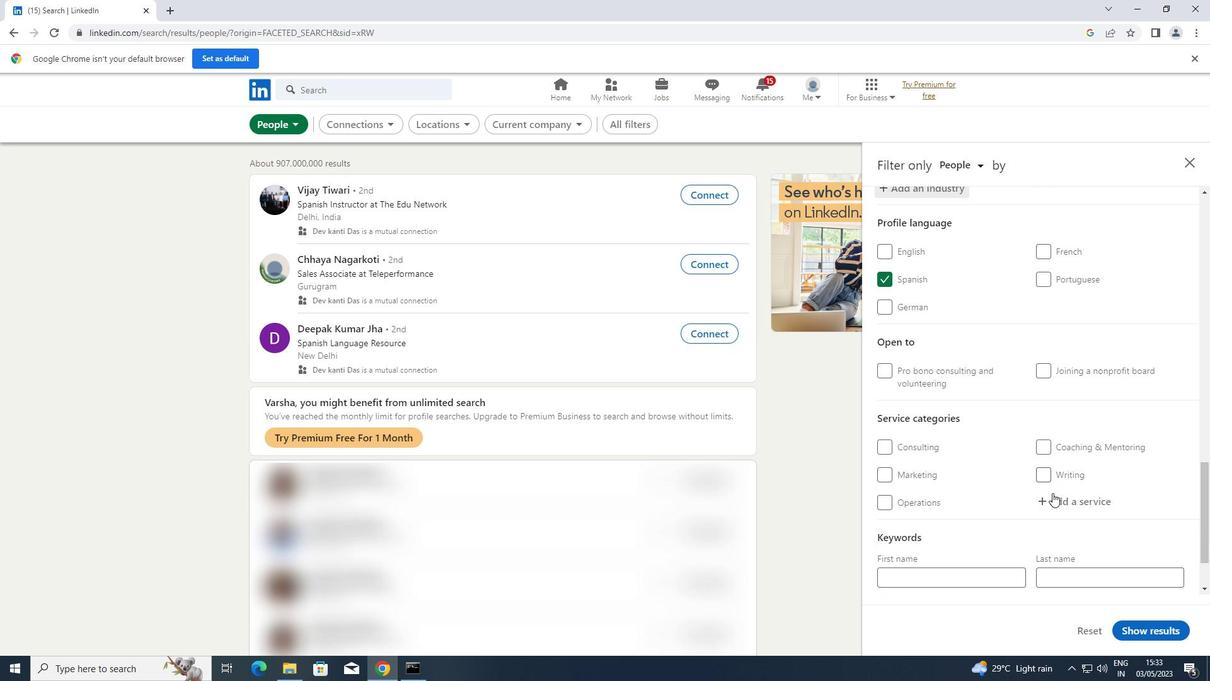 
Action: Mouse pressed left at (1053, 495)
Screenshot: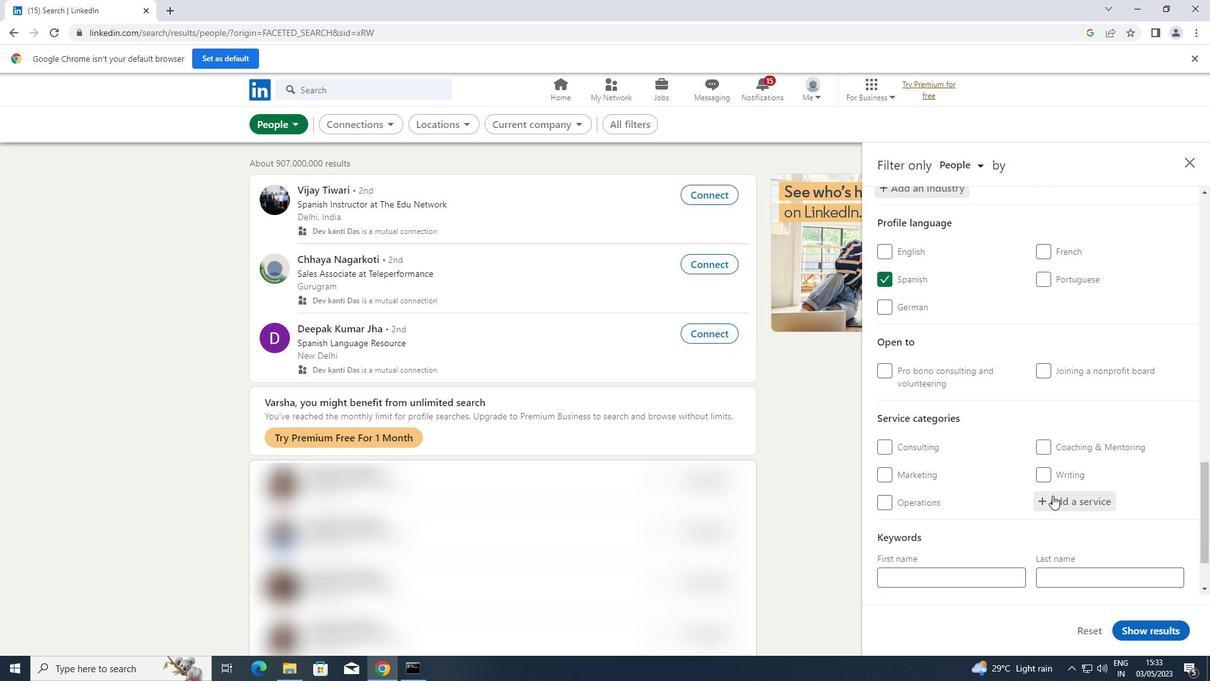 
Action: Key pressed <Key.shift>NONPRO
Screenshot: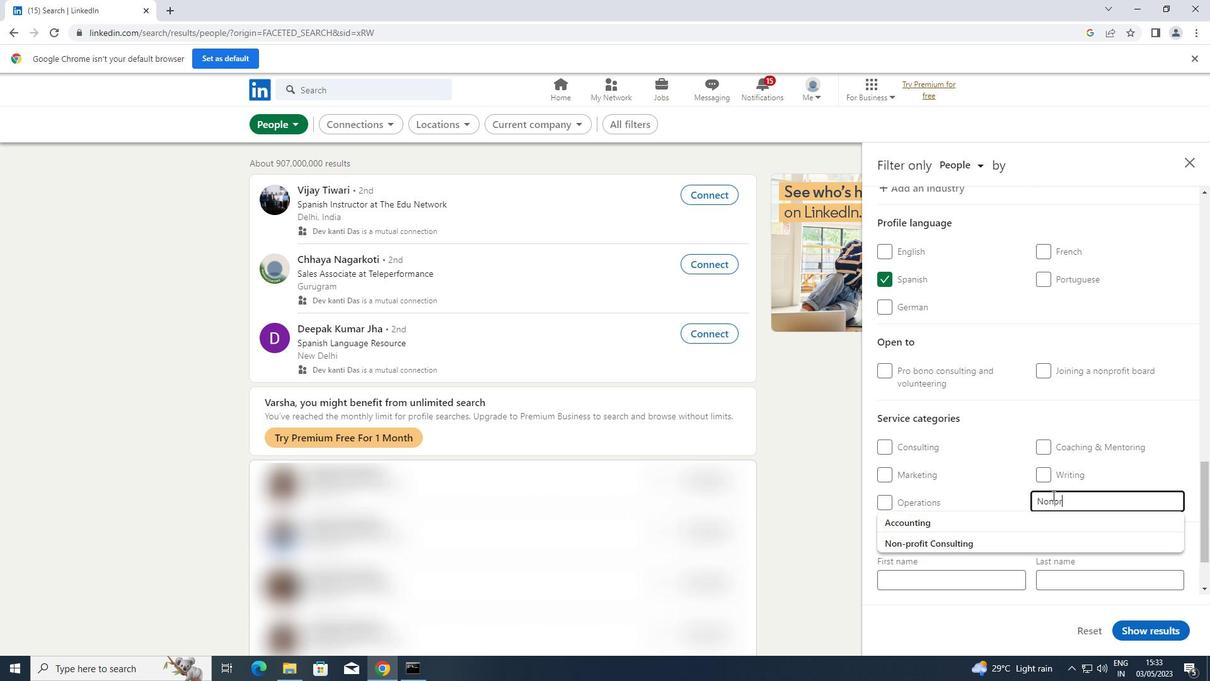
Action: Mouse moved to (990, 549)
Screenshot: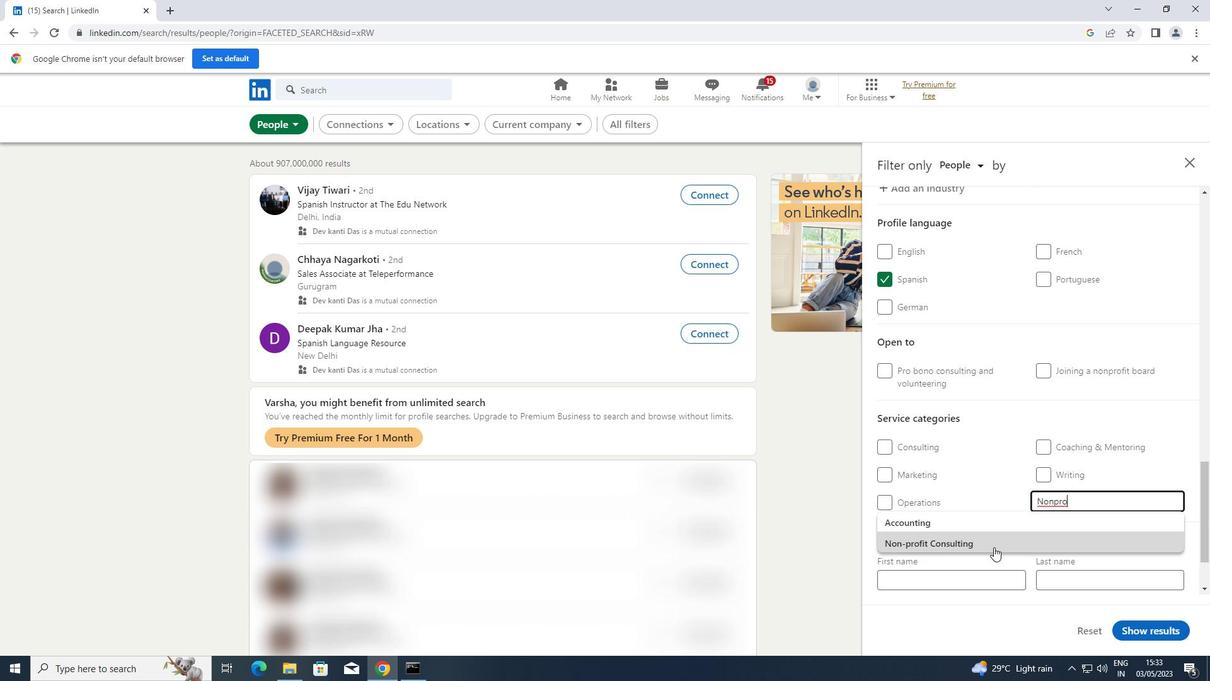 
Action: Mouse pressed left at (990, 549)
Screenshot: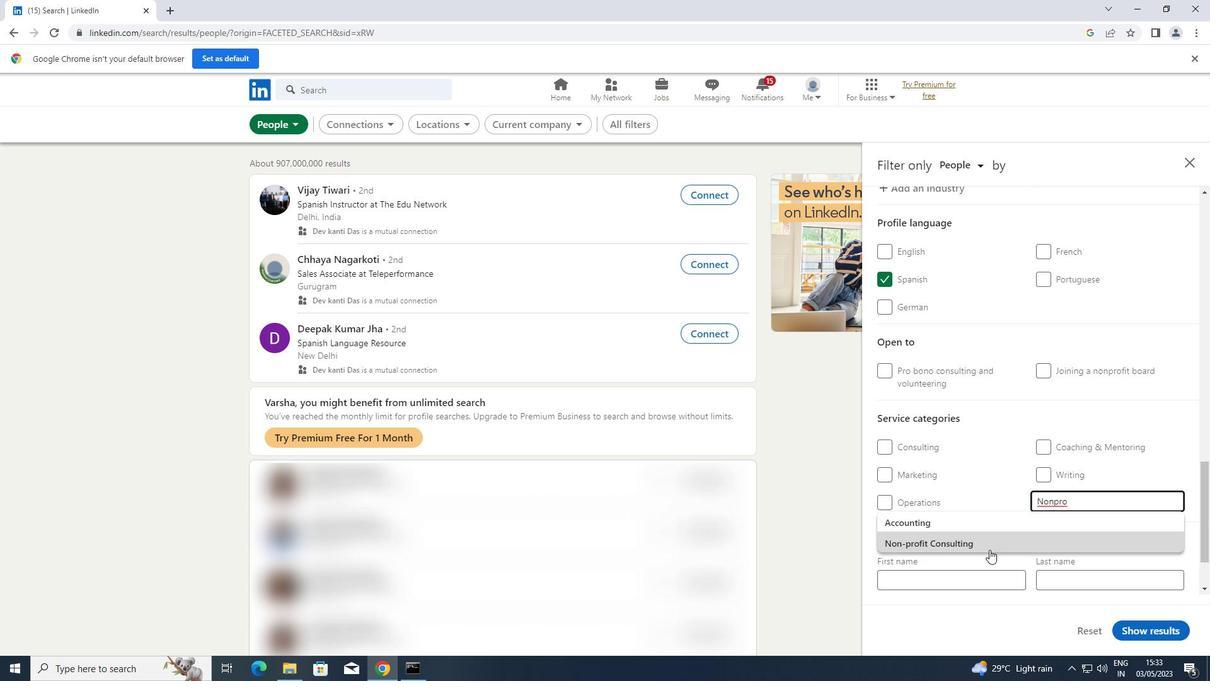 
Action: Mouse moved to (990, 548)
Screenshot: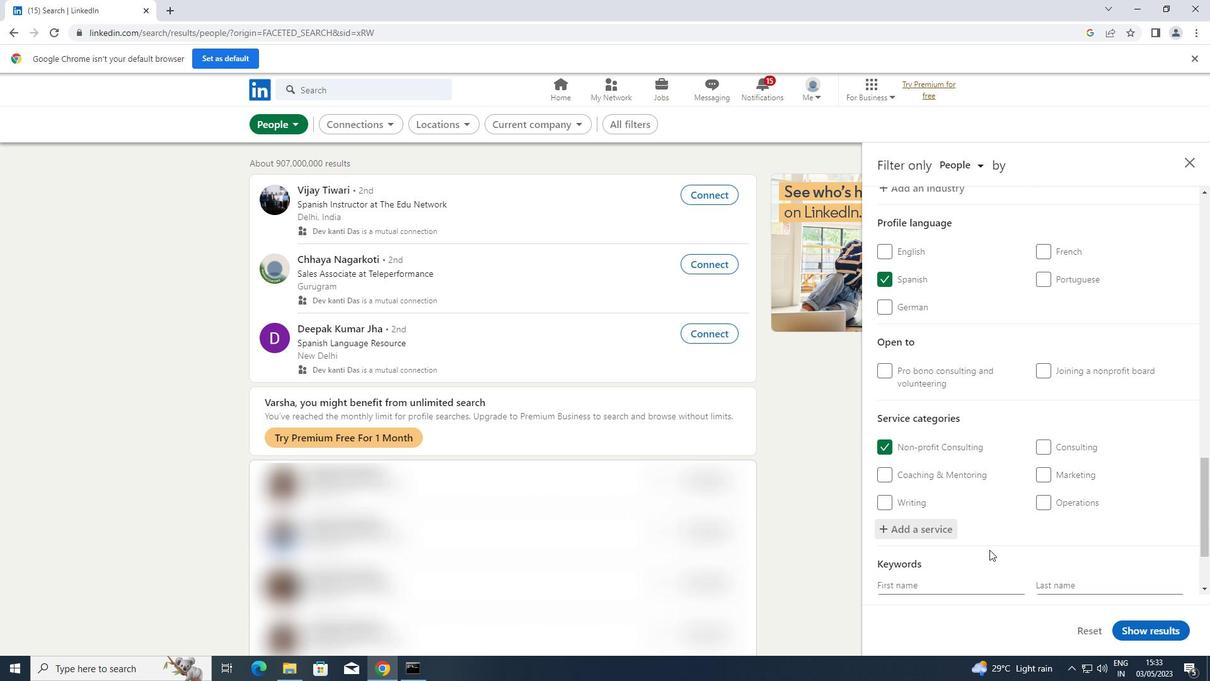 
Action: Mouse scrolled (990, 547) with delta (0, 0)
Screenshot: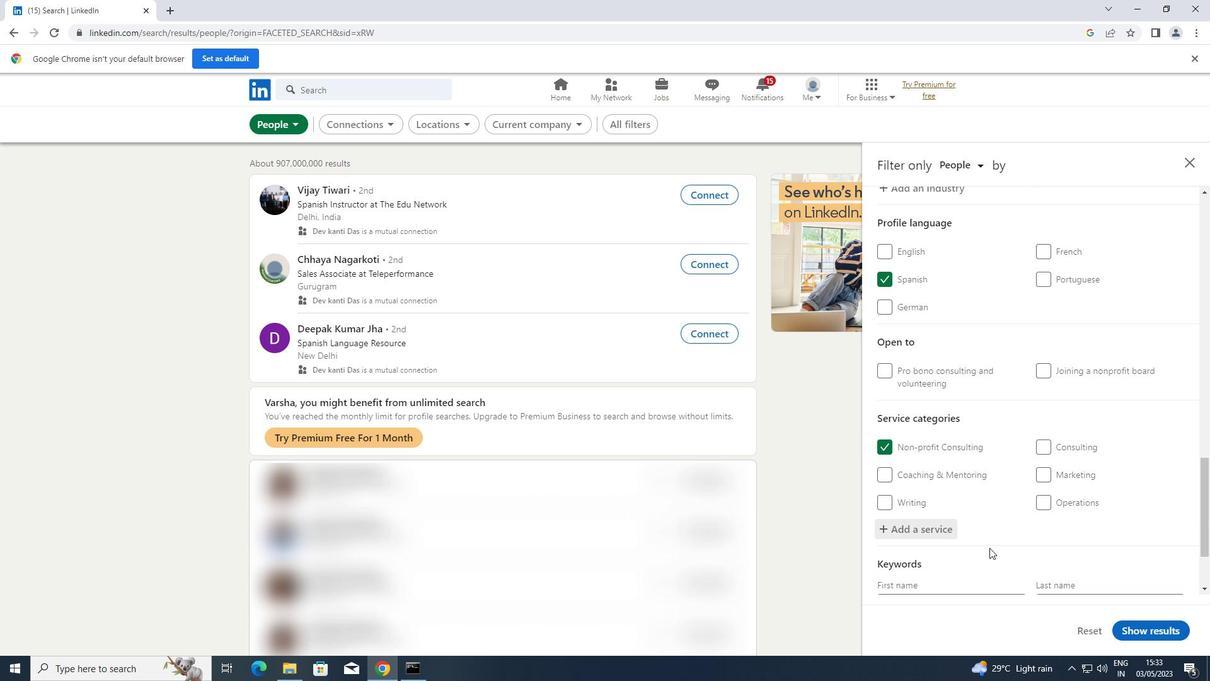 
Action: Mouse scrolled (990, 547) with delta (0, 0)
Screenshot: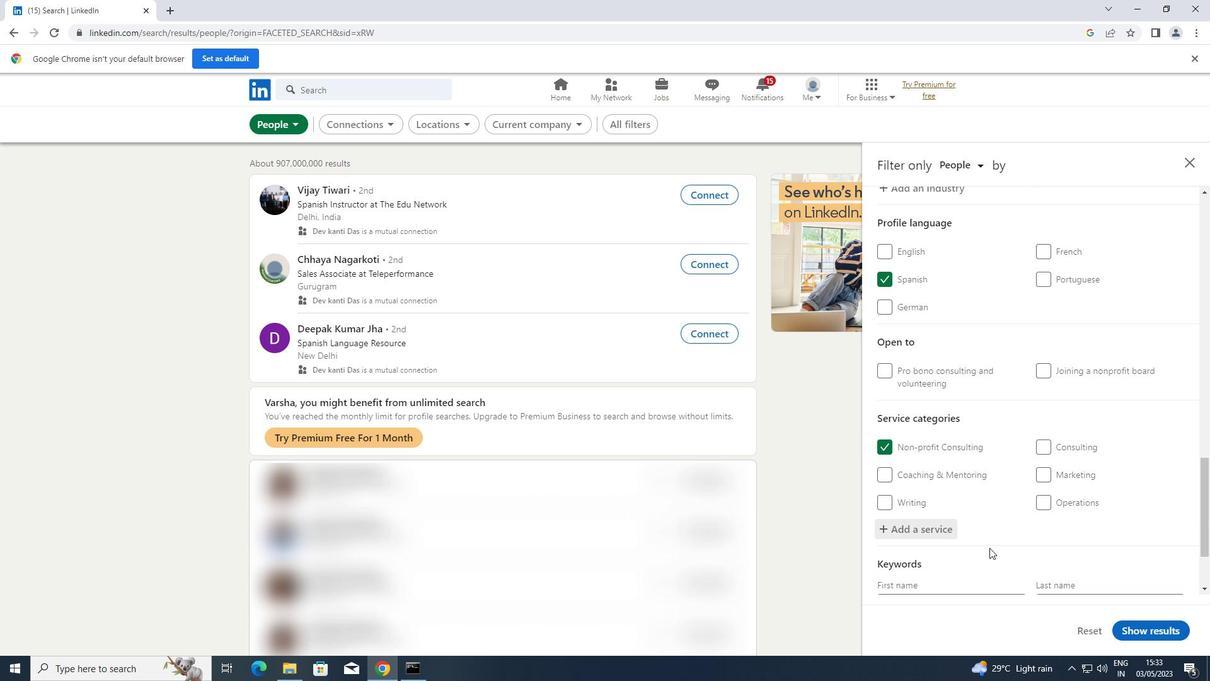 
Action: Mouse scrolled (990, 547) with delta (0, 0)
Screenshot: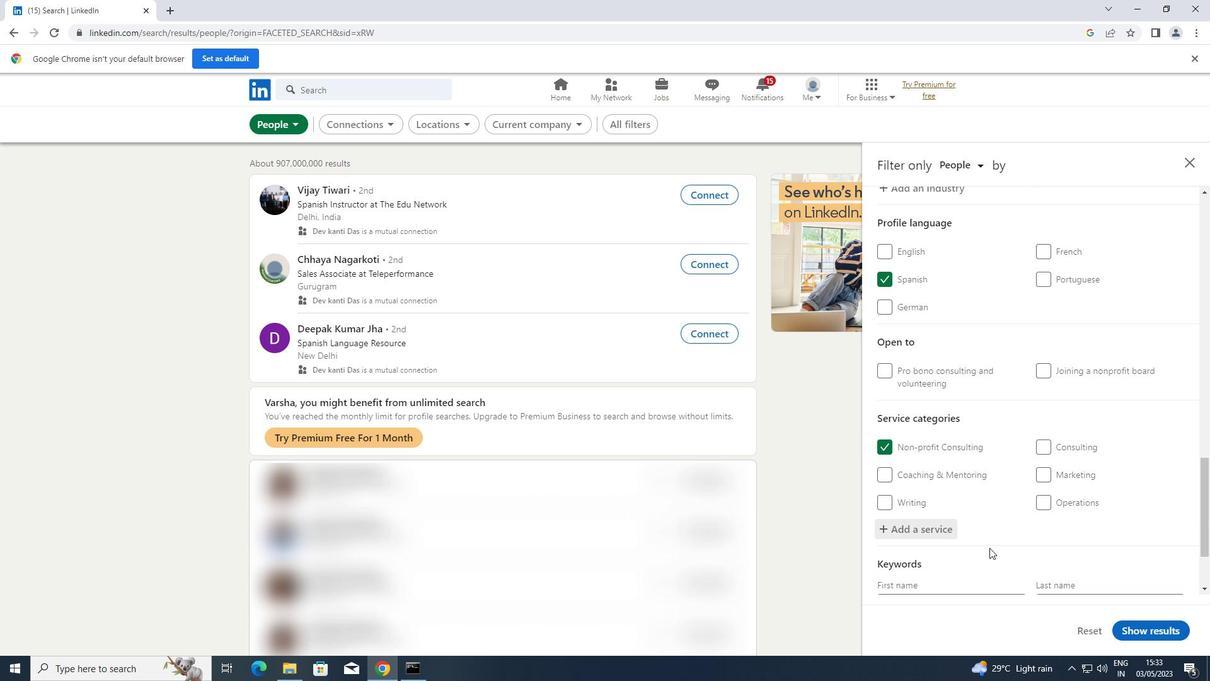 
Action: Mouse scrolled (990, 547) with delta (0, 0)
Screenshot: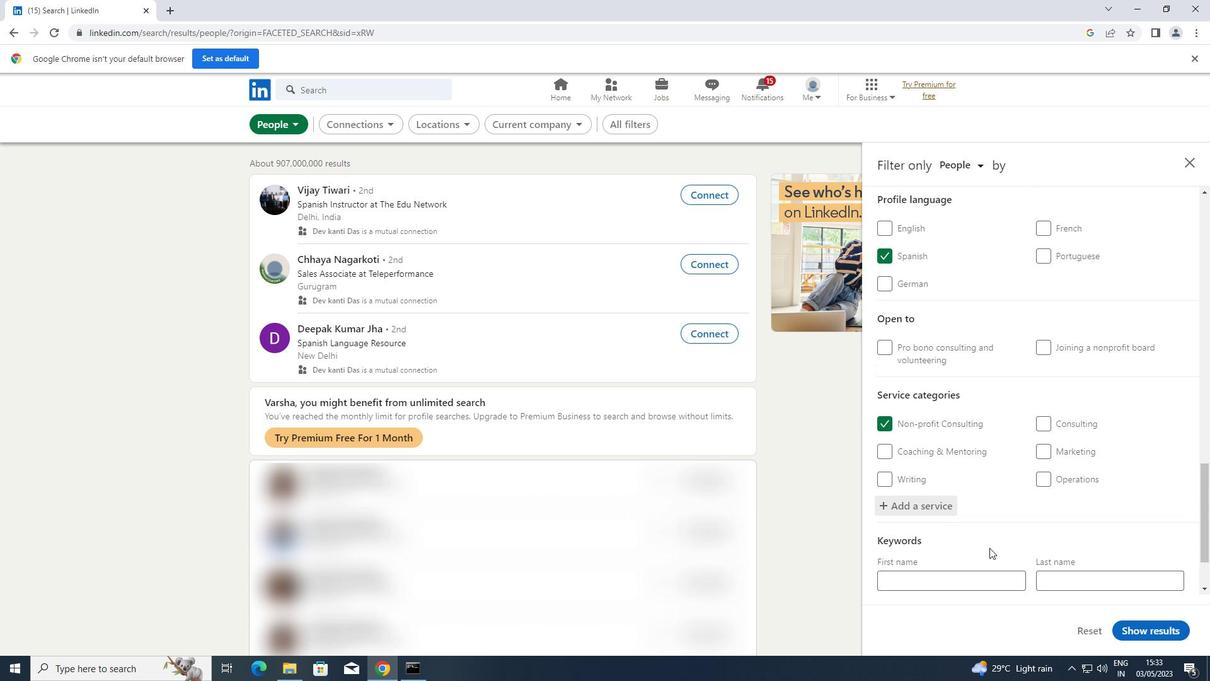 
Action: Mouse moved to (990, 539)
Screenshot: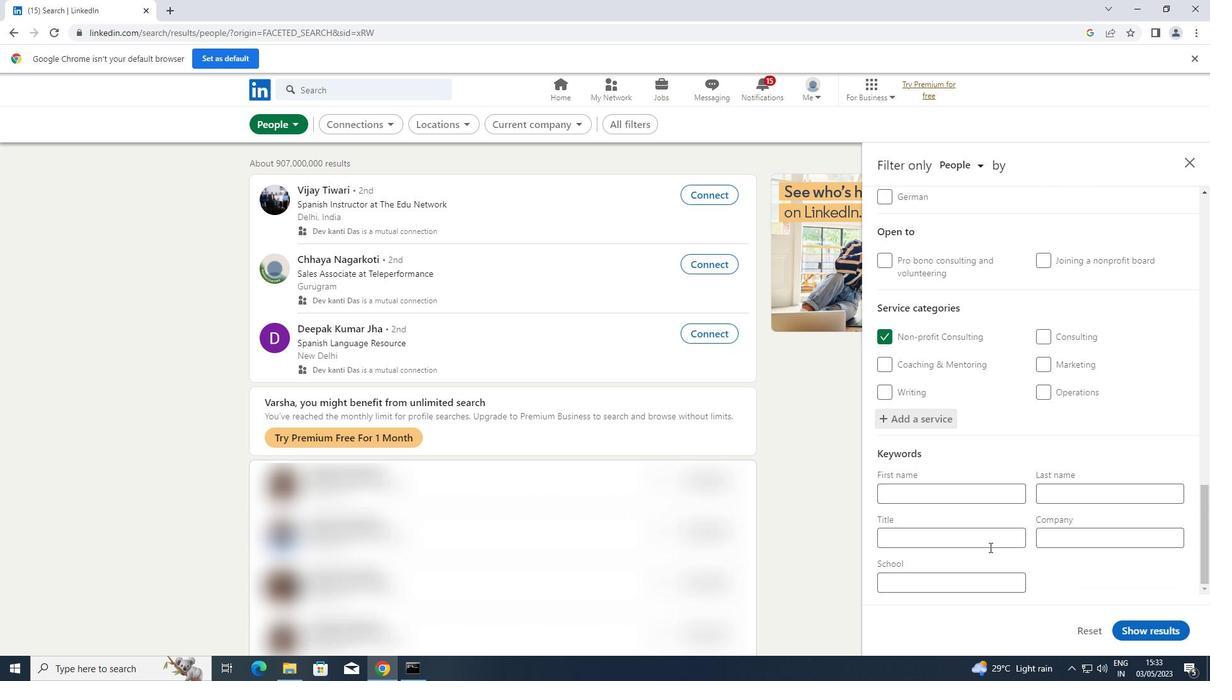 
Action: Mouse pressed left at (990, 539)
Screenshot: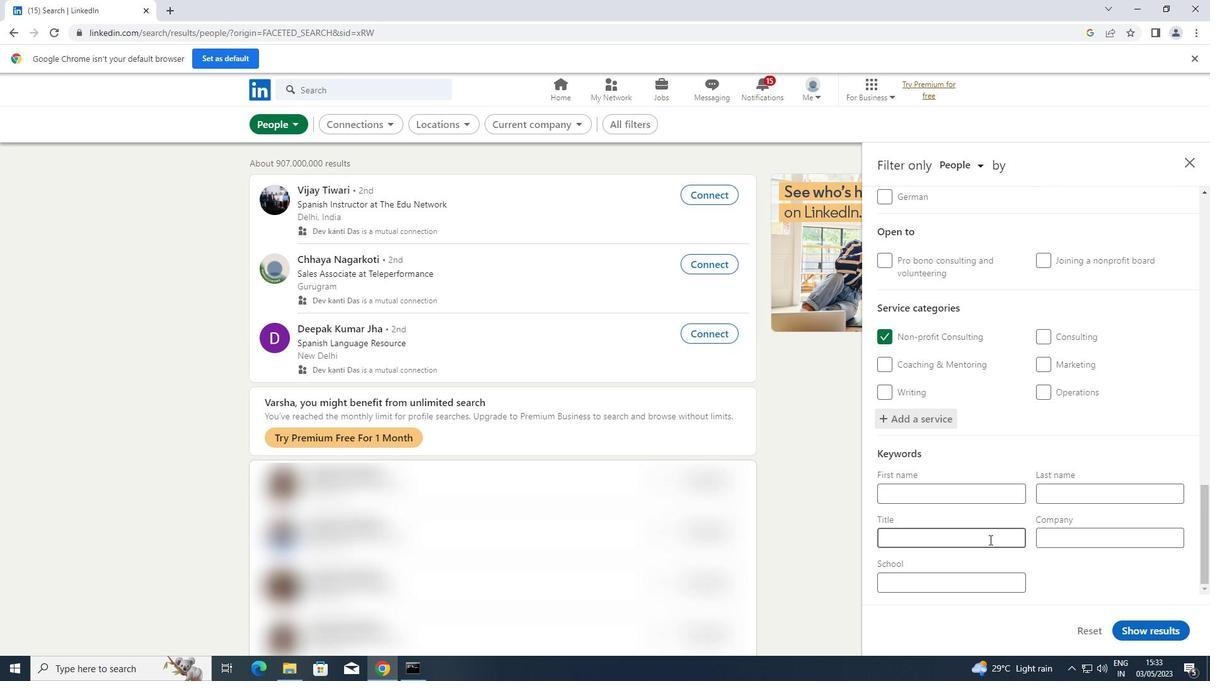 
Action: Key pressed <Key.shift>CONTROLLER
Screenshot: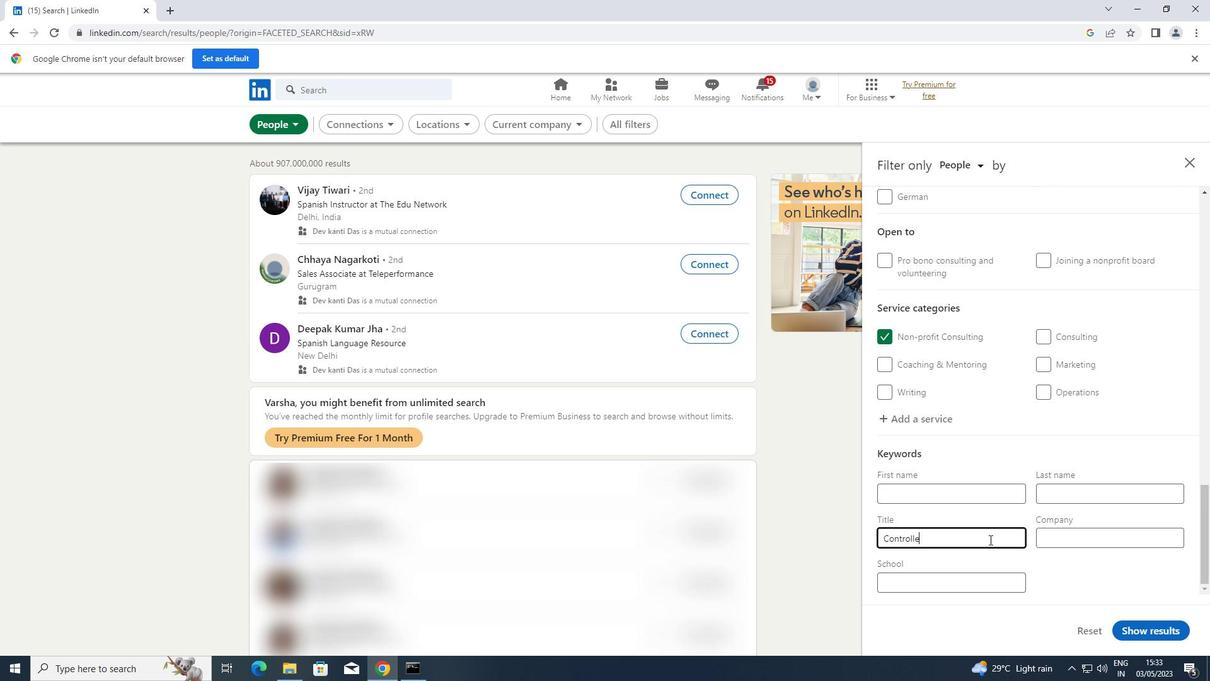 
Action: Mouse moved to (1147, 630)
Screenshot: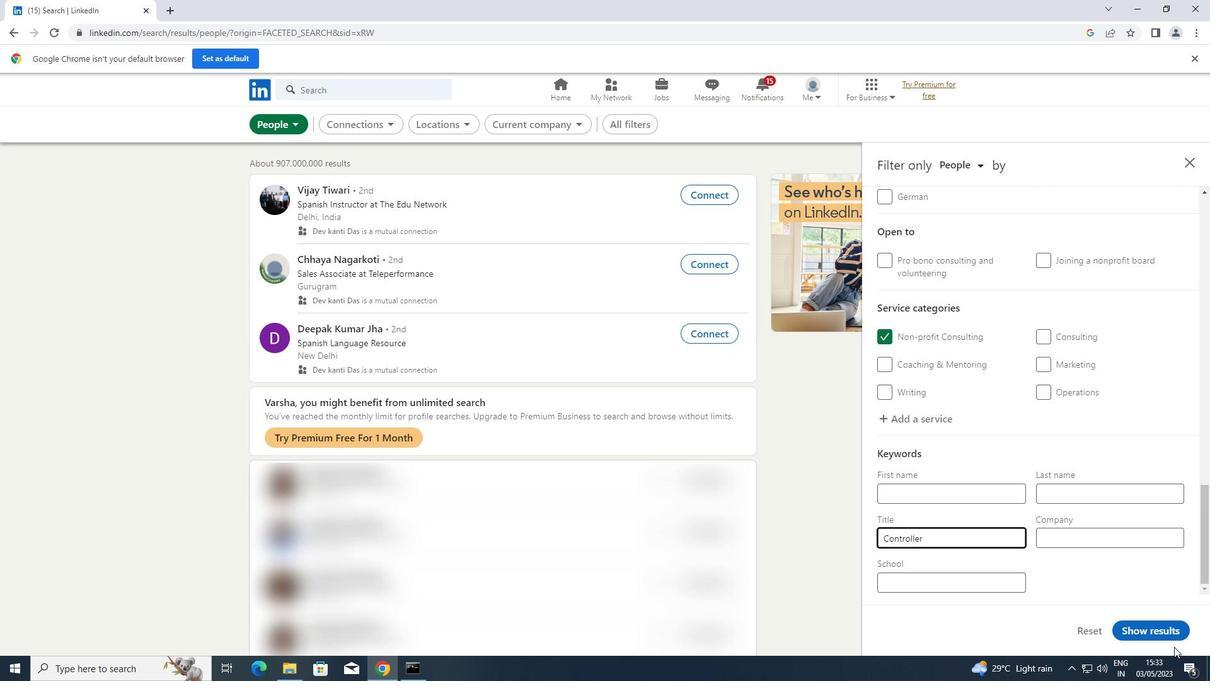 
Action: Mouse pressed left at (1147, 630)
Screenshot: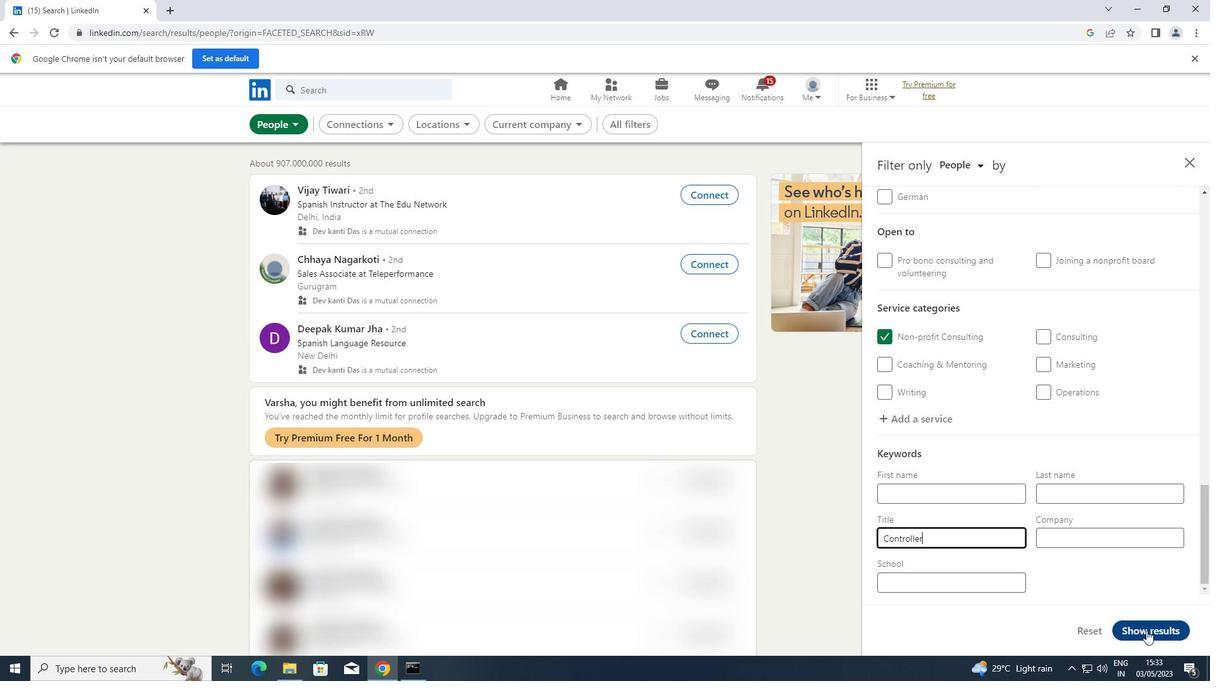 
